 Task: Find connections with filter location Banstead with filter topic #lawtechwith filter profile language German with filter current company Social adda  with filter school S S Jain Subodh P G College, Jaipur with filter industry Nuclear Electric Power Generation with filter service category Videography with filter keywords title File Clerk
Action: Mouse moved to (638, 87)
Screenshot: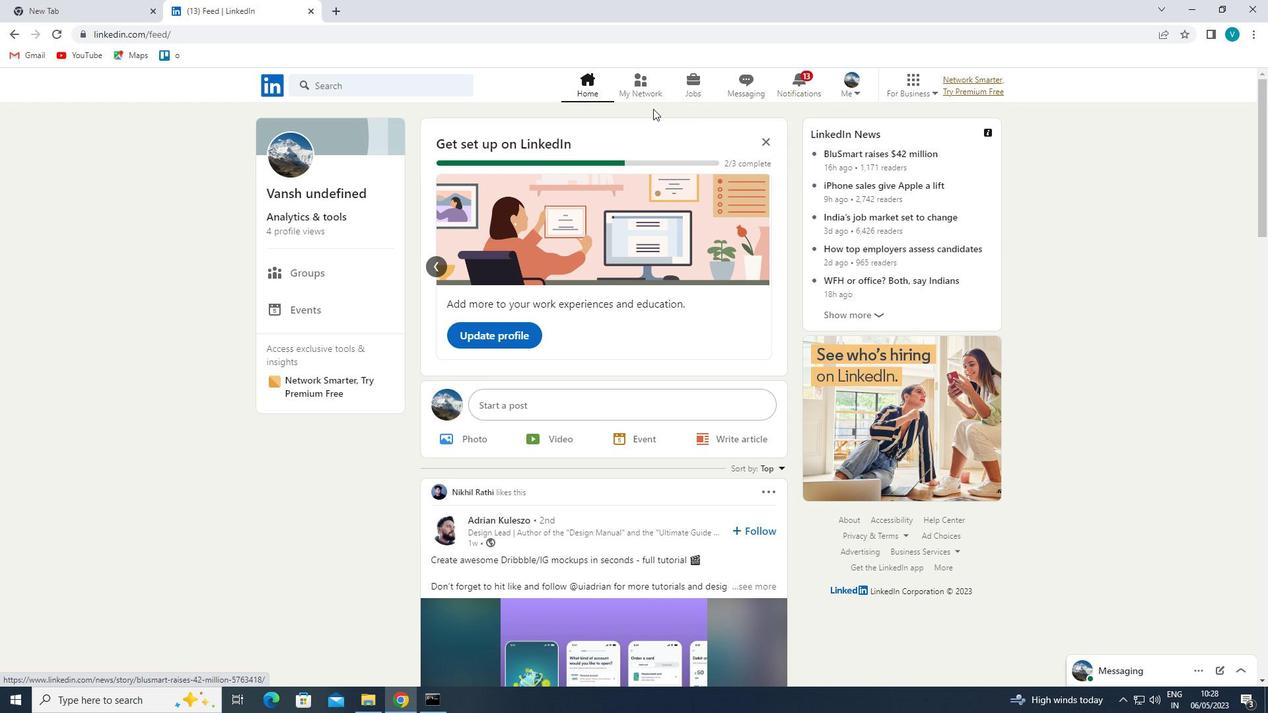 
Action: Mouse pressed left at (638, 87)
Screenshot: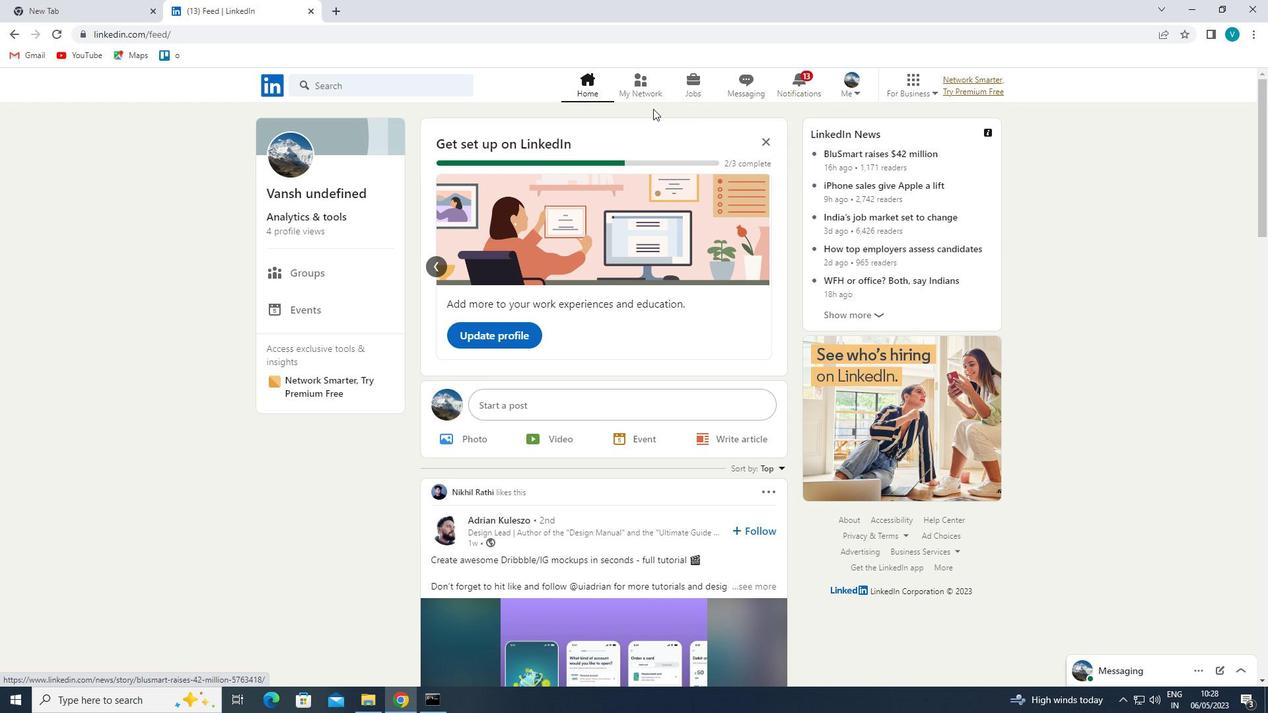 
Action: Mouse moved to (351, 153)
Screenshot: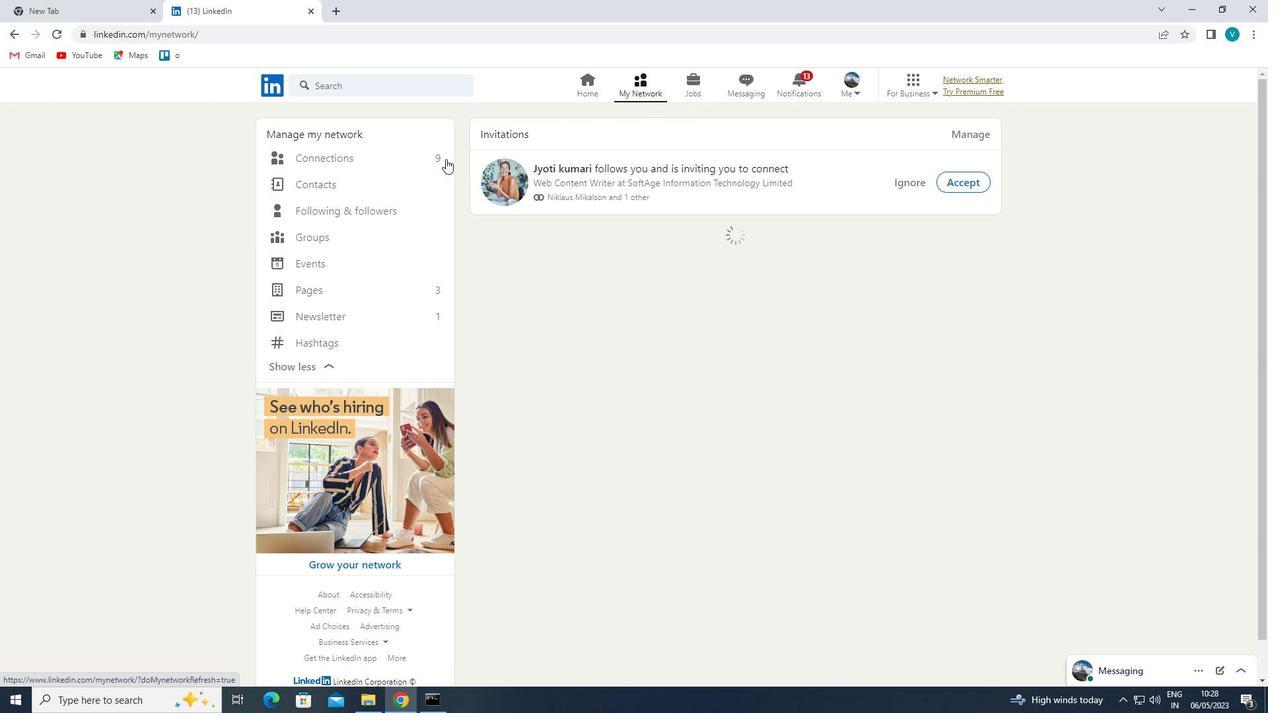 
Action: Mouse pressed left at (351, 153)
Screenshot: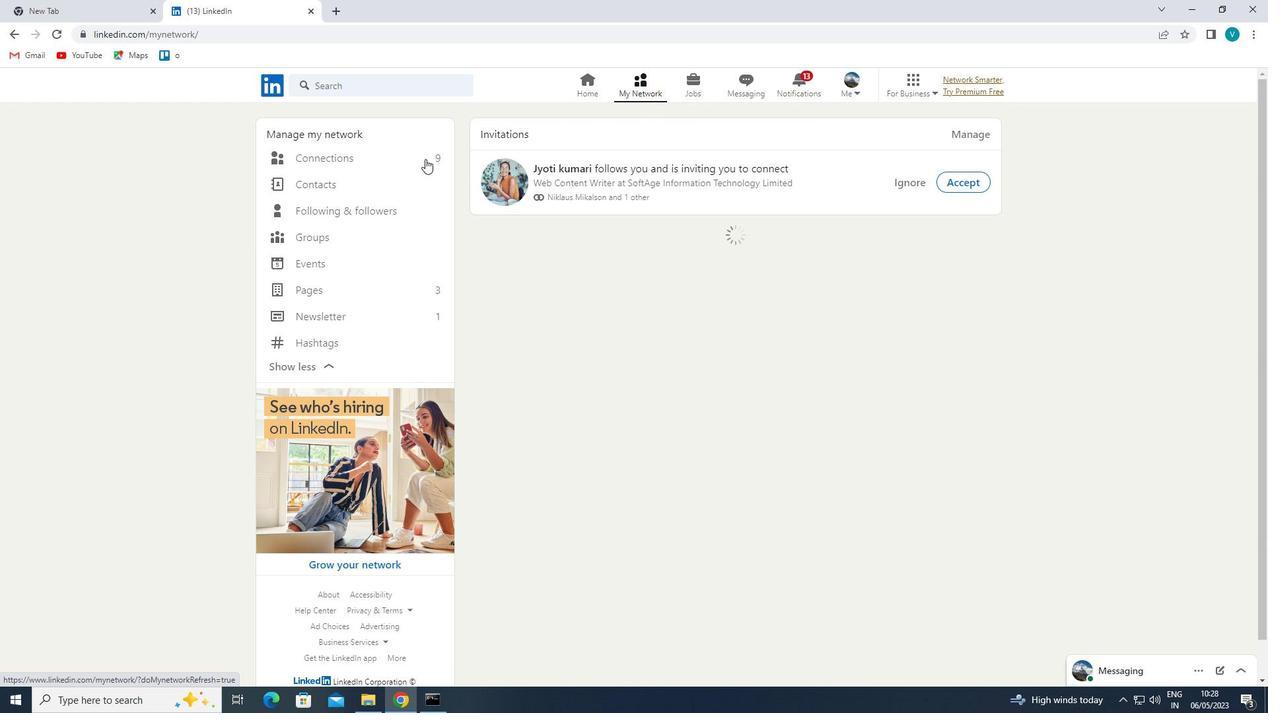 
Action: Mouse moved to (754, 157)
Screenshot: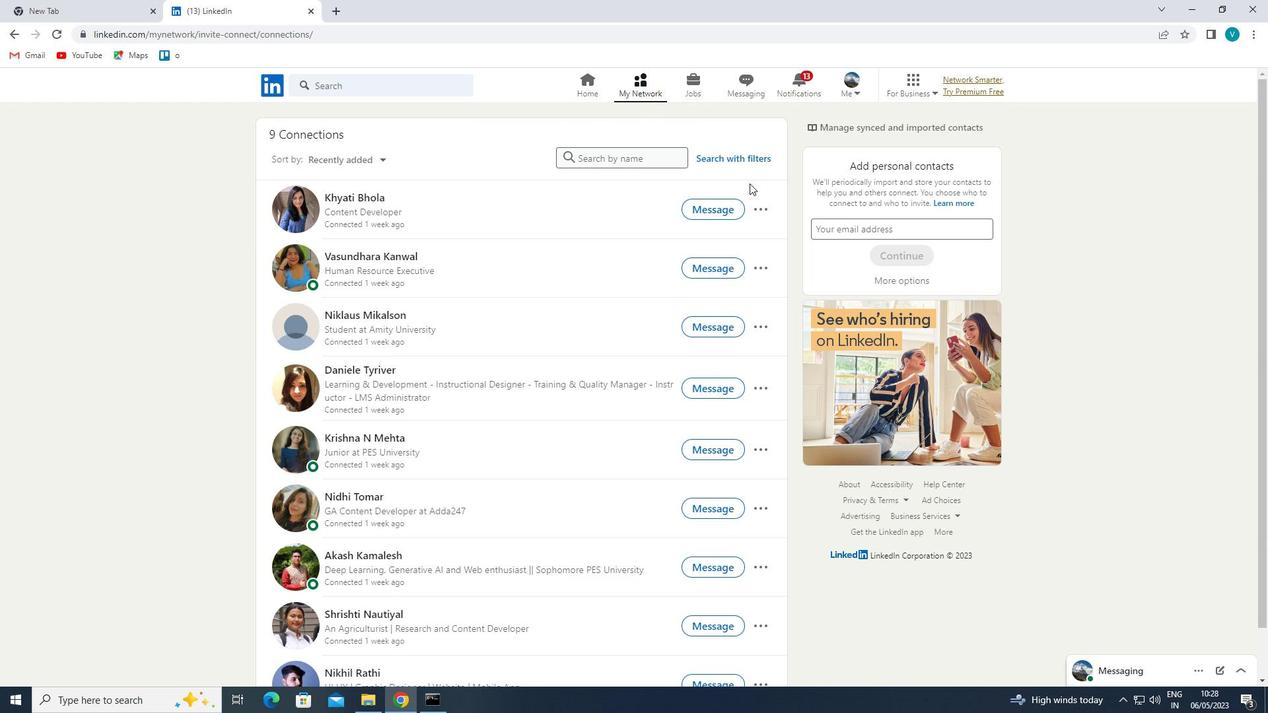 
Action: Mouse pressed left at (754, 157)
Screenshot: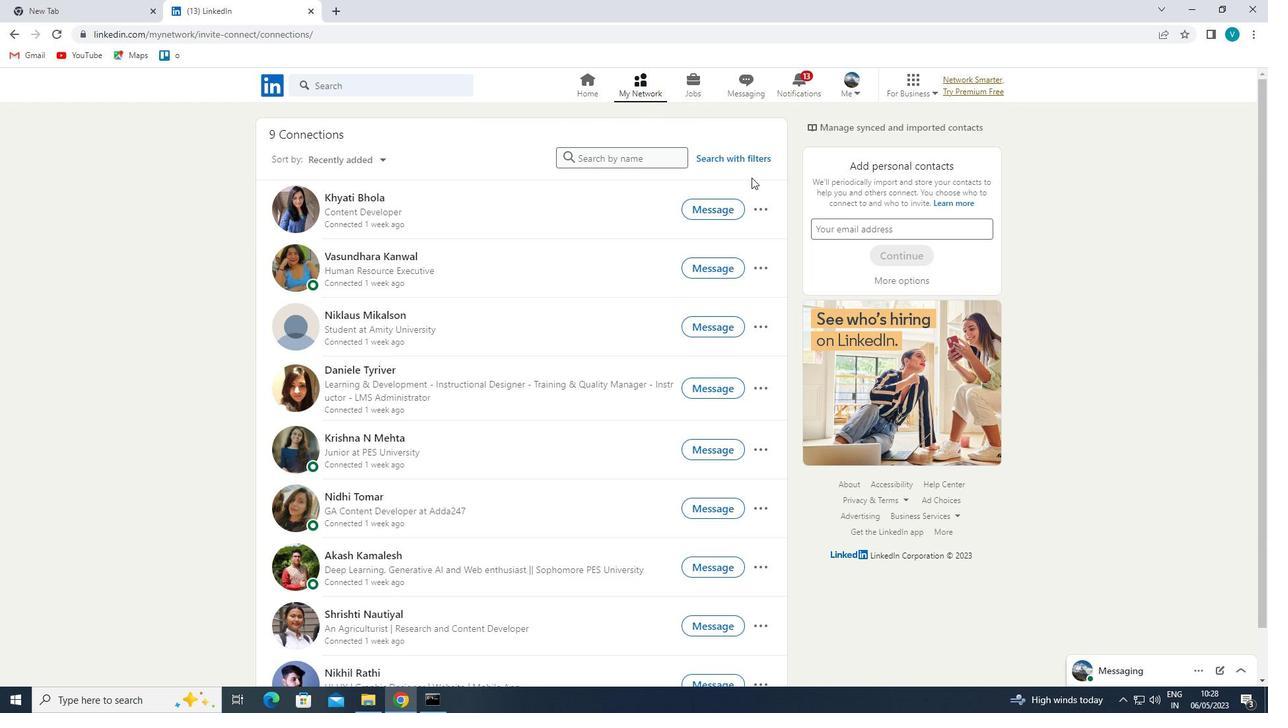 
Action: Mouse moved to (638, 126)
Screenshot: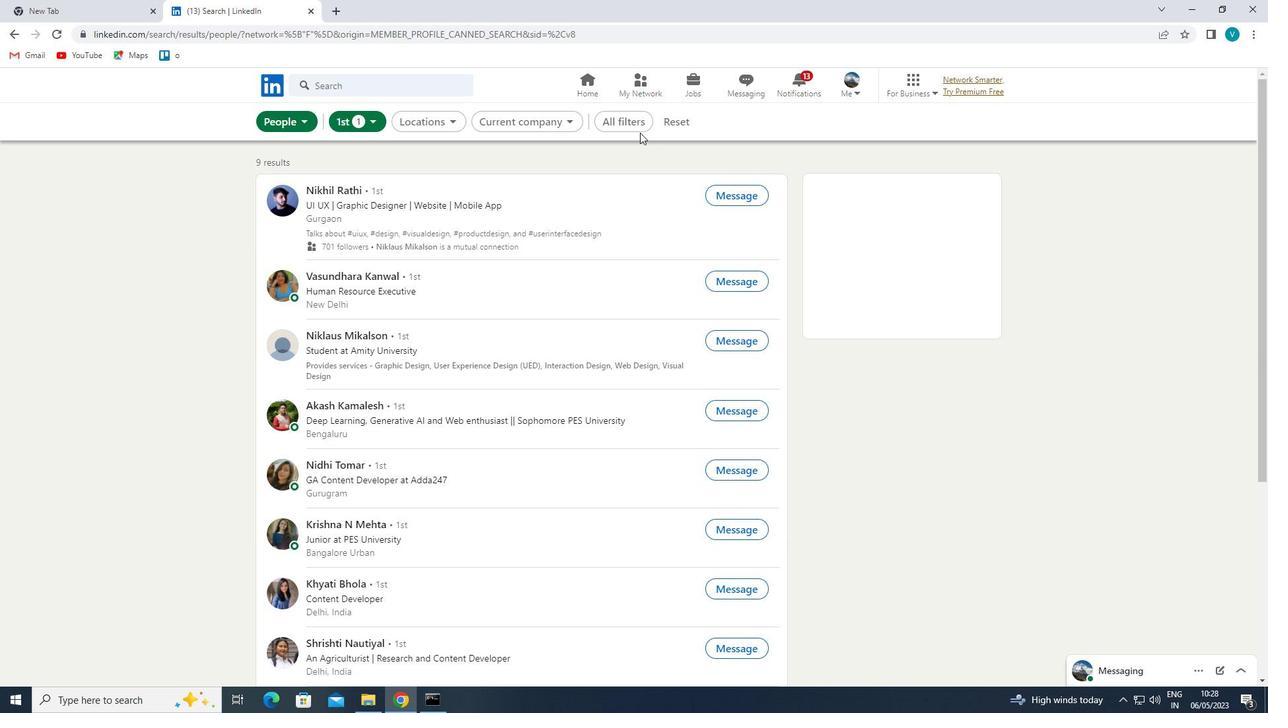 
Action: Mouse pressed left at (638, 126)
Screenshot: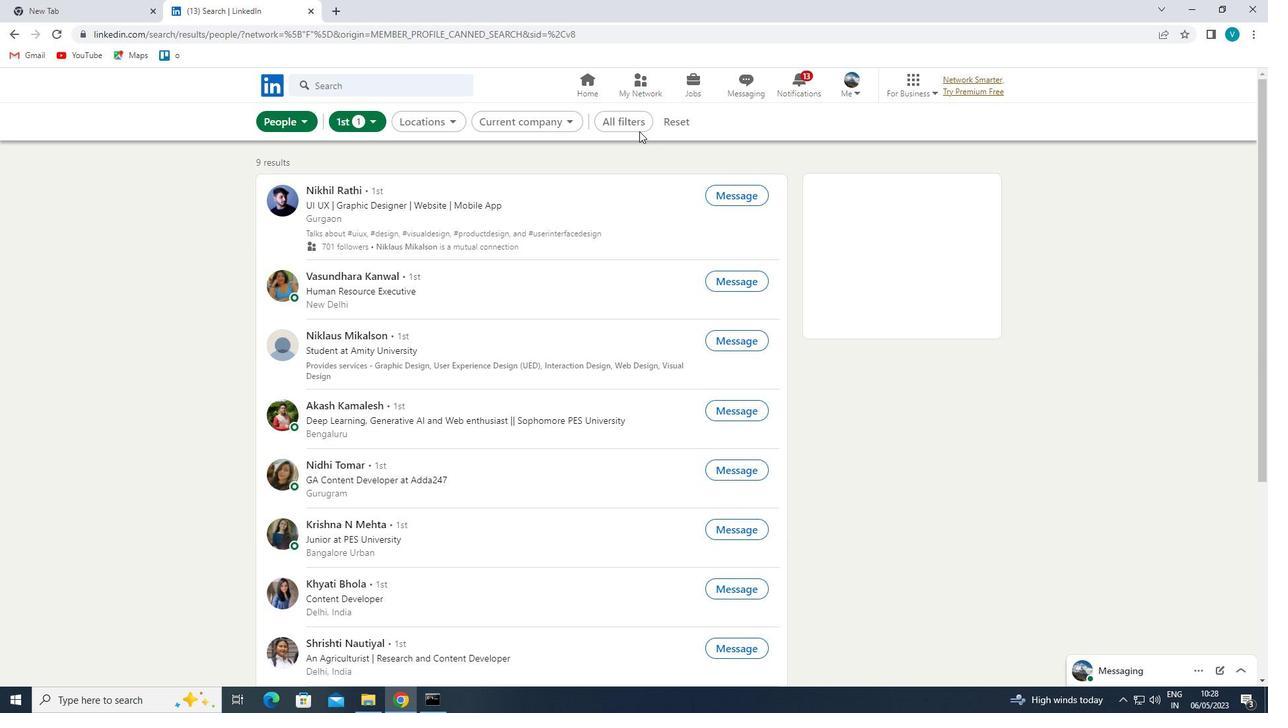 
Action: Mouse moved to (1012, 287)
Screenshot: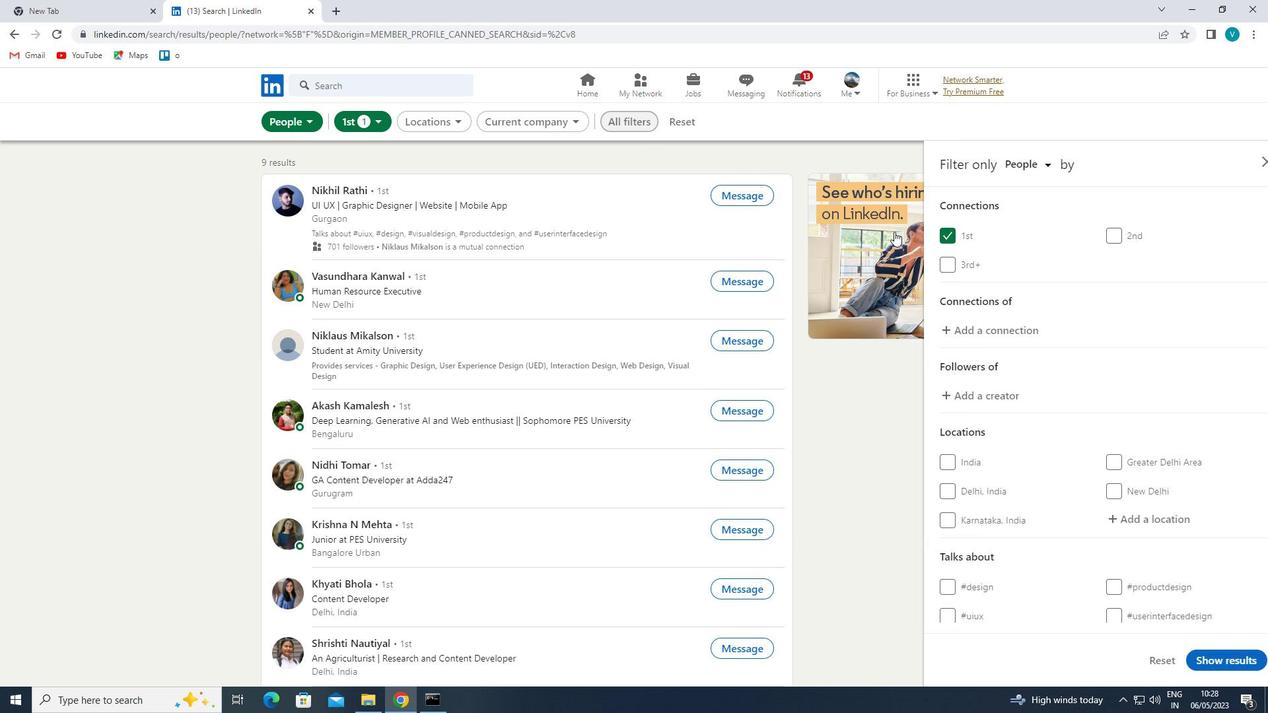 
Action: Mouse scrolled (1012, 287) with delta (0, 0)
Screenshot: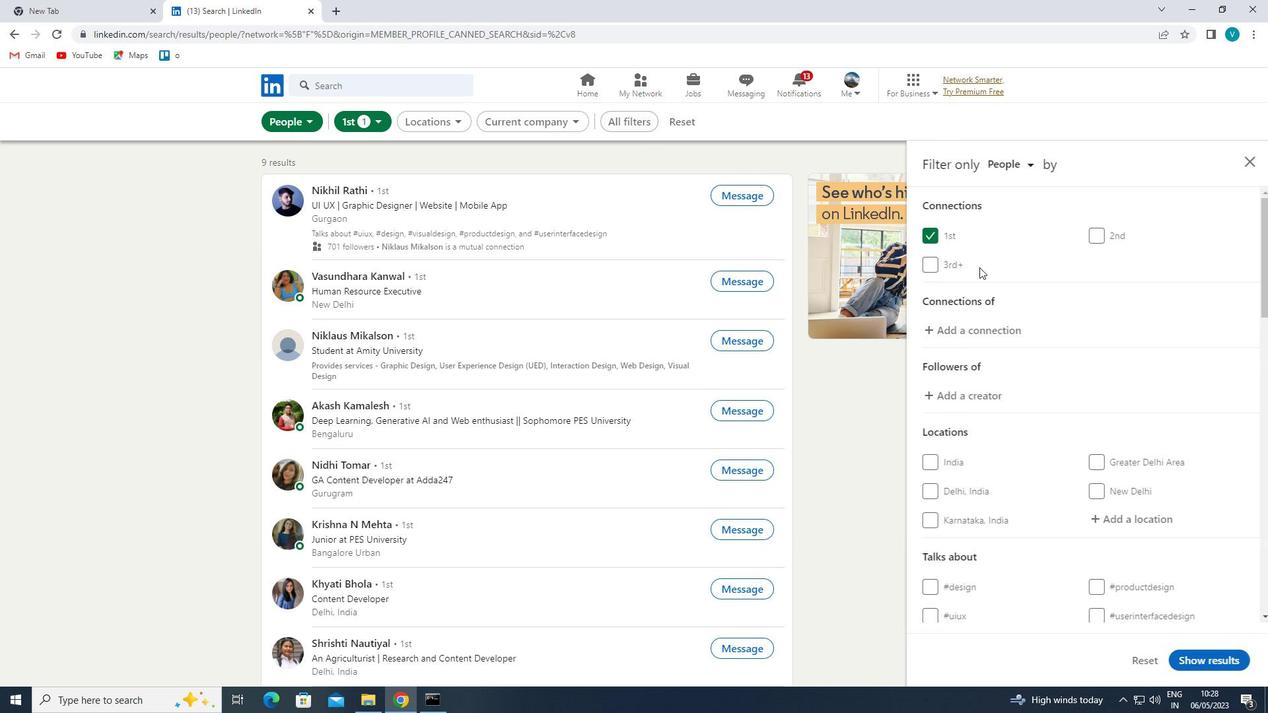 
Action: Mouse moved to (1013, 288)
Screenshot: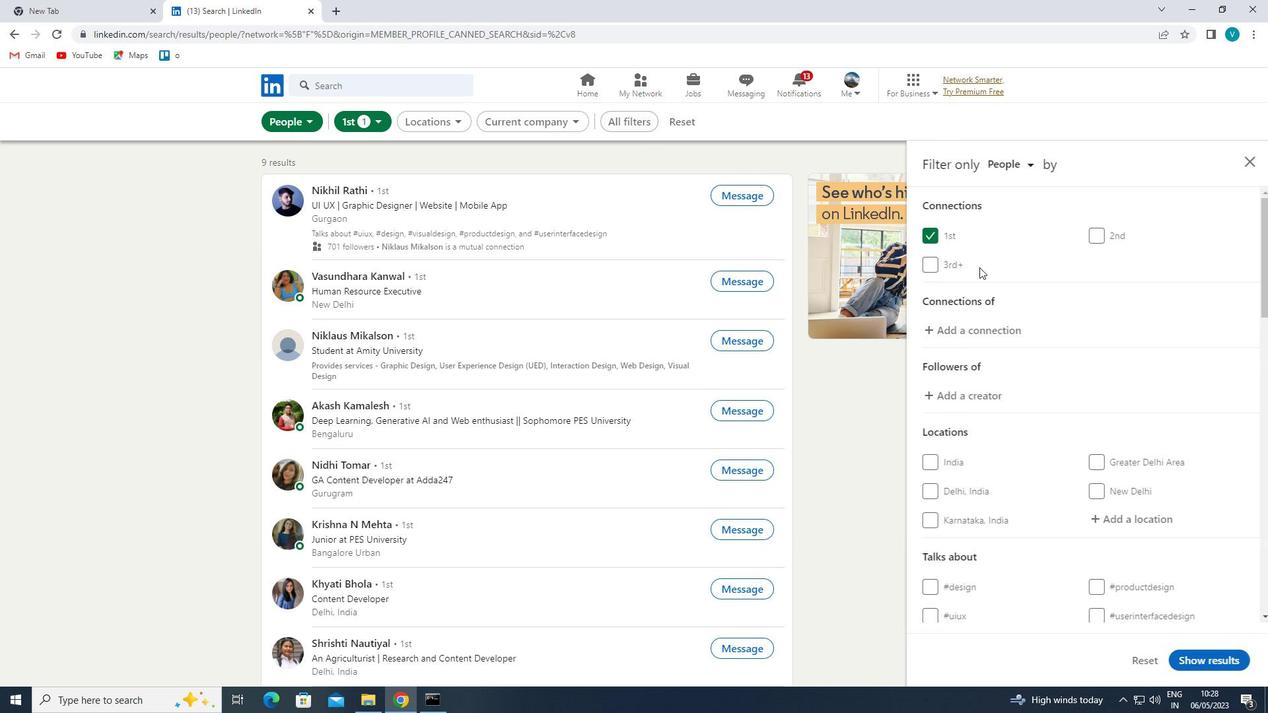 
Action: Mouse scrolled (1013, 287) with delta (0, 0)
Screenshot: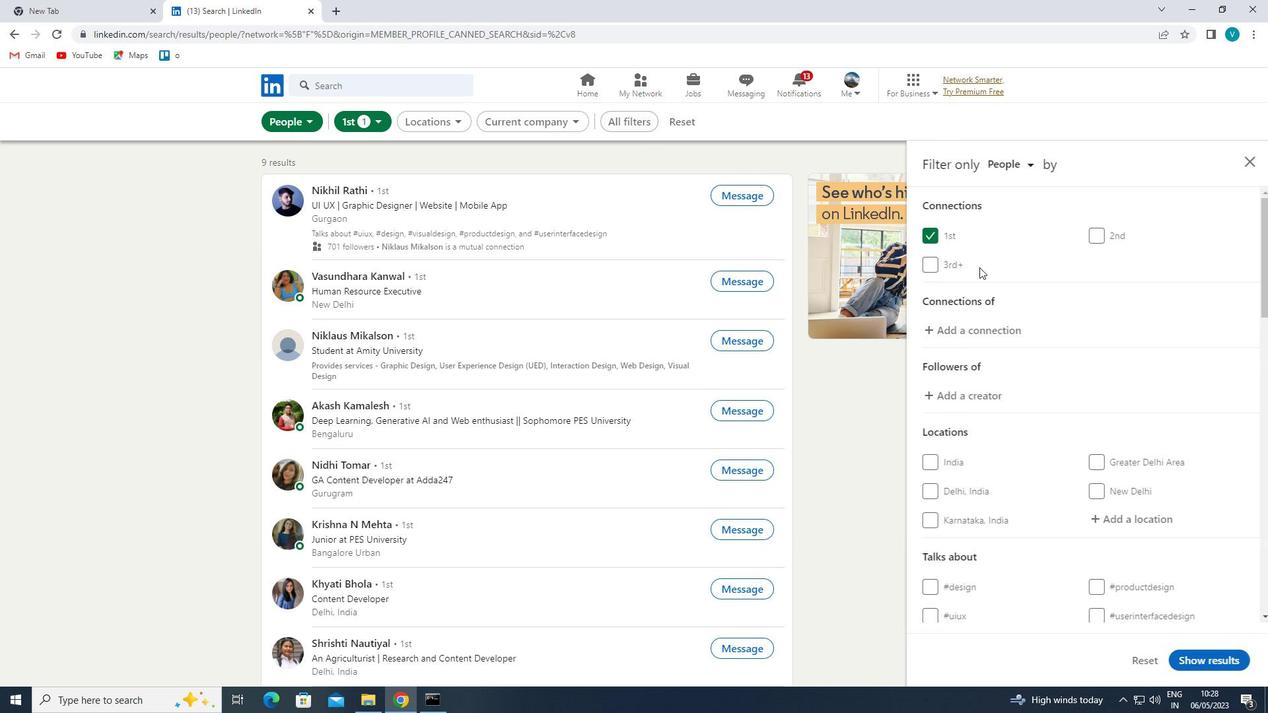 
Action: Mouse moved to (1121, 389)
Screenshot: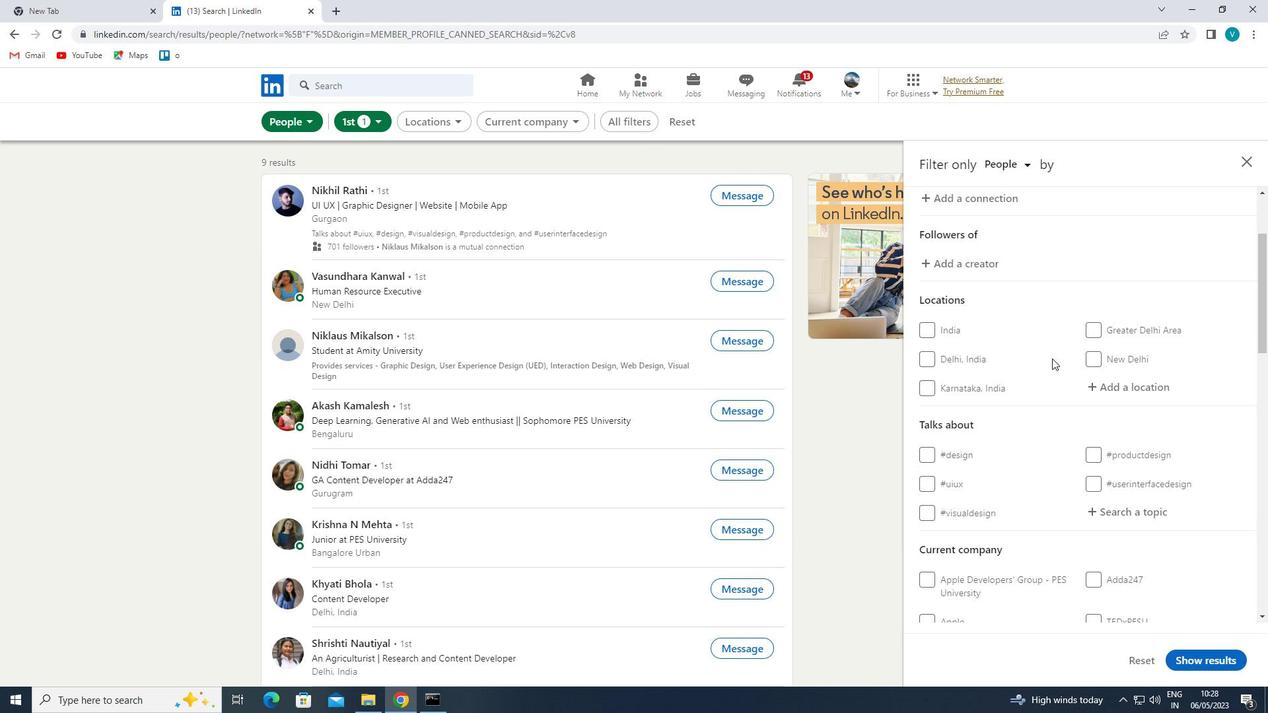 
Action: Mouse pressed left at (1121, 389)
Screenshot: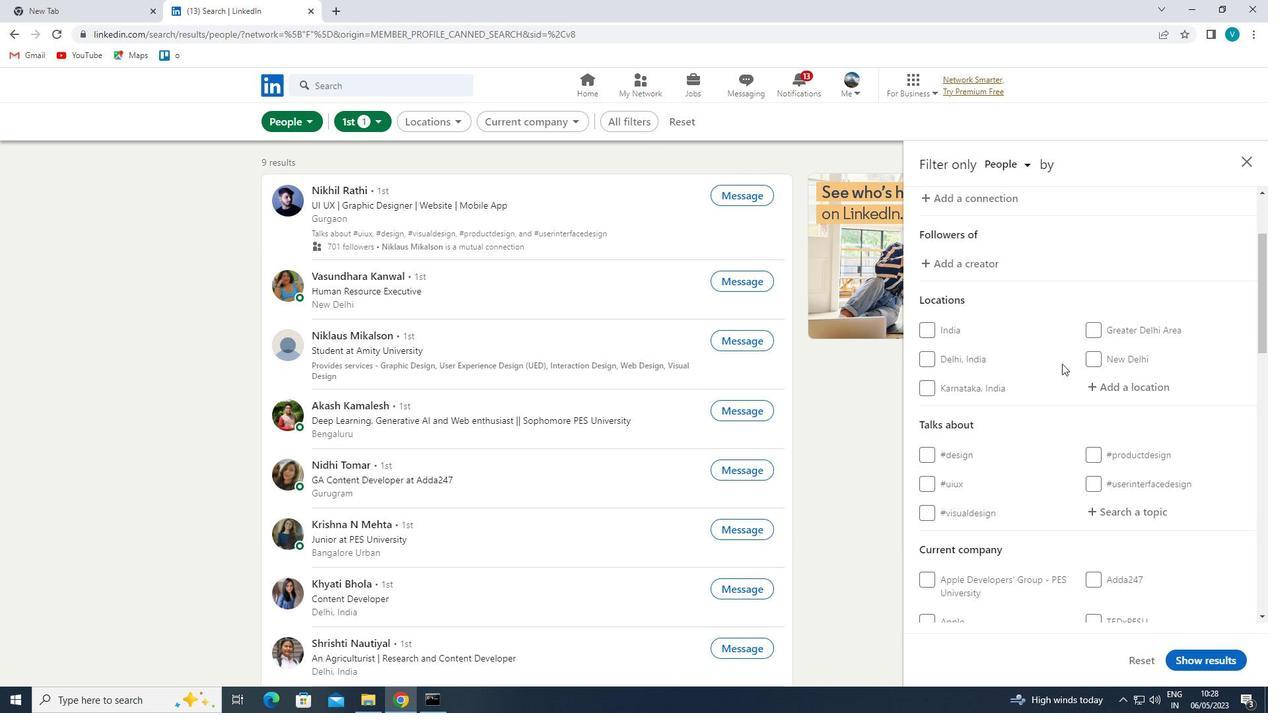 
Action: Key pressed <Key.shift>BAMN<Key.backspace><Key.backspace>NDSTAED
Screenshot: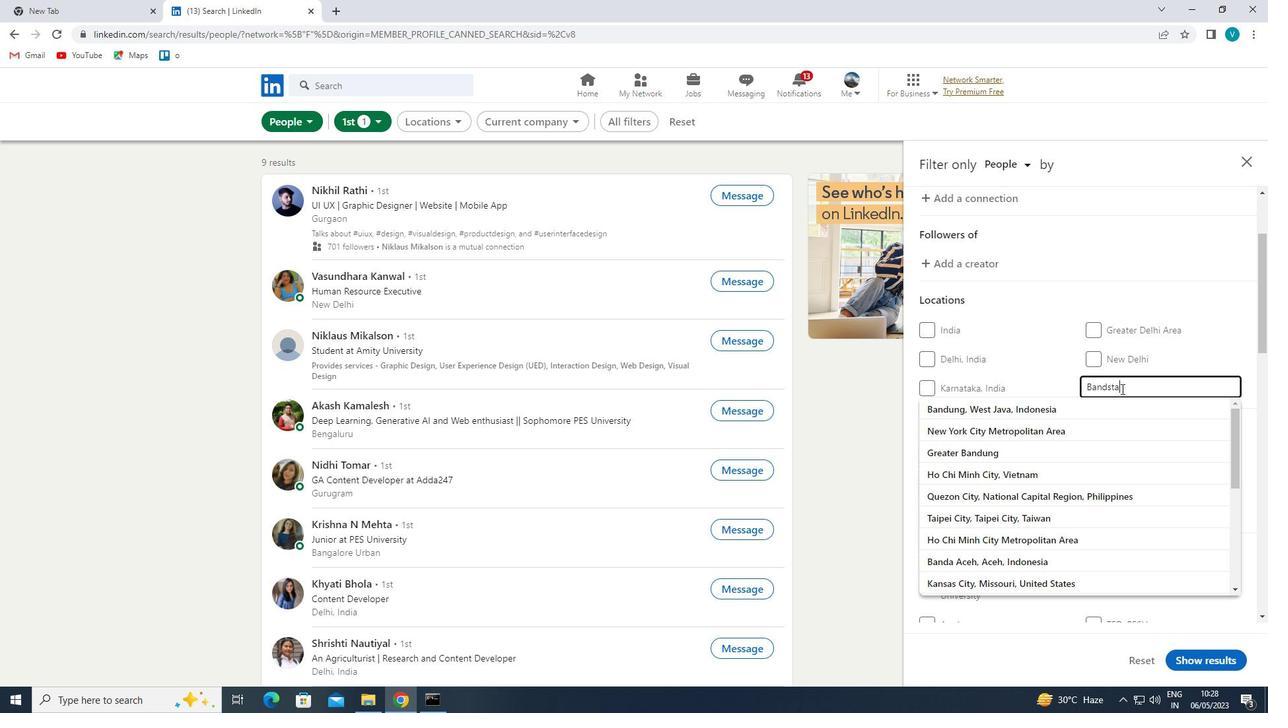 
Action: Mouse moved to (1118, 400)
Screenshot: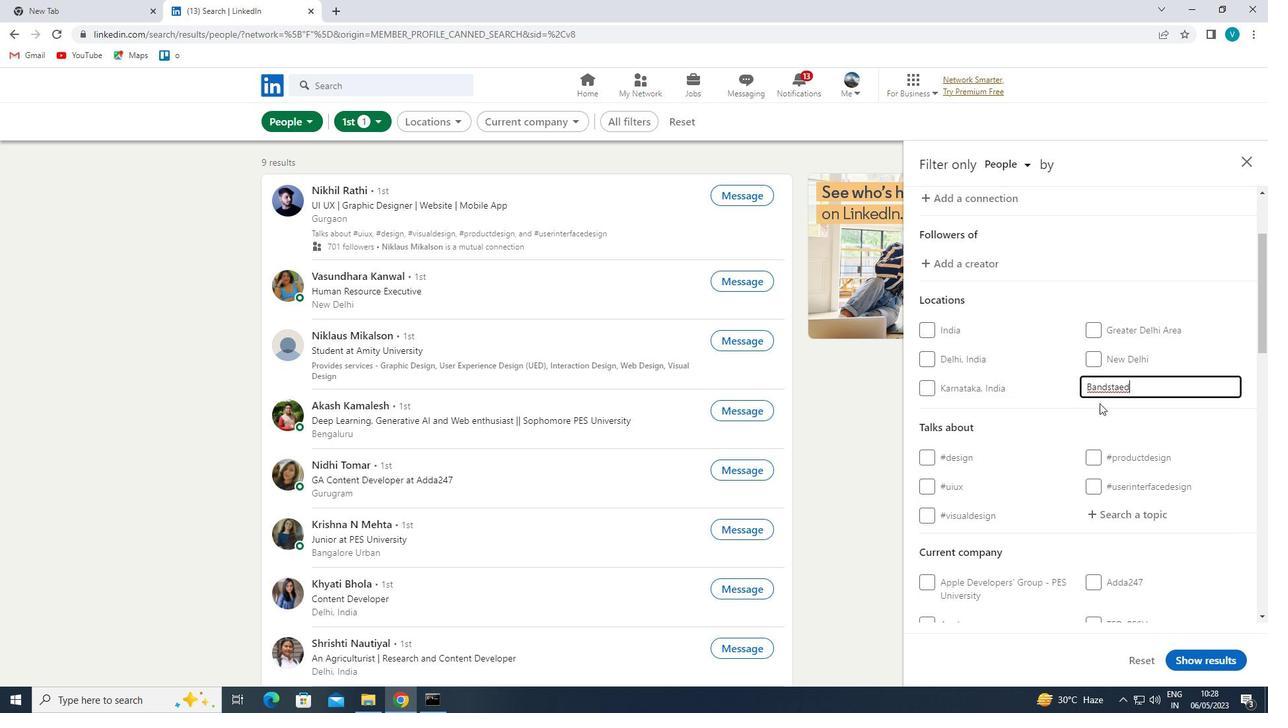 
Action: Key pressed <Key.backspace><Key.backspace><Key.backspace>EAD
Screenshot: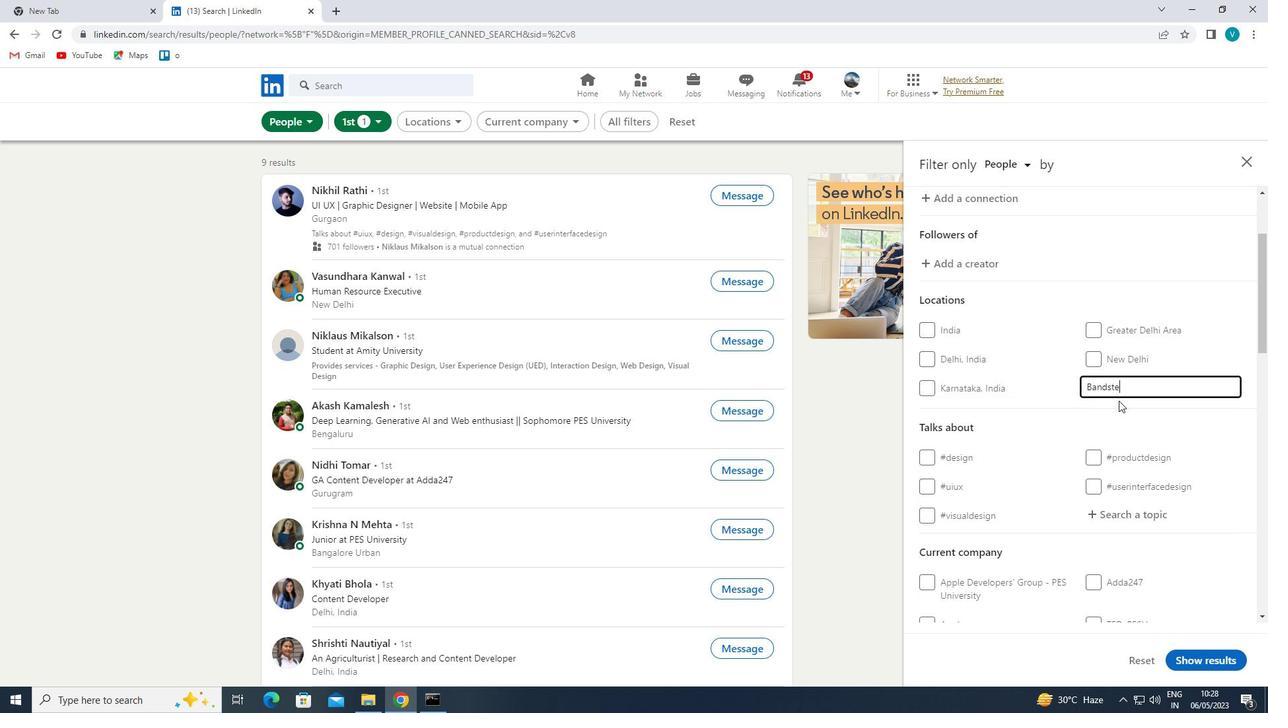 
Action: Mouse moved to (1073, 404)
Screenshot: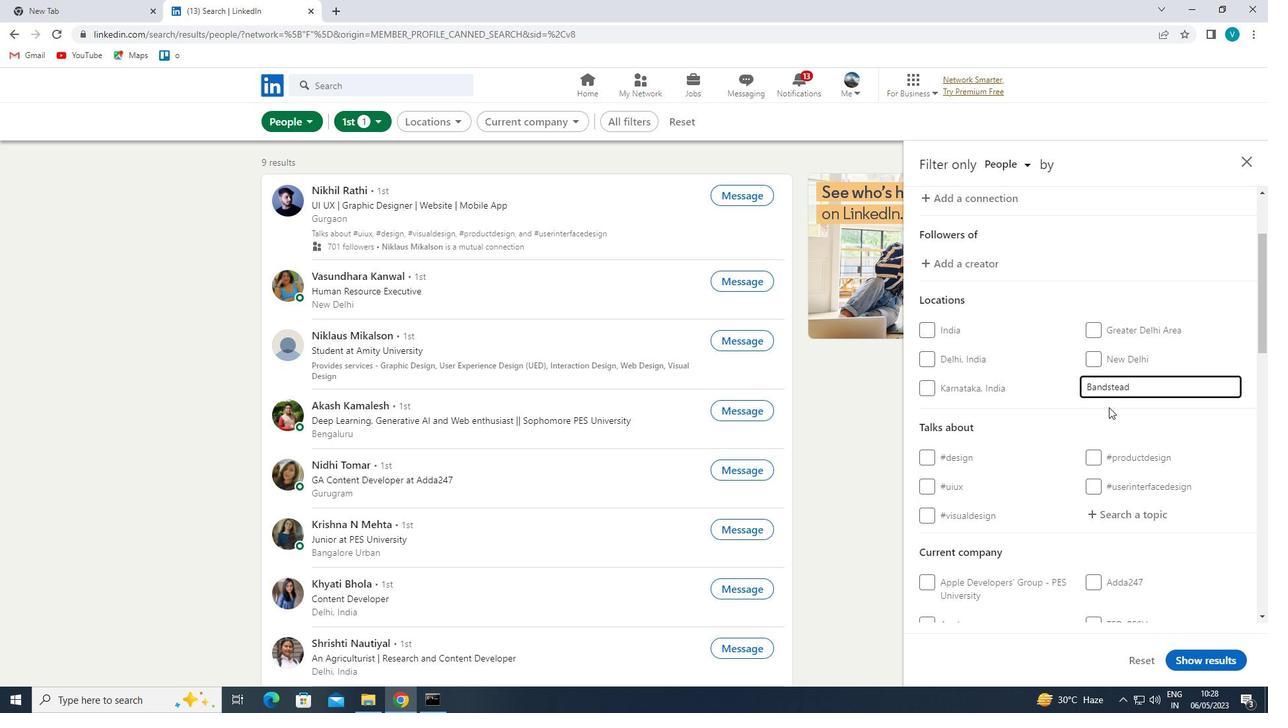 
Action: Mouse pressed left at (1073, 404)
Screenshot: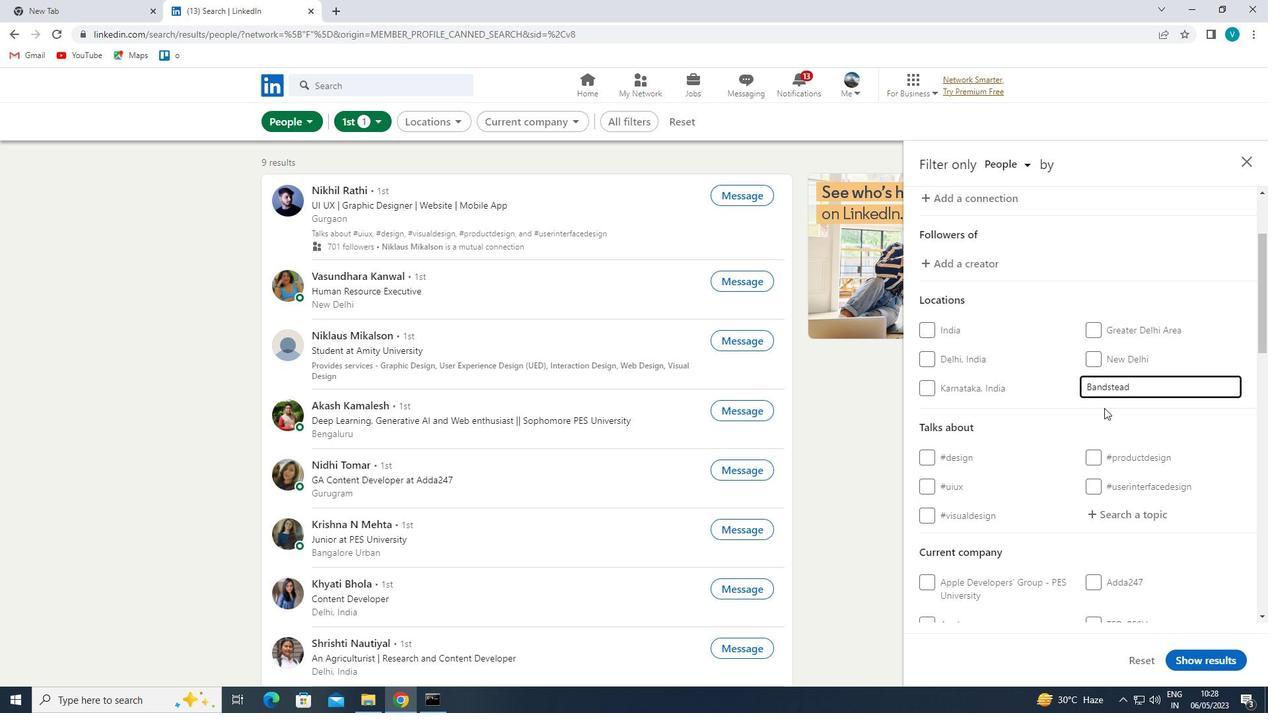 
Action: Mouse moved to (1073, 406)
Screenshot: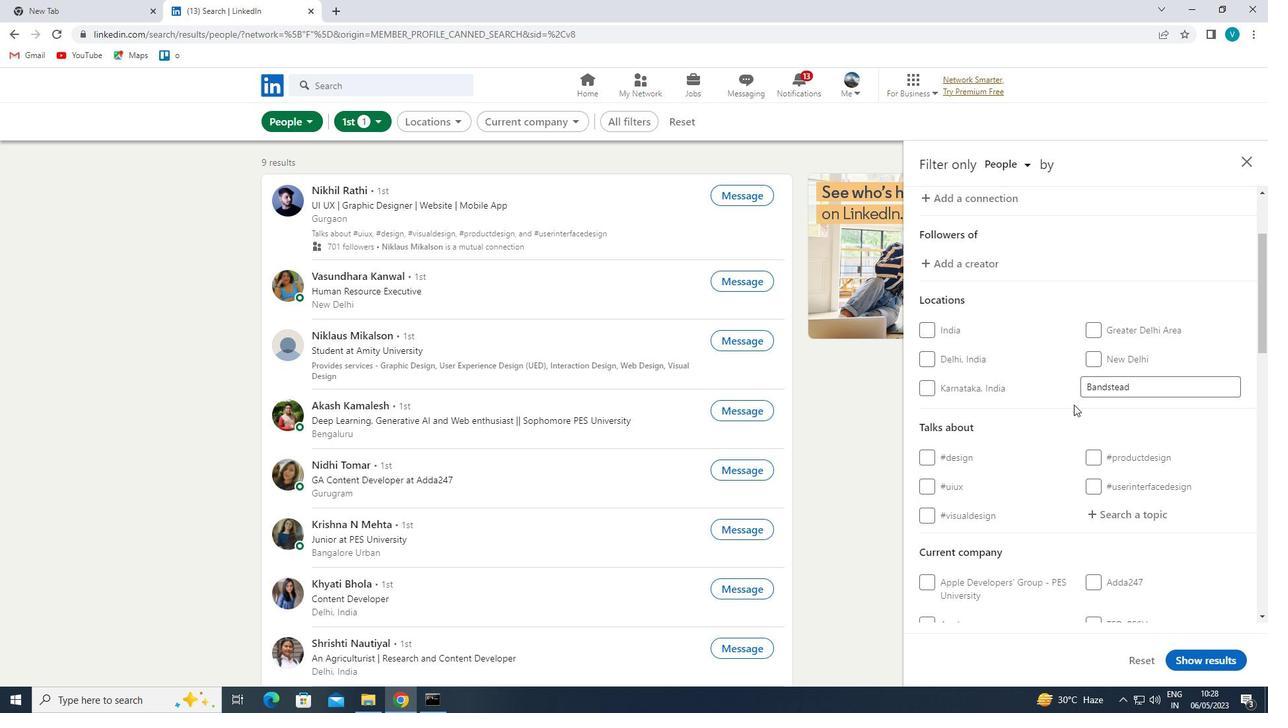 
Action: Mouse scrolled (1073, 406) with delta (0, 0)
Screenshot: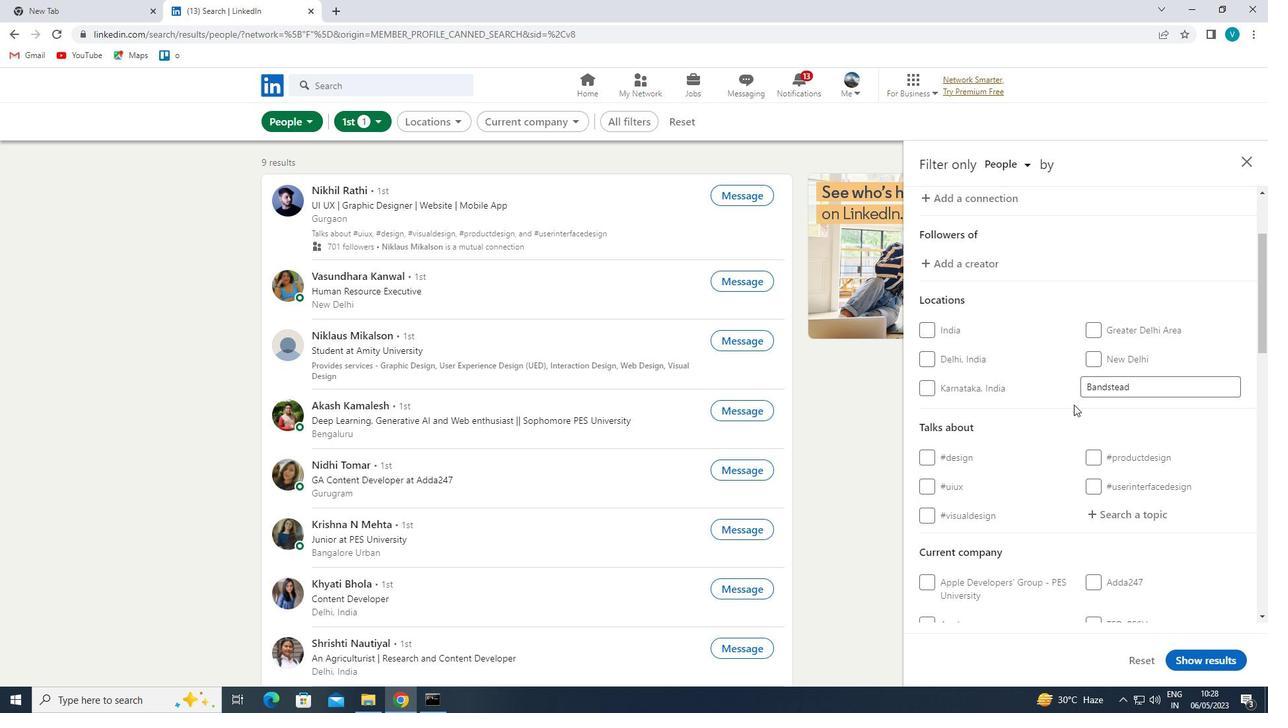 
Action: Mouse moved to (1074, 410)
Screenshot: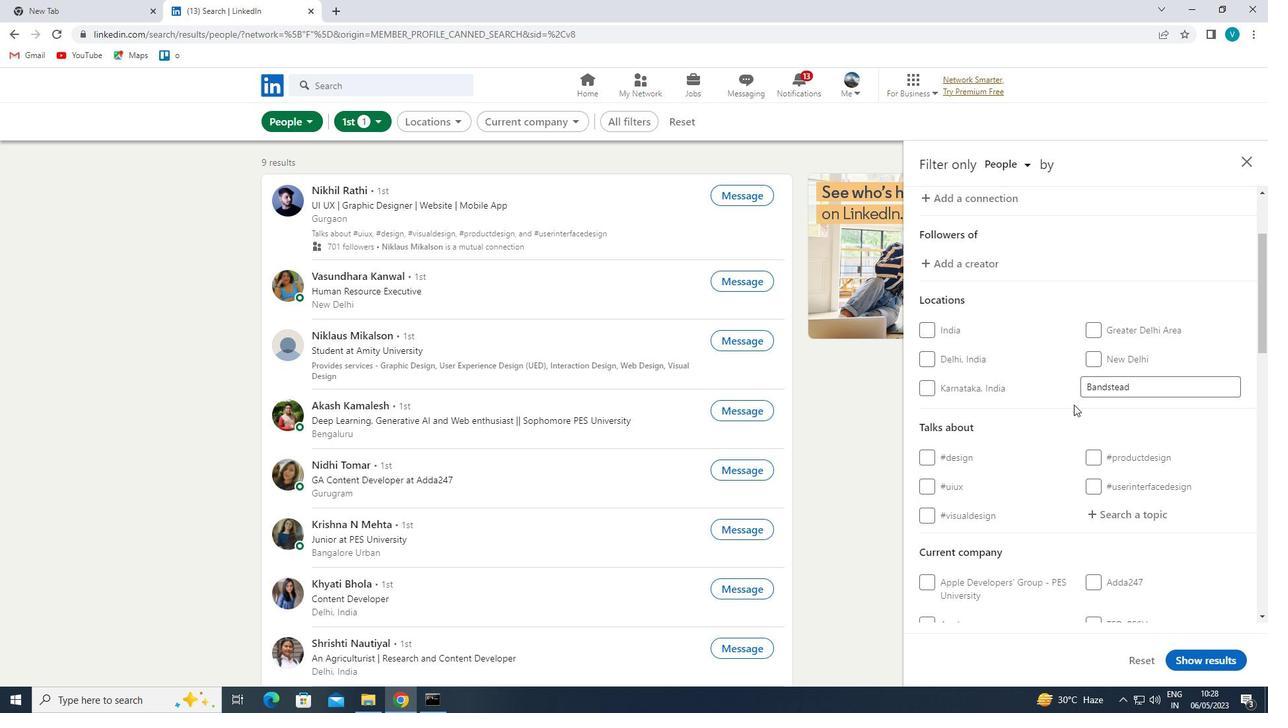 
Action: Mouse scrolled (1074, 409) with delta (0, 0)
Screenshot: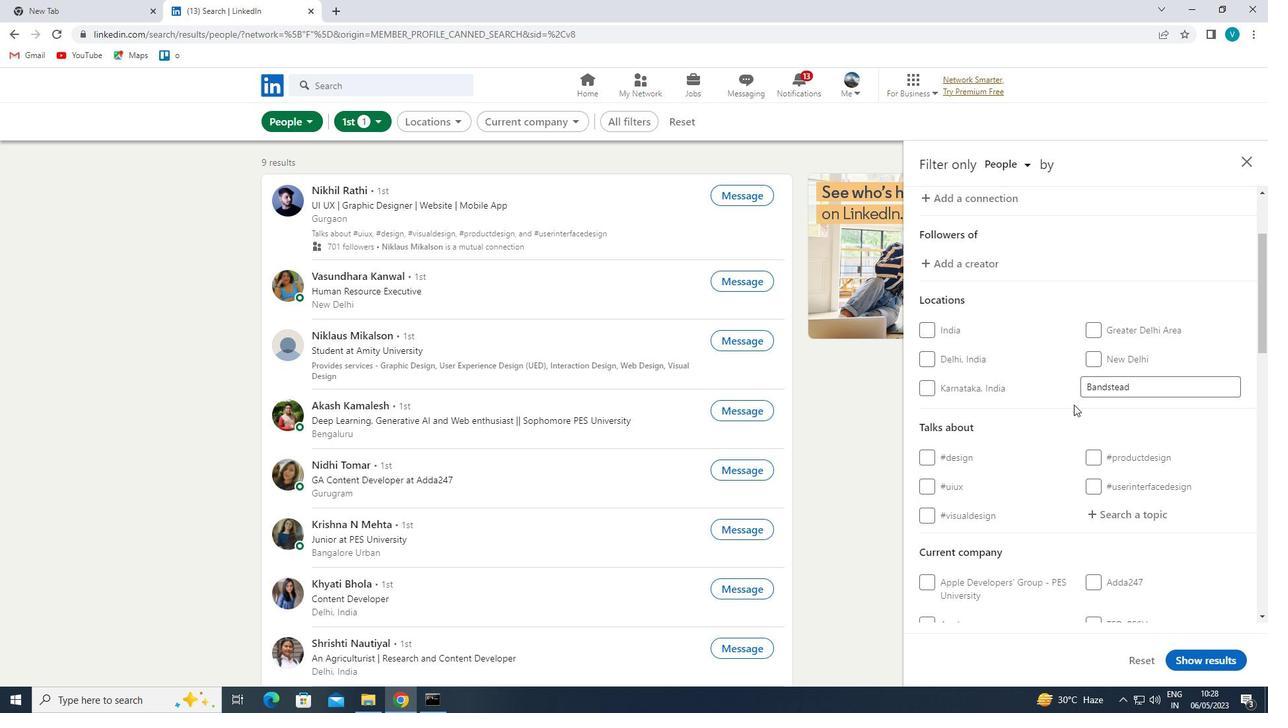 
Action: Mouse moved to (1148, 381)
Screenshot: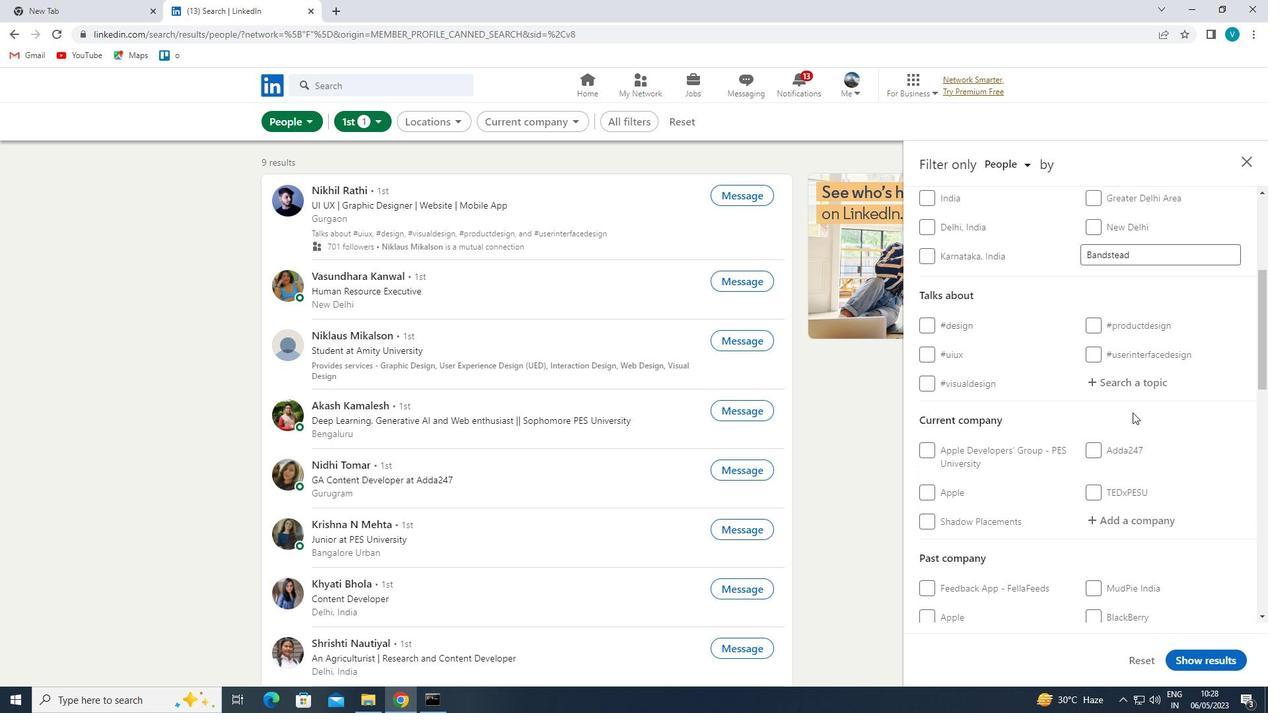 
Action: Mouse pressed left at (1148, 381)
Screenshot: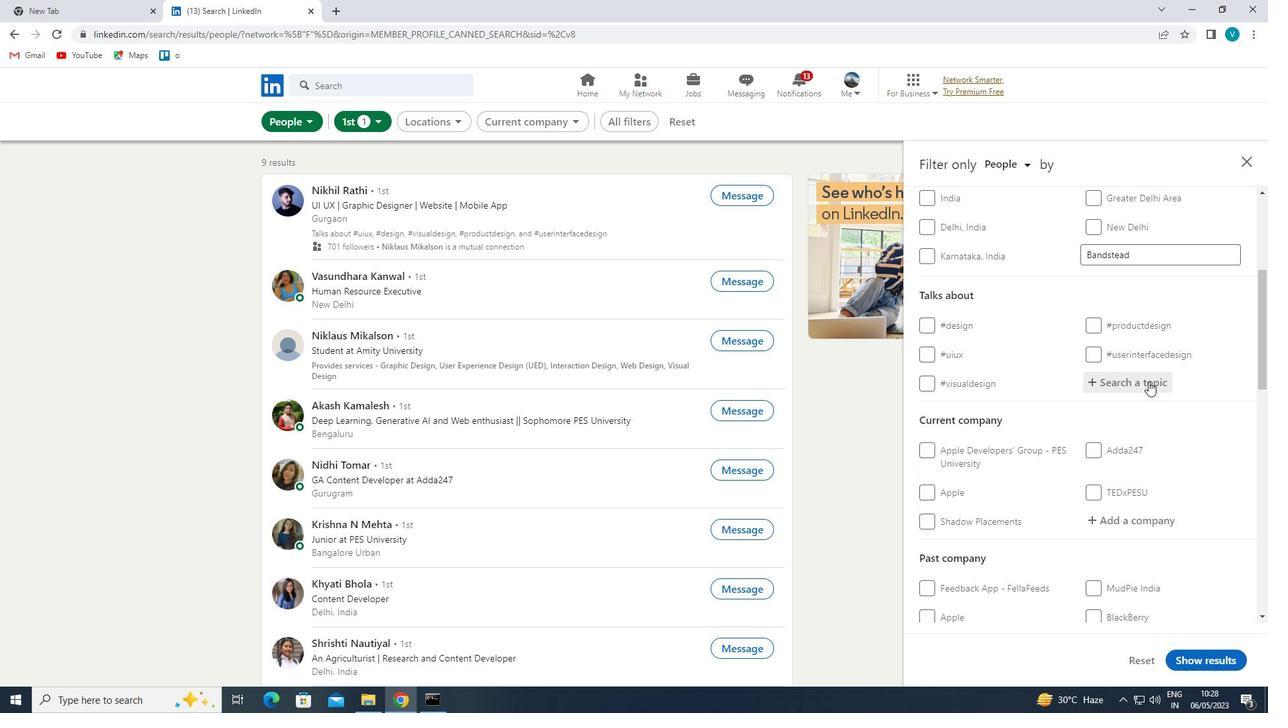 
Action: Key pressed LAWTECH
Screenshot: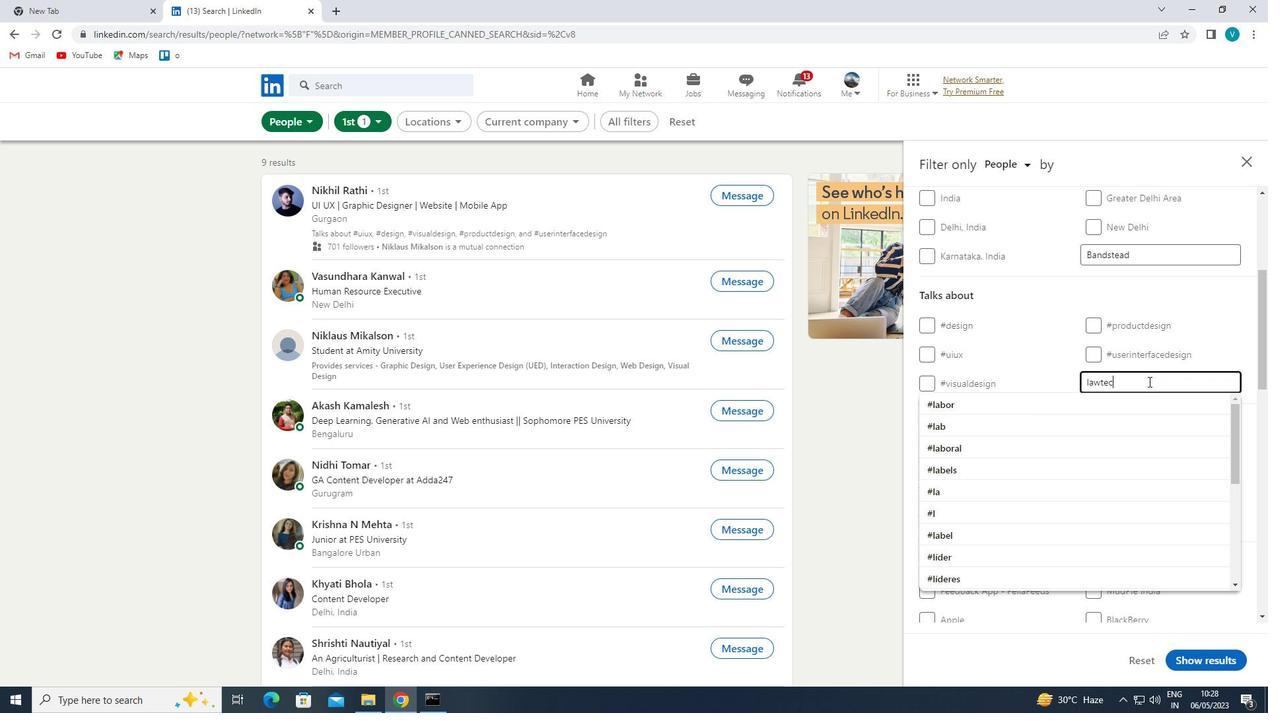 
Action: Mouse moved to (1112, 405)
Screenshot: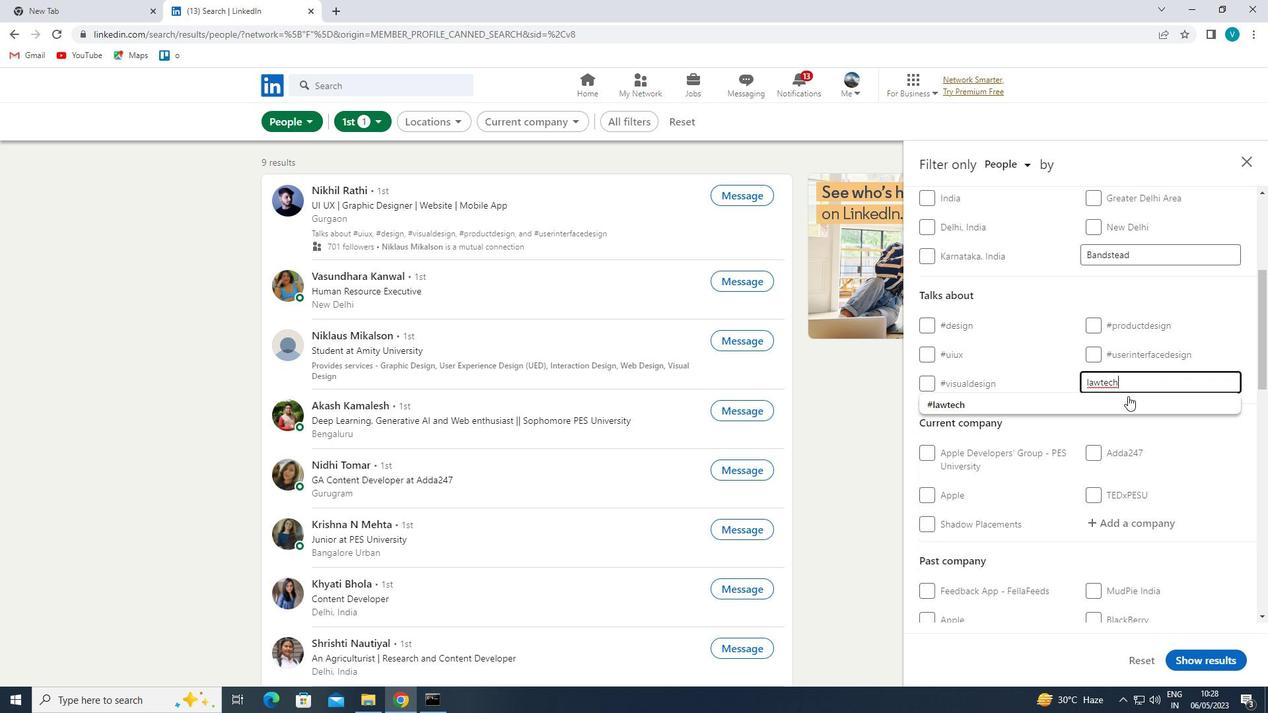 
Action: Mouse pressed left at (1112, 405)
Screenshot: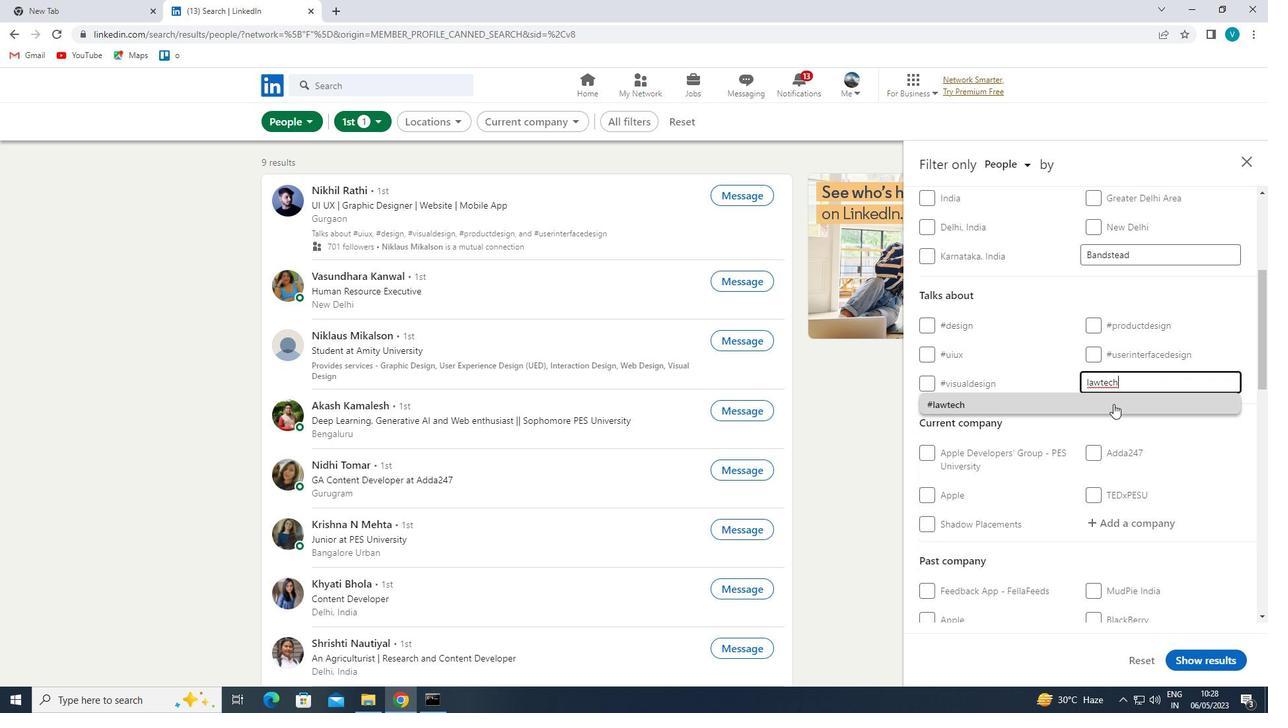 
Action: Mouse scrolled (1112, 404) with delta (0, 0)
Screenshot: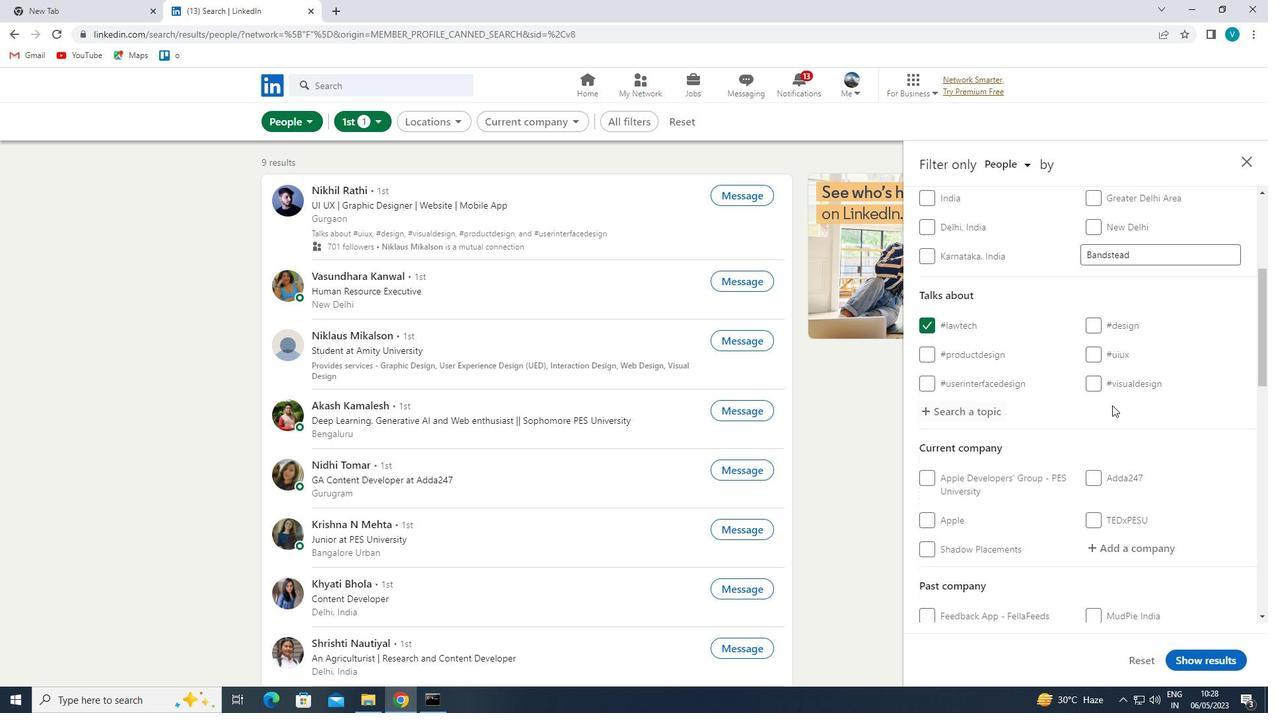 
Action: Mouse moved to (1112, 406)
Screenshot: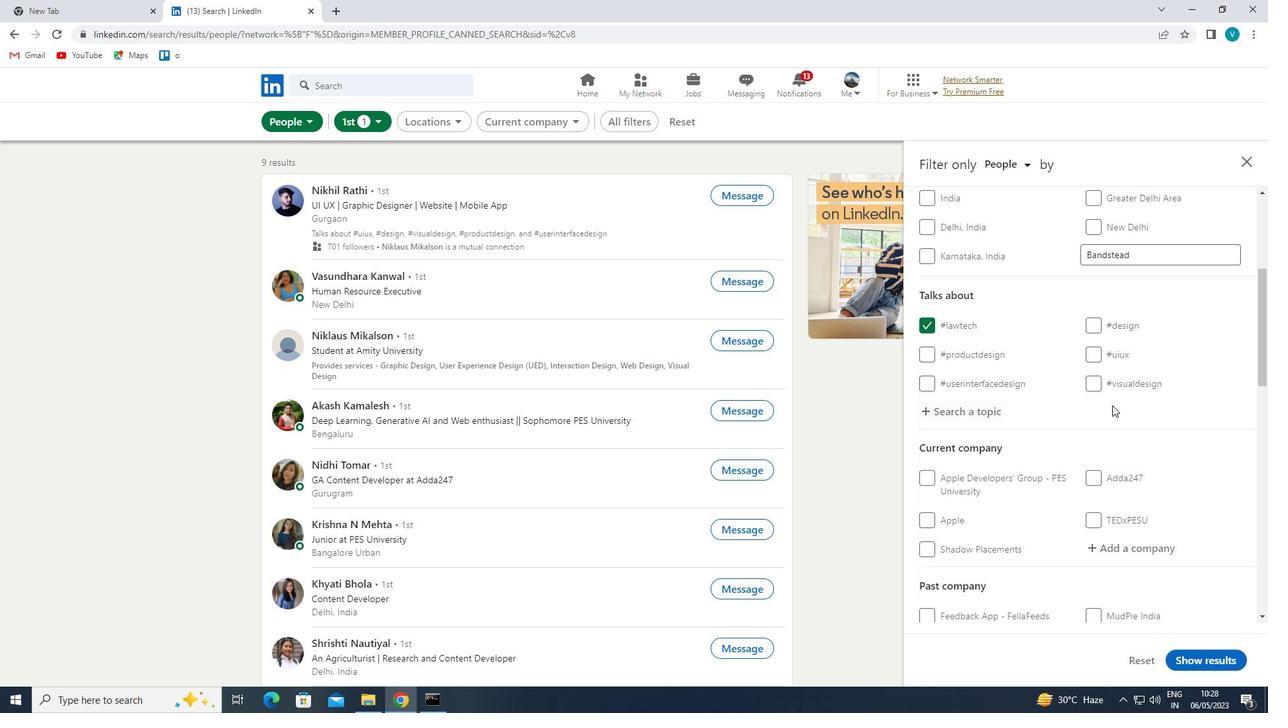 
Action: Mouse scrolled (1112, 406) with delta (0, 0)
Screenshot: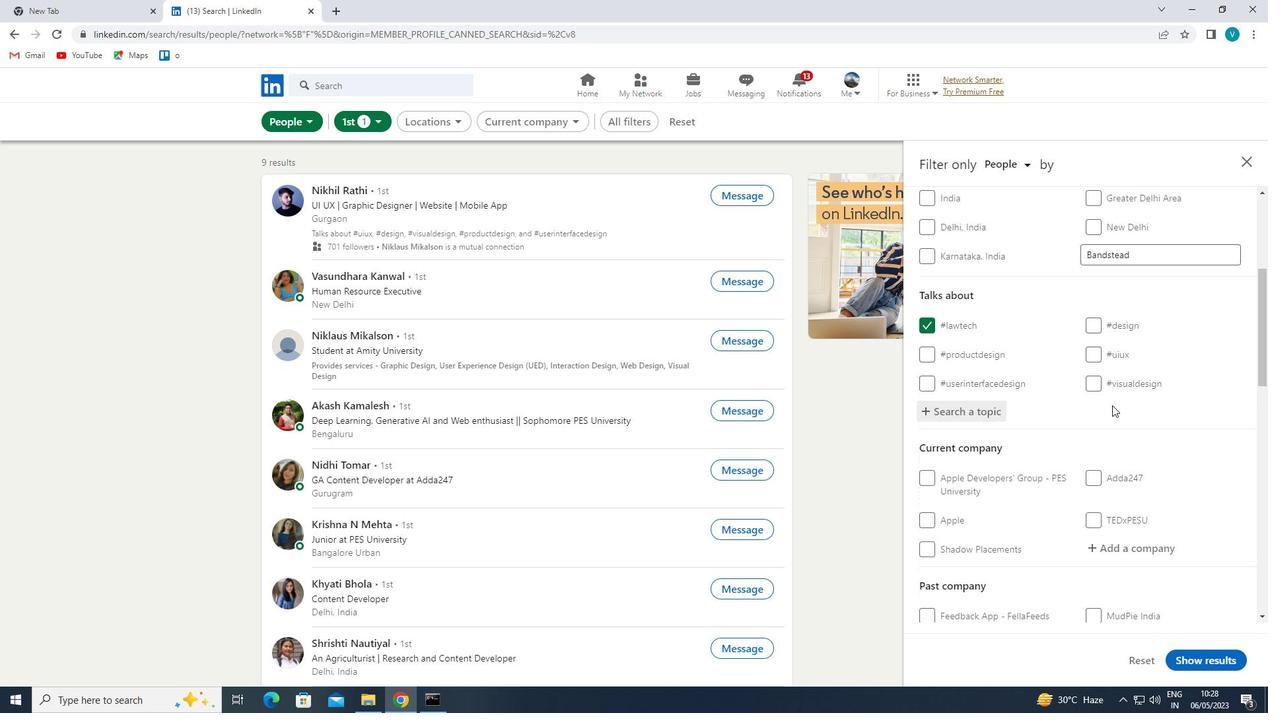 
Action: Mouse moved to (1118, 415)
Screenshot: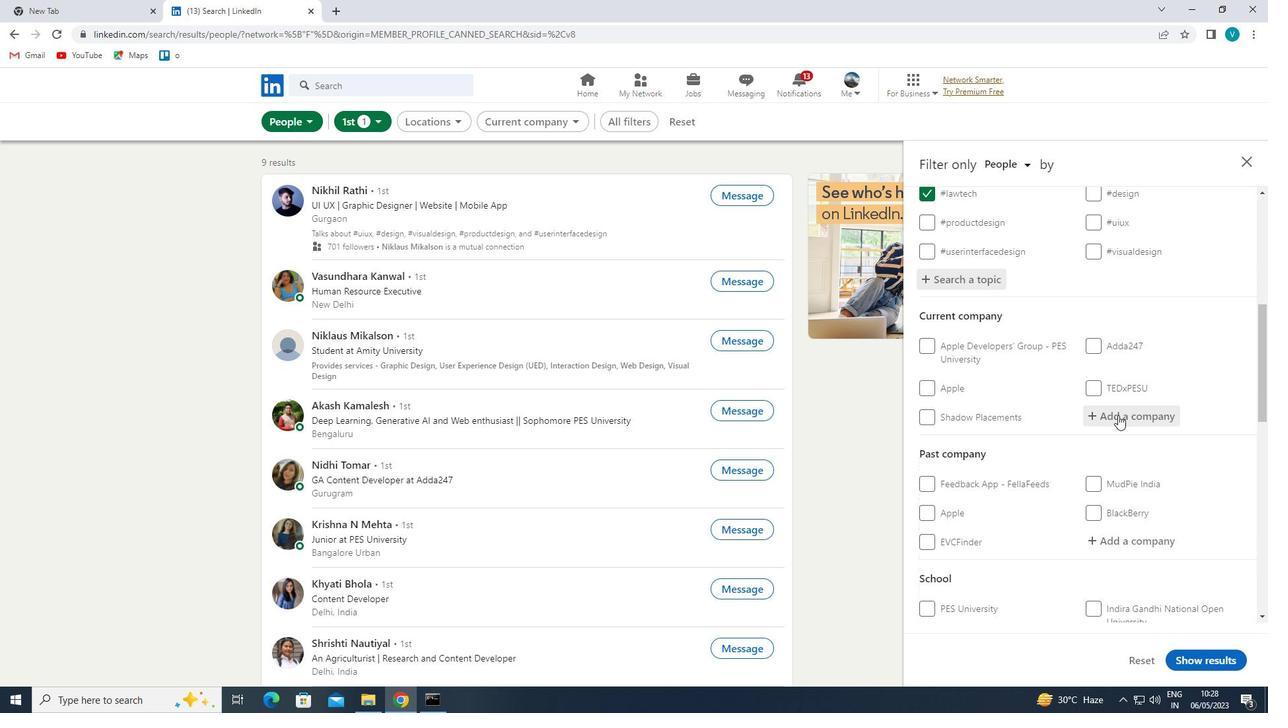 
Action: Mouse pressed left at (1118, 415)
Screenshot: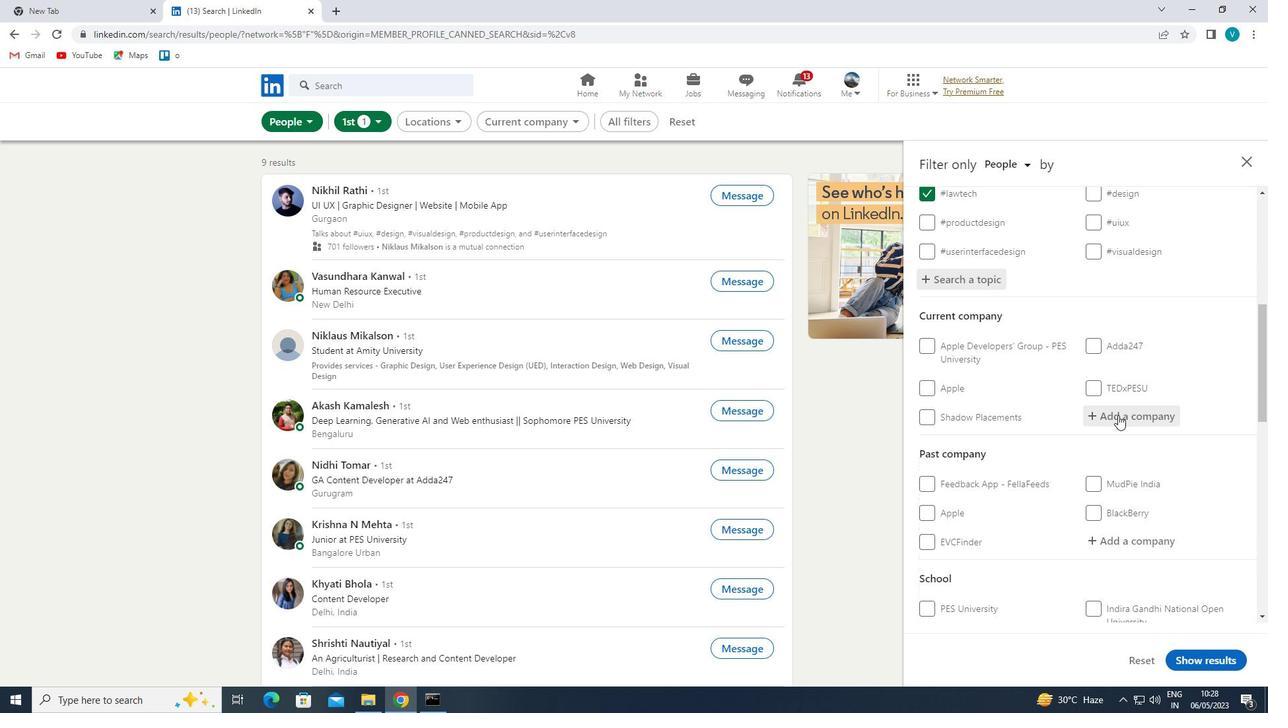 
Action: Mouse moved to (1121, 412)
Screenshot: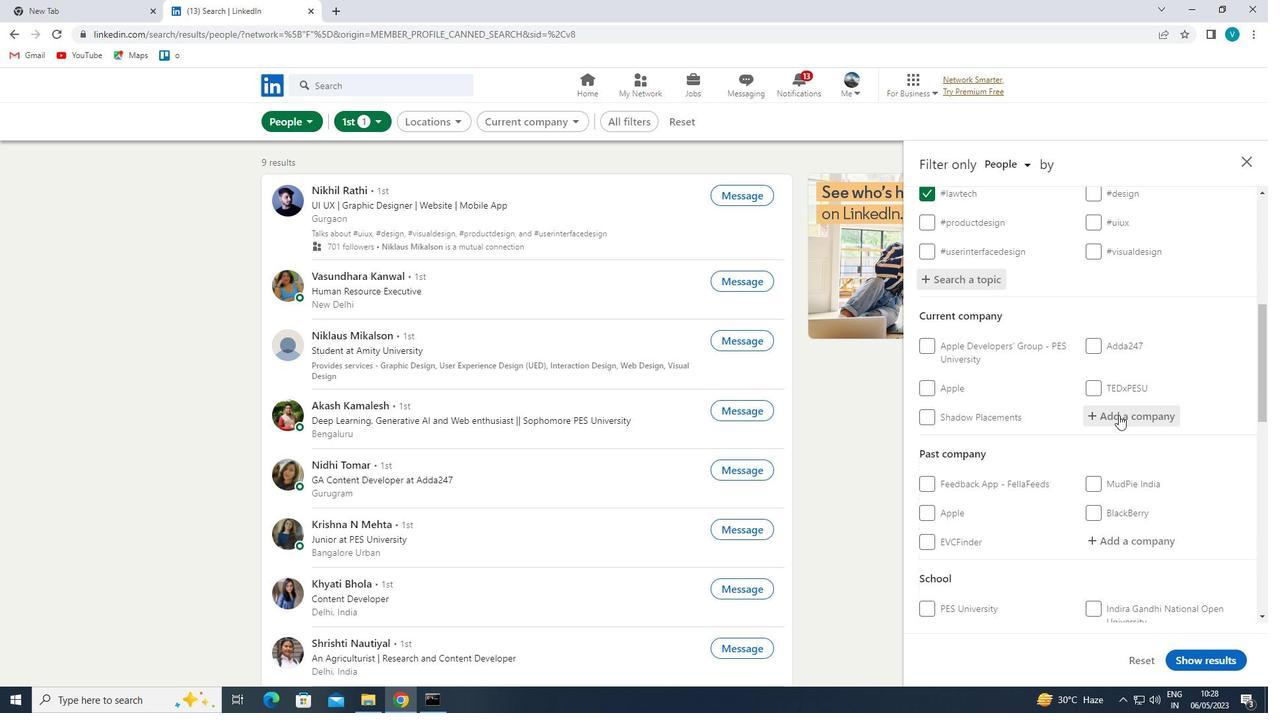 
Action: Key pressed <Key.shift>SOCIAL<Key.space>
Screenshot: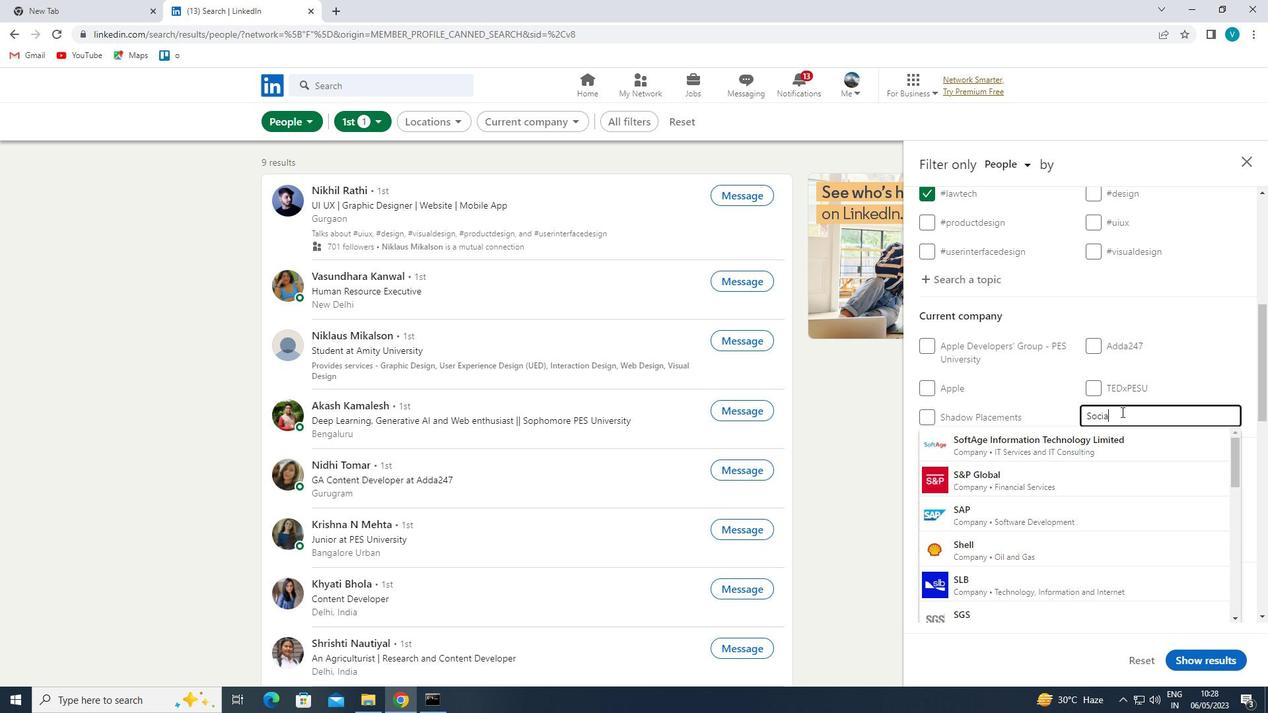 
Action: Mouse moved to (1110, 442)
Screenshot: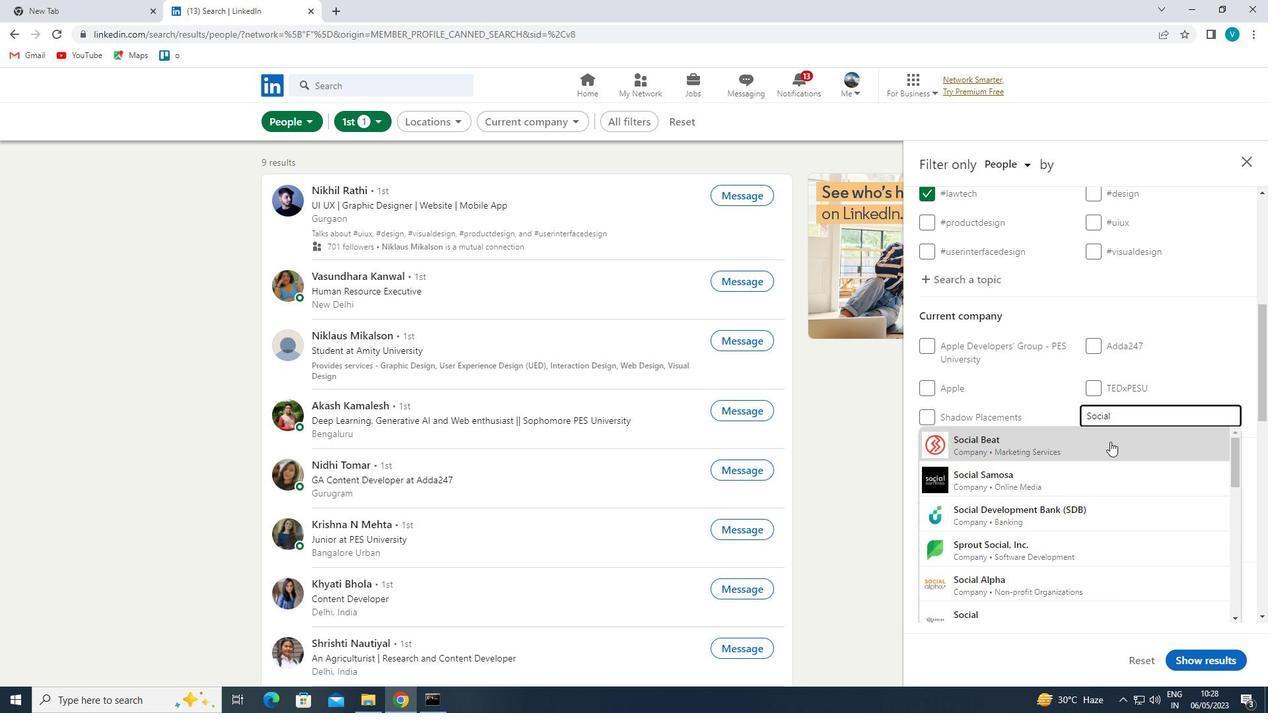 
Action: Key pressed ADDA
Screenshot: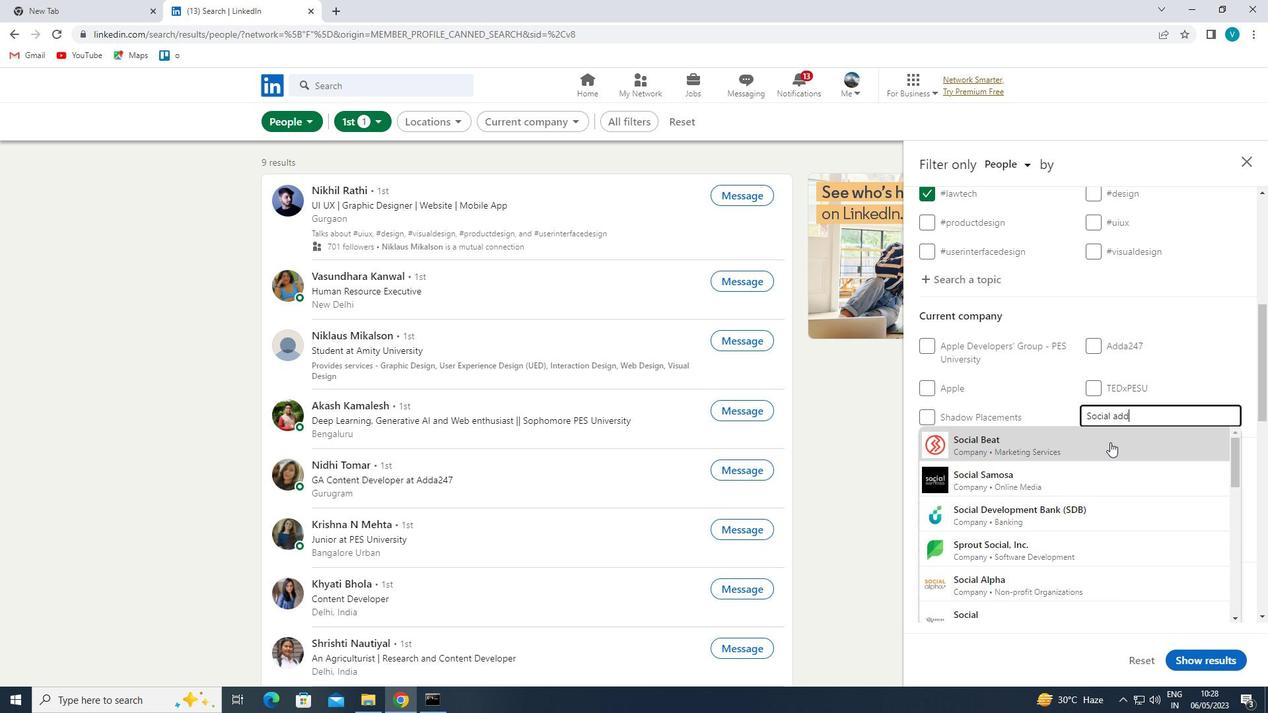 
Action: Mouse moved to (1110, 442)
Screenshot: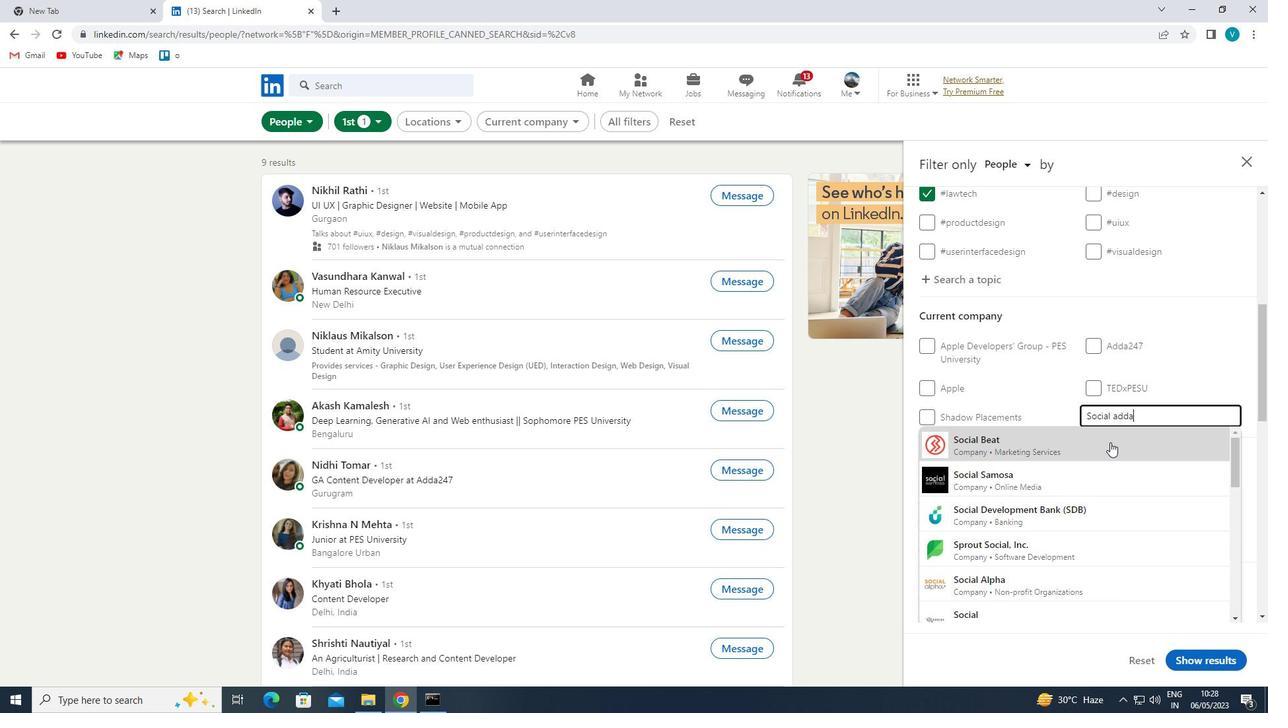 
Action: Mouse pressed left at (1110, 442)
Screenshot: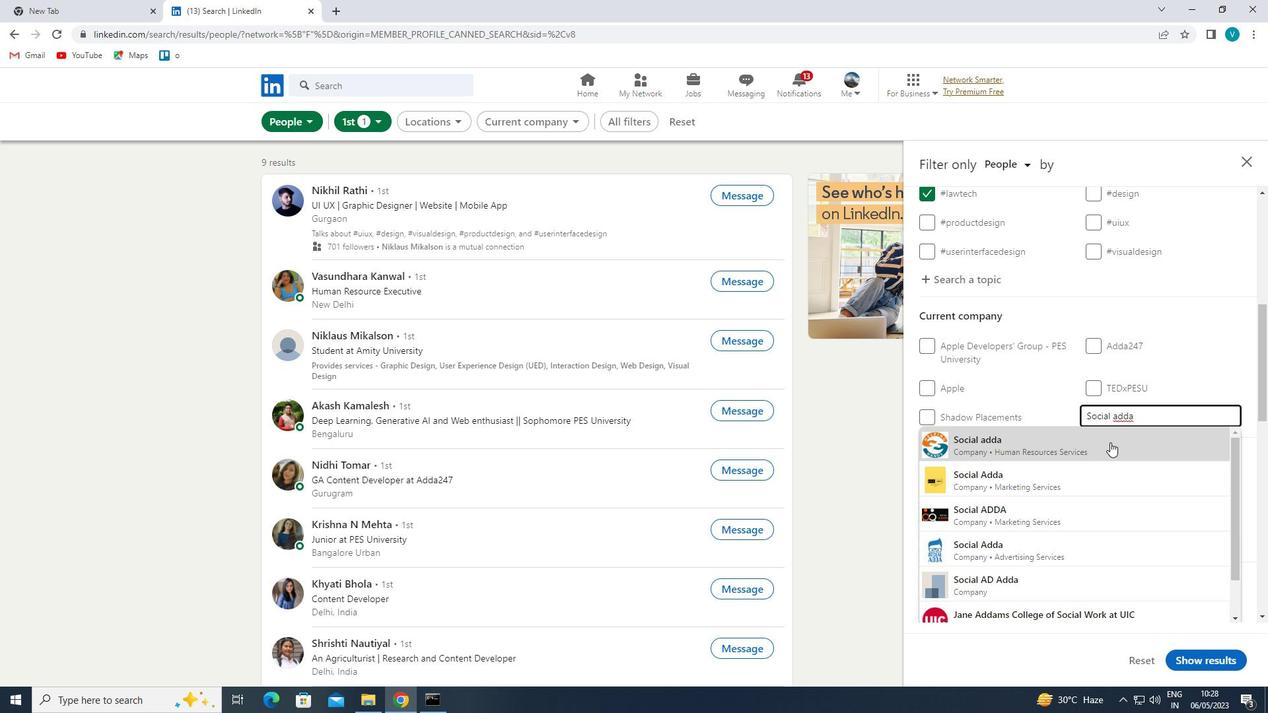 
Action: Mouse scrolled (1110, 441) with delta (0, 0)
Screenshot: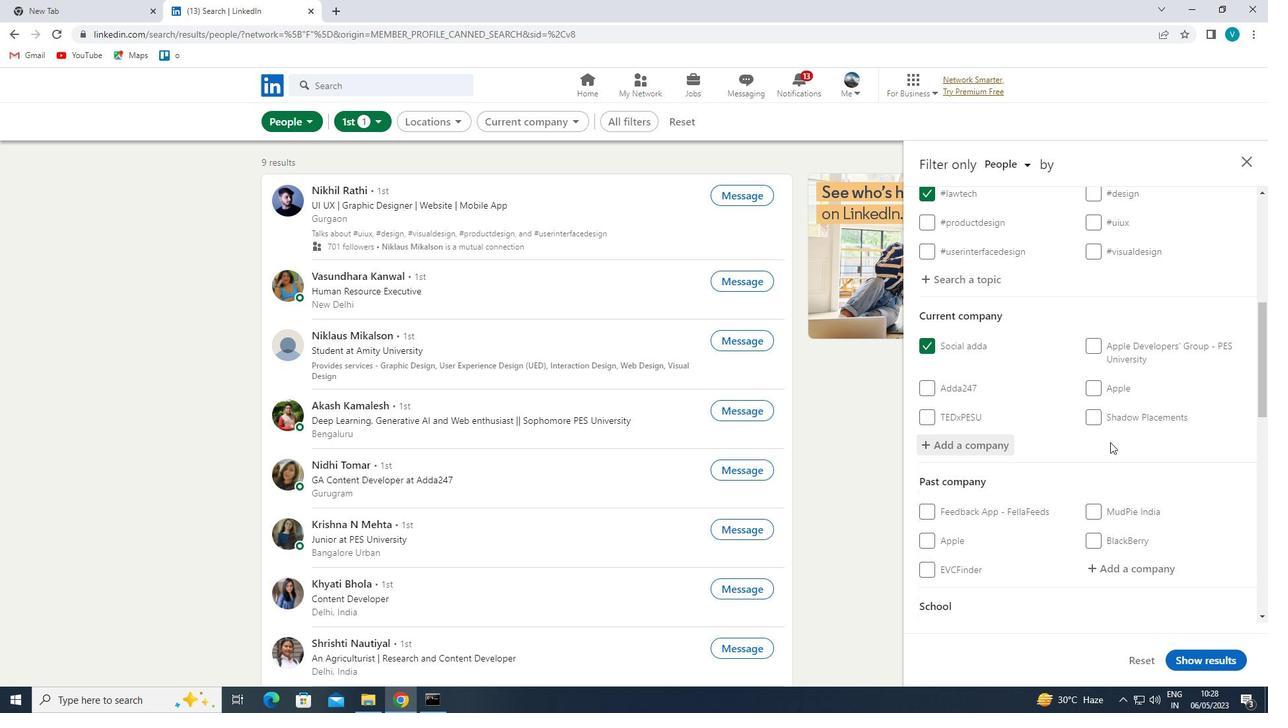
Action: Mouse scrolled (1110, 441) with delta (0, 0)
Screenshot: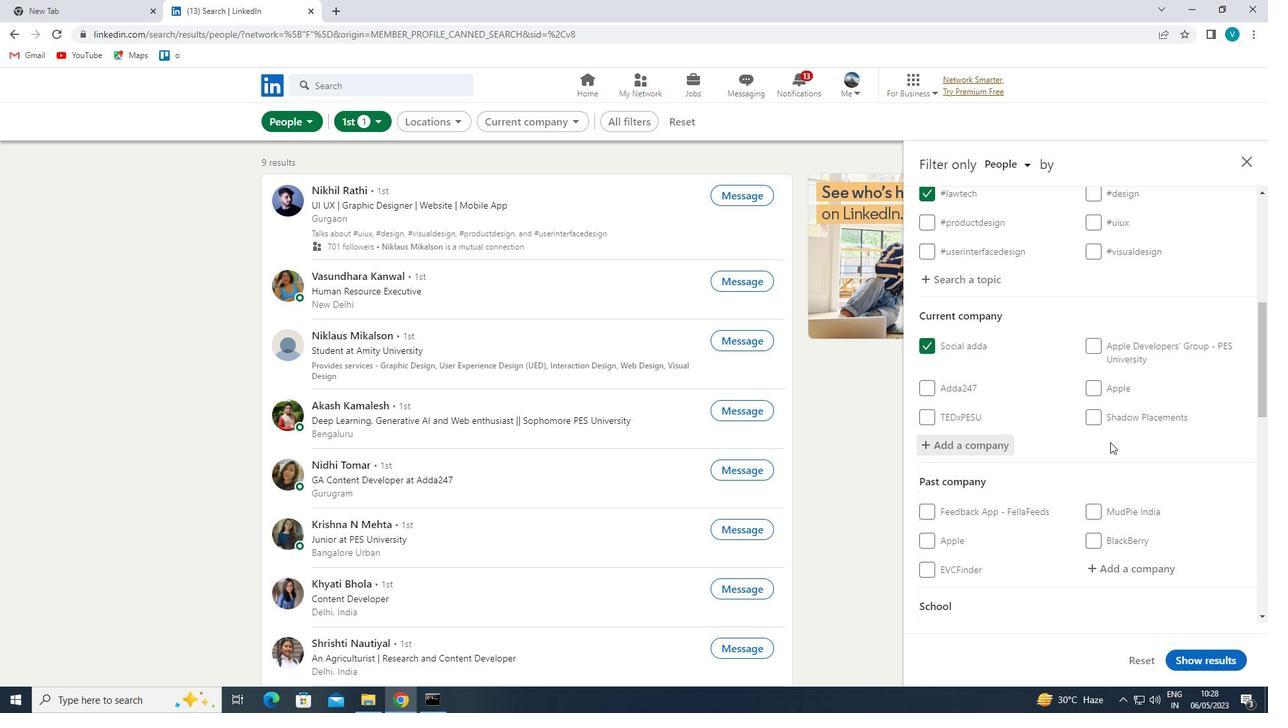 
Action: Mouse scrolled (1110, 441) with delta (0, 0)
Screenshot: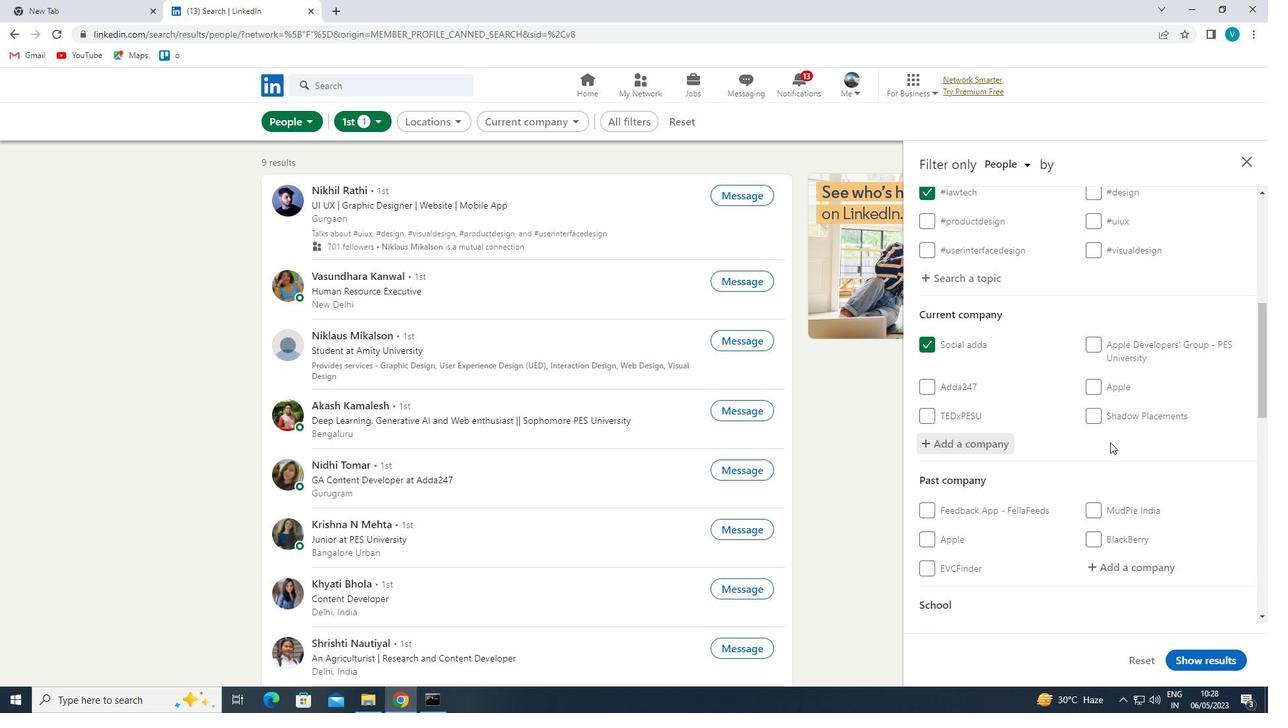 
Action: Mouse scrolled (1110, 441) with delta (0, 0)
Screenshot: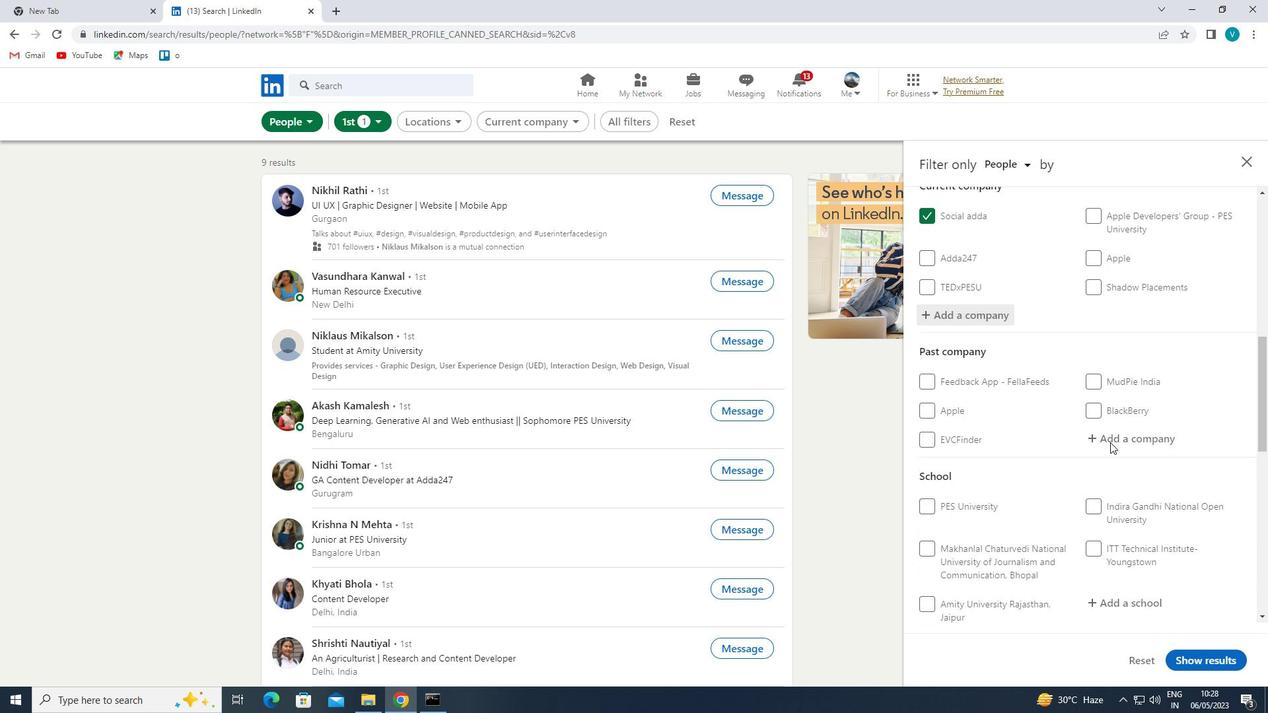 
Action: Mouse scrolled (1110, 441) with delta (0, 0)
Screenshot: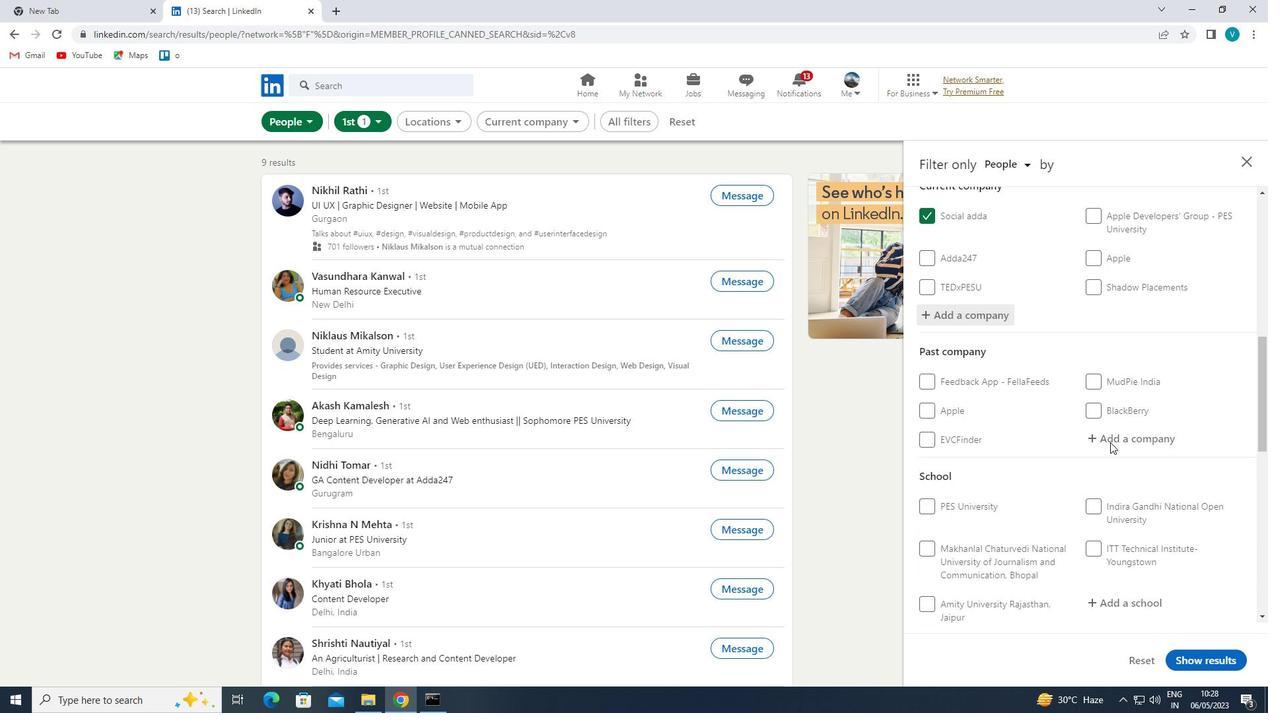 
Action: Mouse moved to (1121, 403)
Screenshot: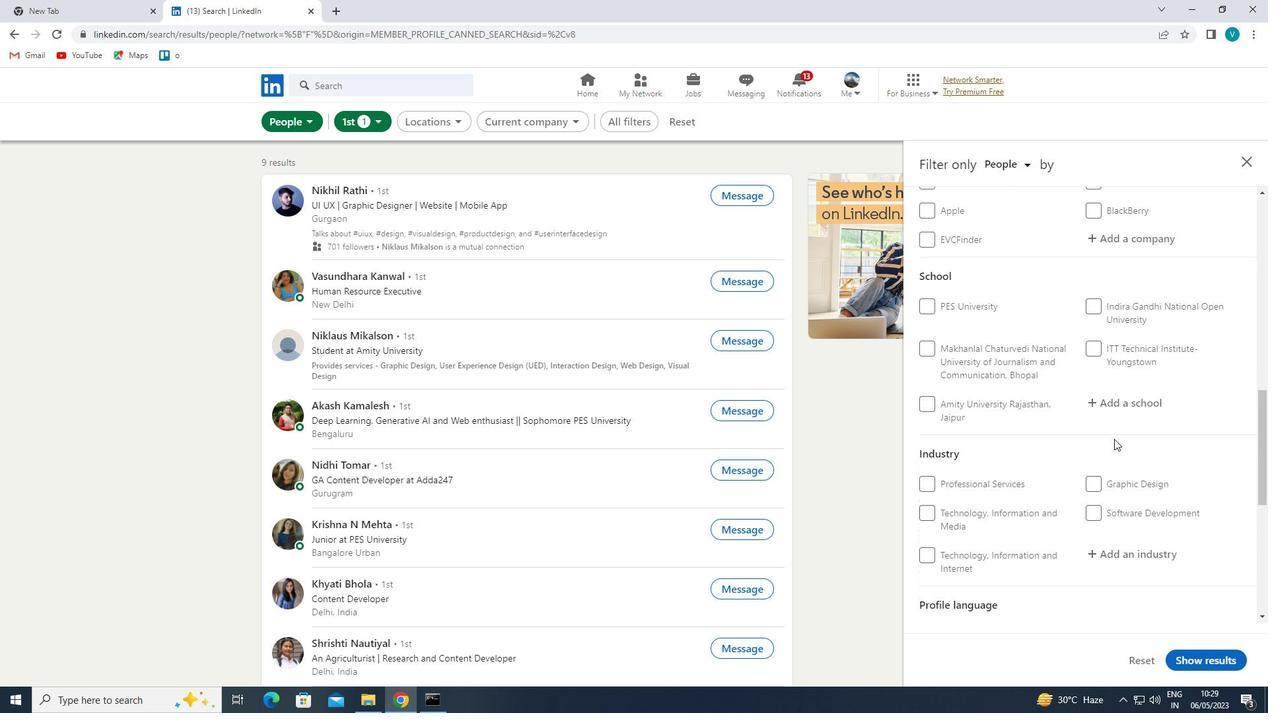
Action: Mouse pressed left at (1121, 403)
Screenshot: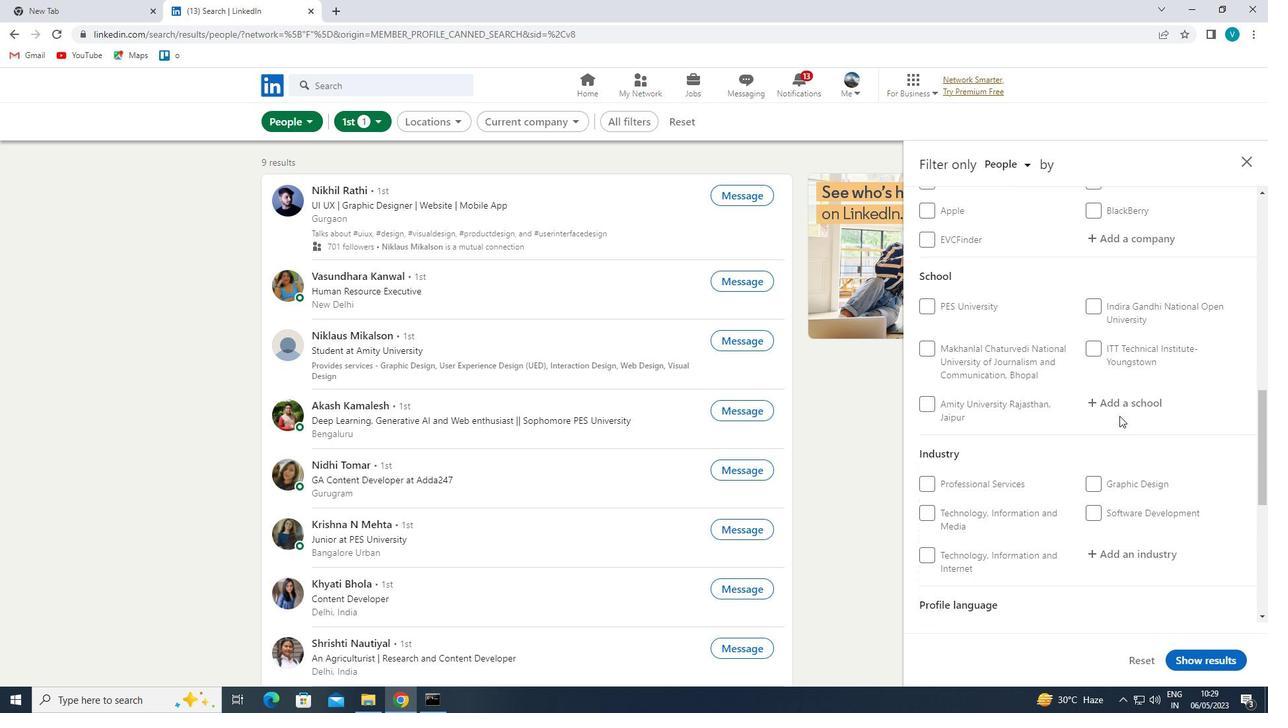 
Action: Mouse moved to (1128, 399)
Screenshot: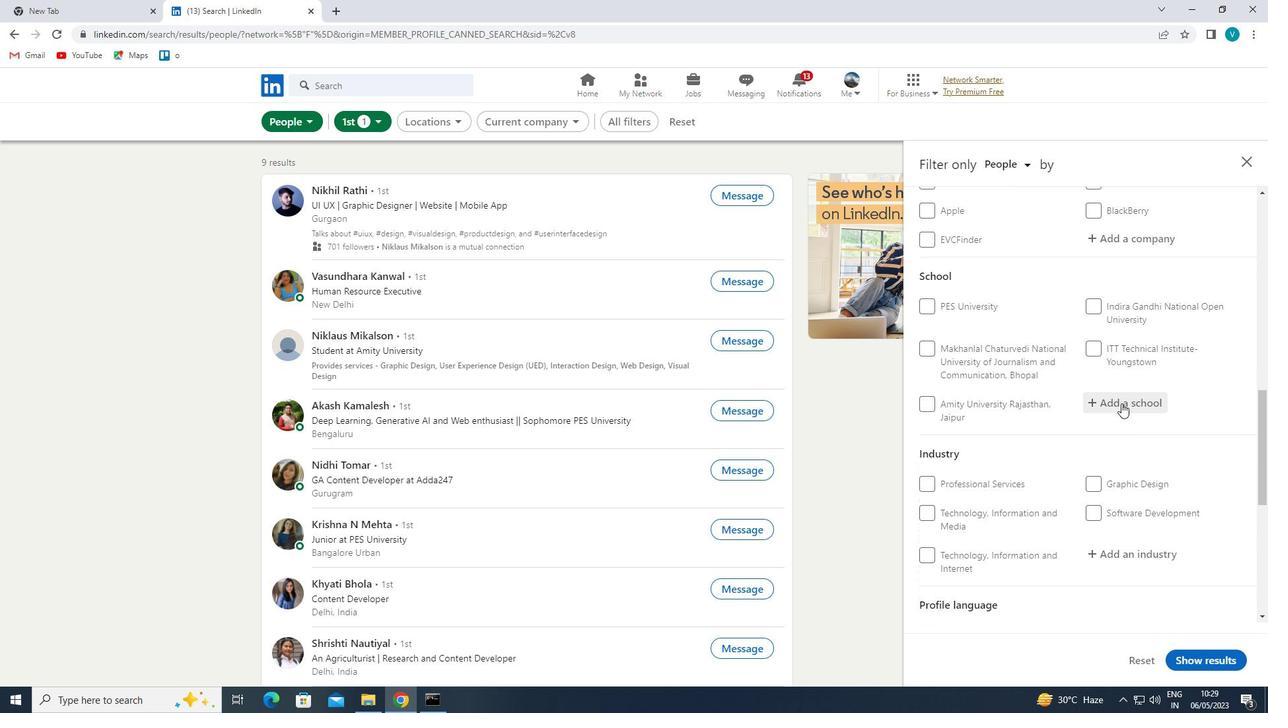 
Action: Key pressed <Key.shift>S<Key.space><Key.shift>S<Key.space><Key.shift>JAIN
Screenshot: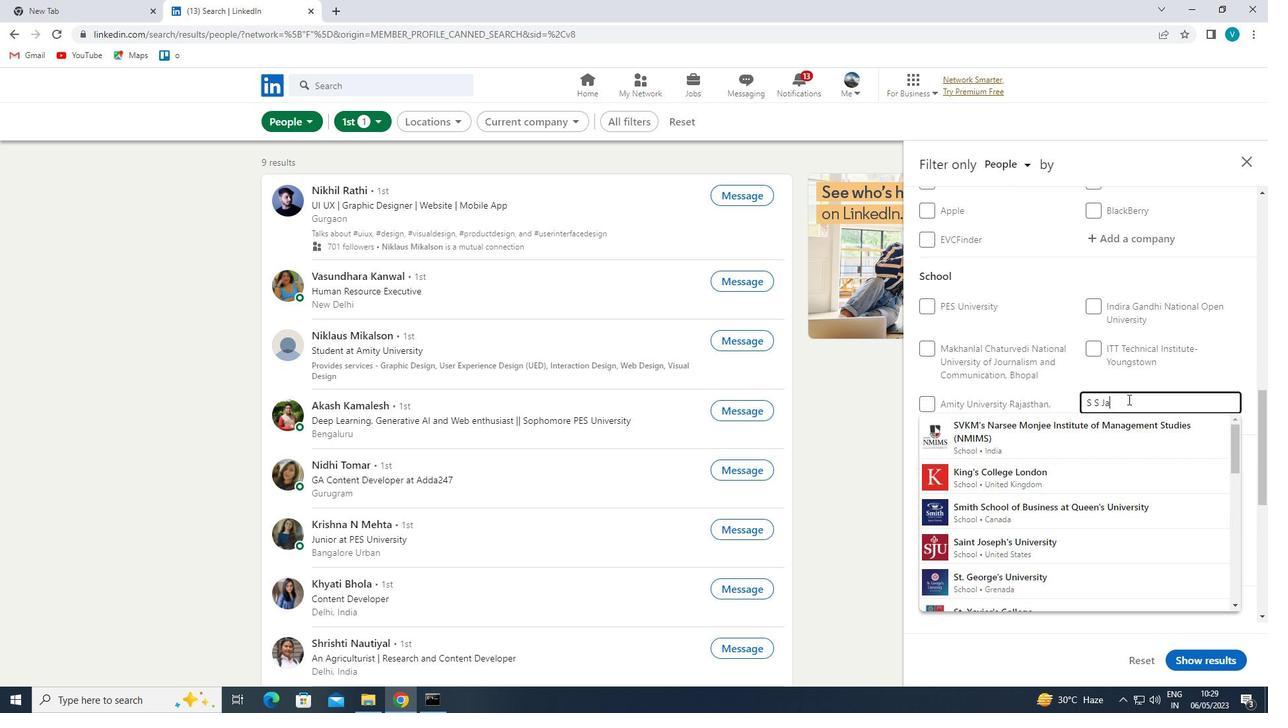 
Action: Mouse moved to (1142, 426)
Screenshot: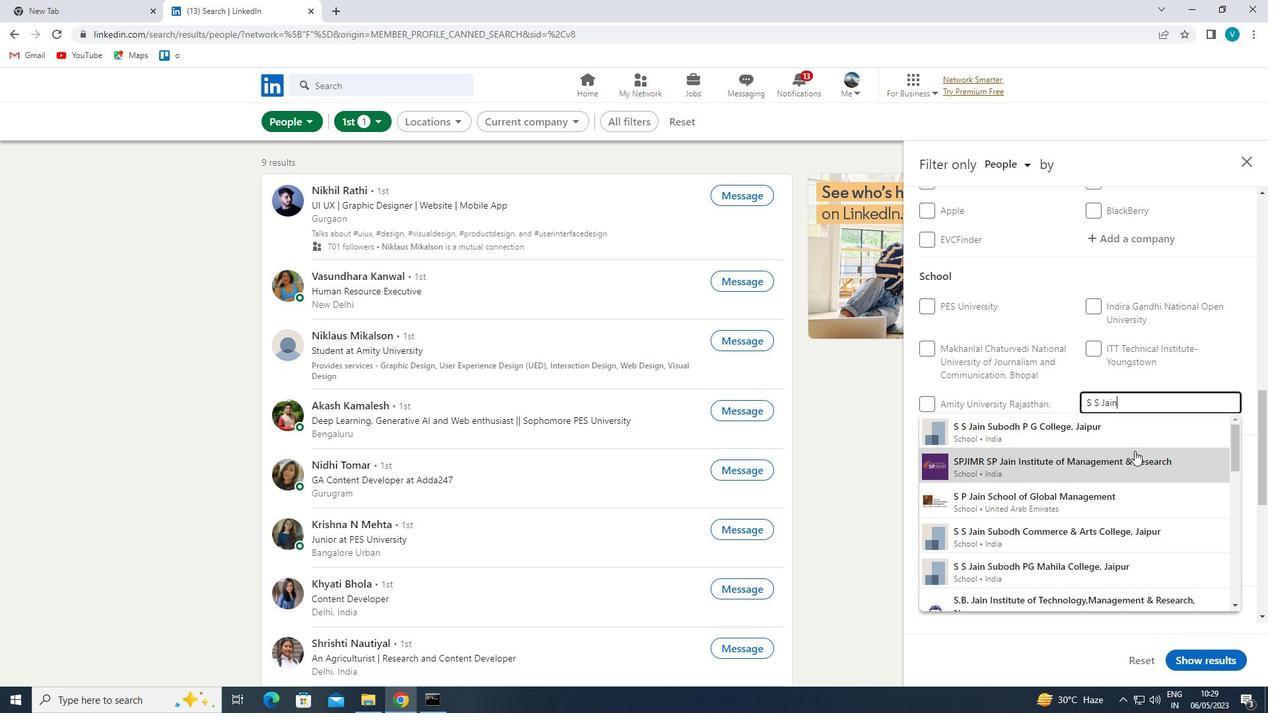 
Action: Mouse pressed left at (1142, 426)
Screenshot: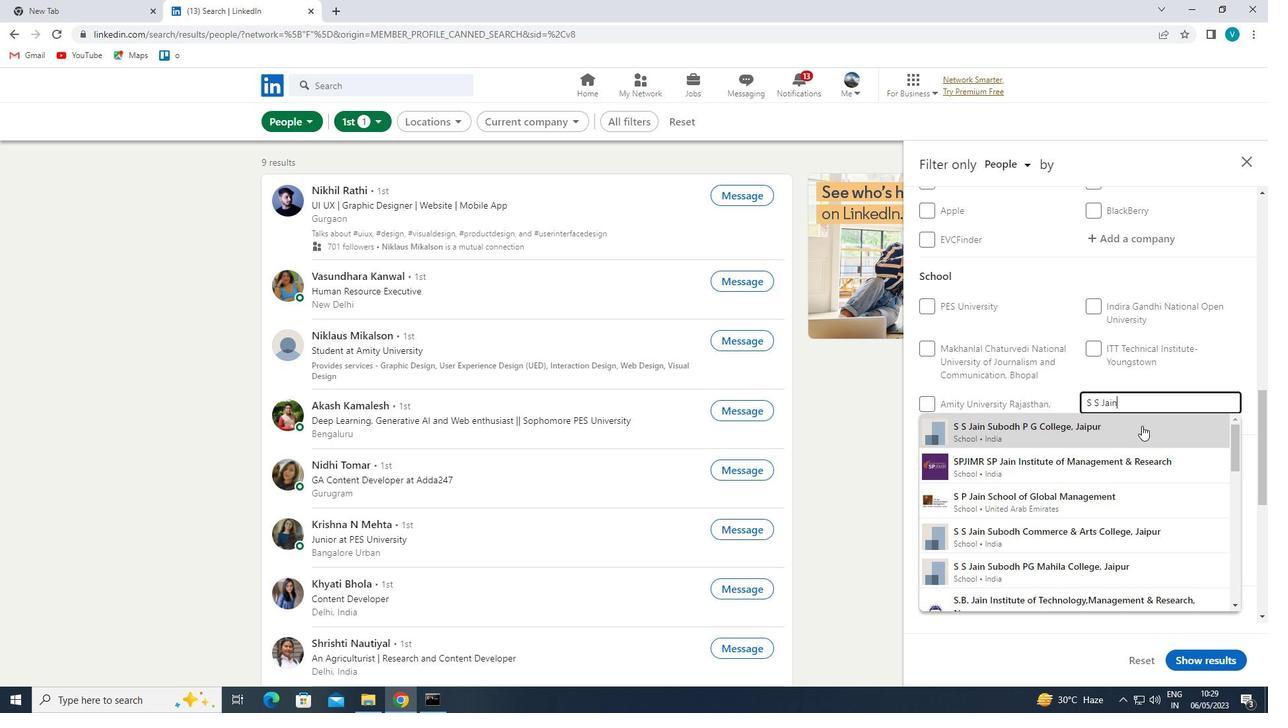 
Action: Mouse moved to (1167, 429)
Screenshot: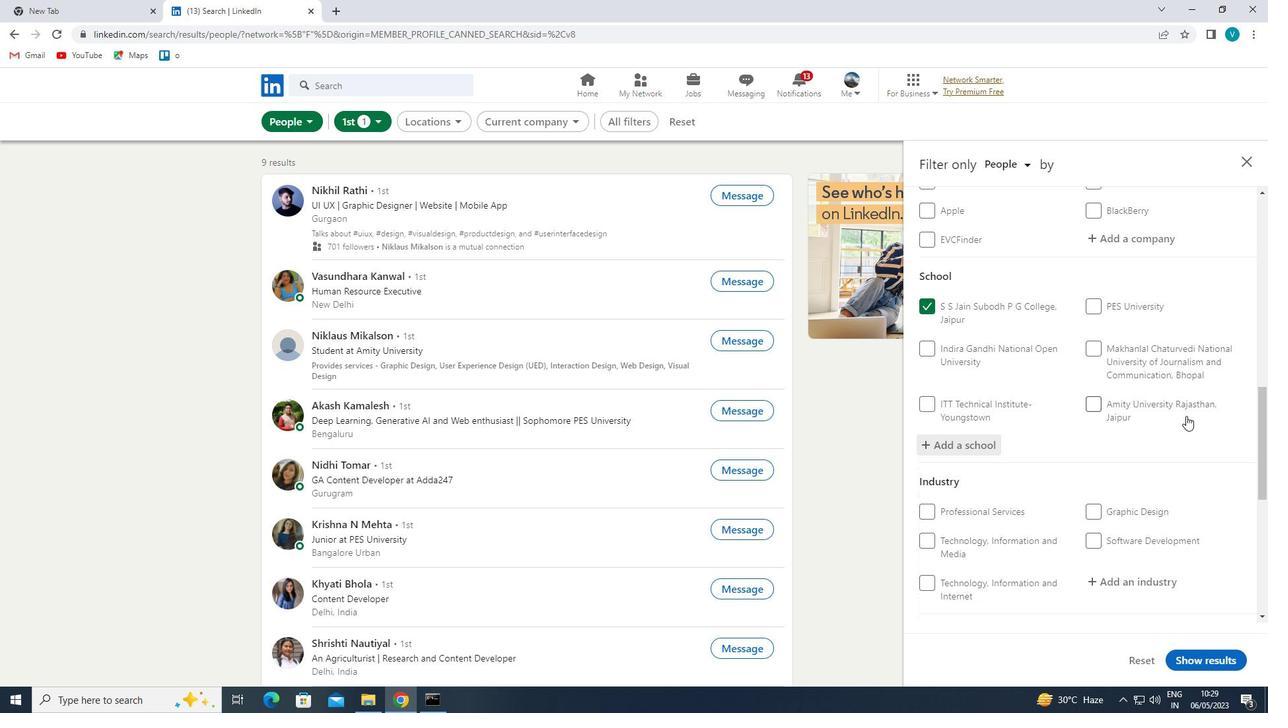 
Action: Mouse scrolled (1167, 429) with delta (0, 0)
Screenshot: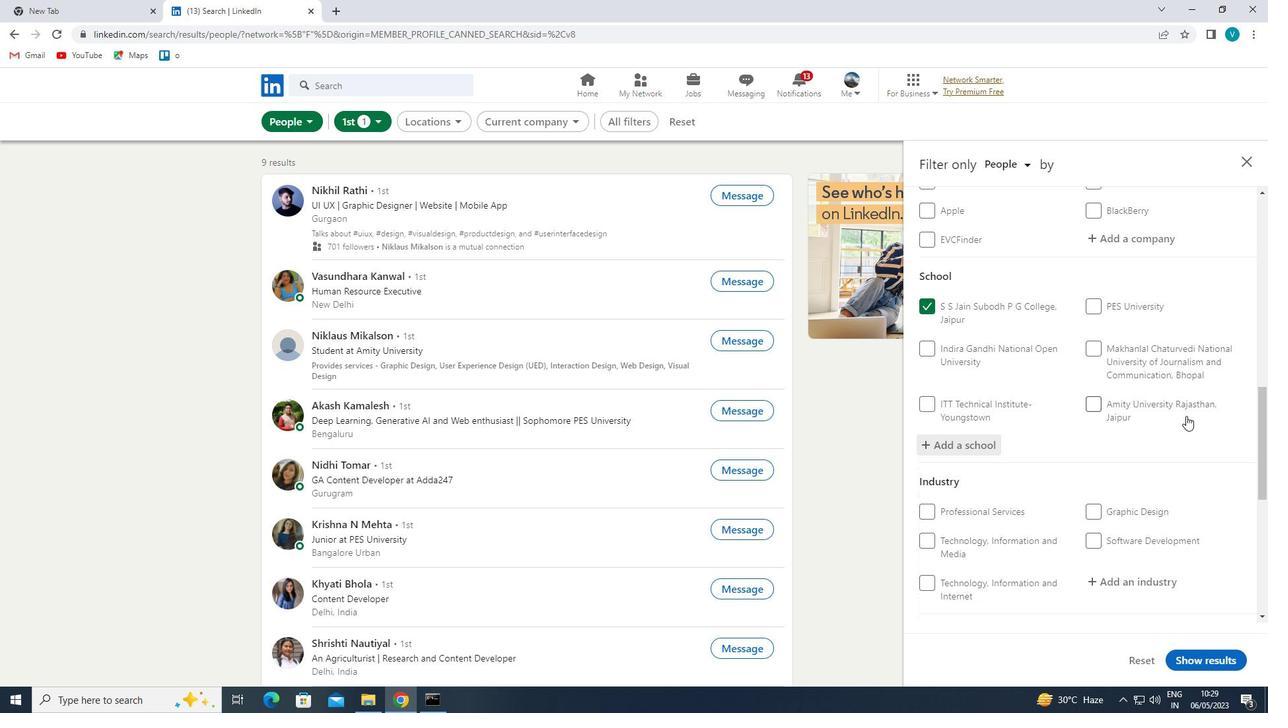 
Action: Mouse moved to (1159, 429)
Screenshot: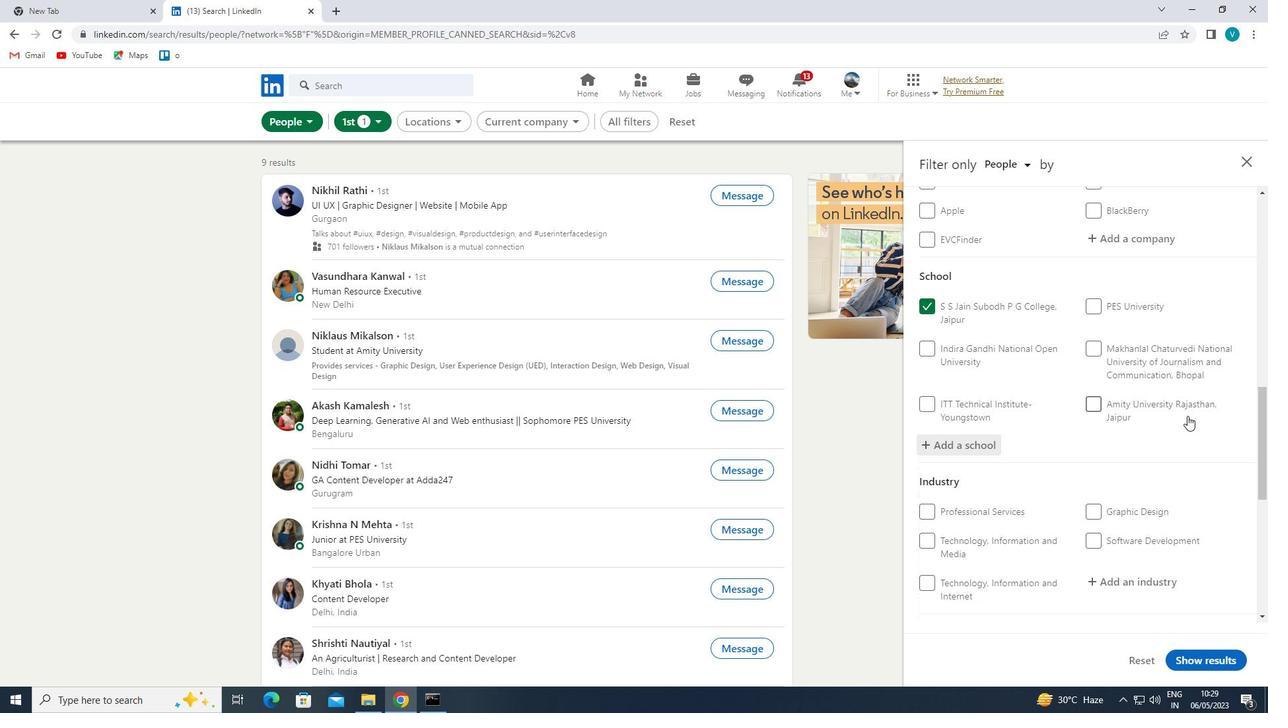 
Action: Mouse scrolled (1159, 429) with delta (0, 0)
Screenshot: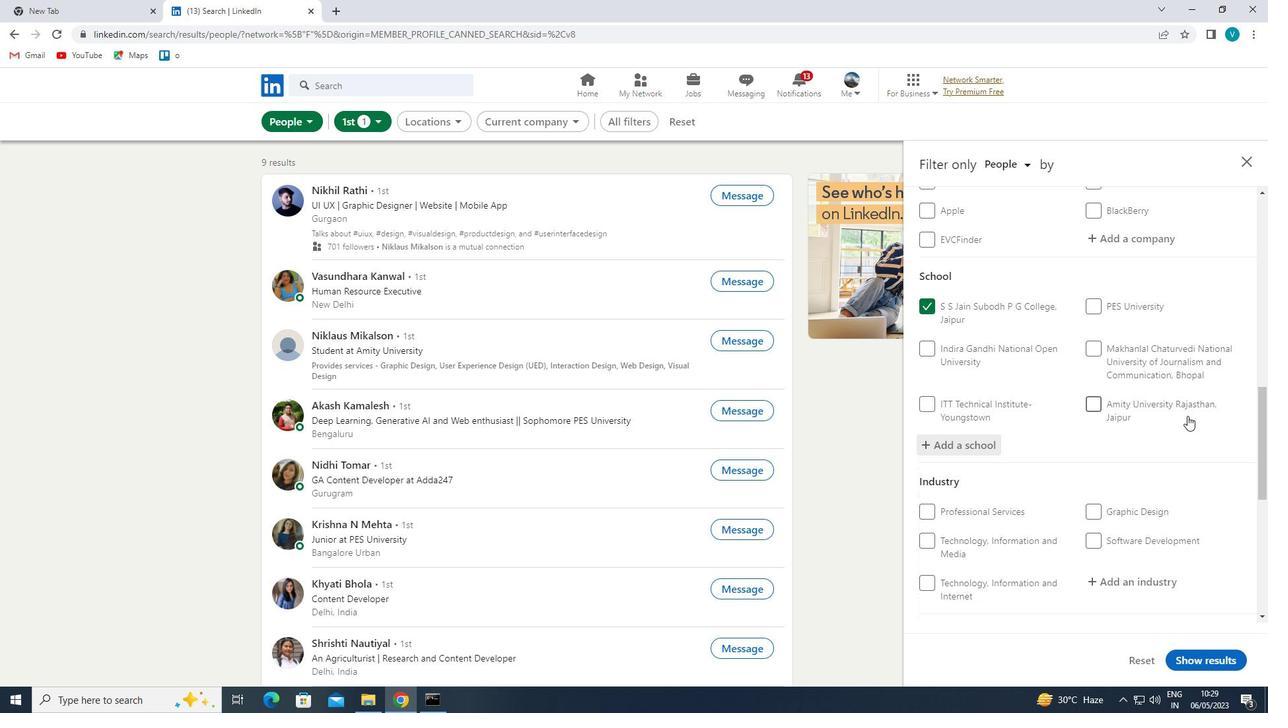 
Action: Mouse moved to (1136, 452)
Screenshot: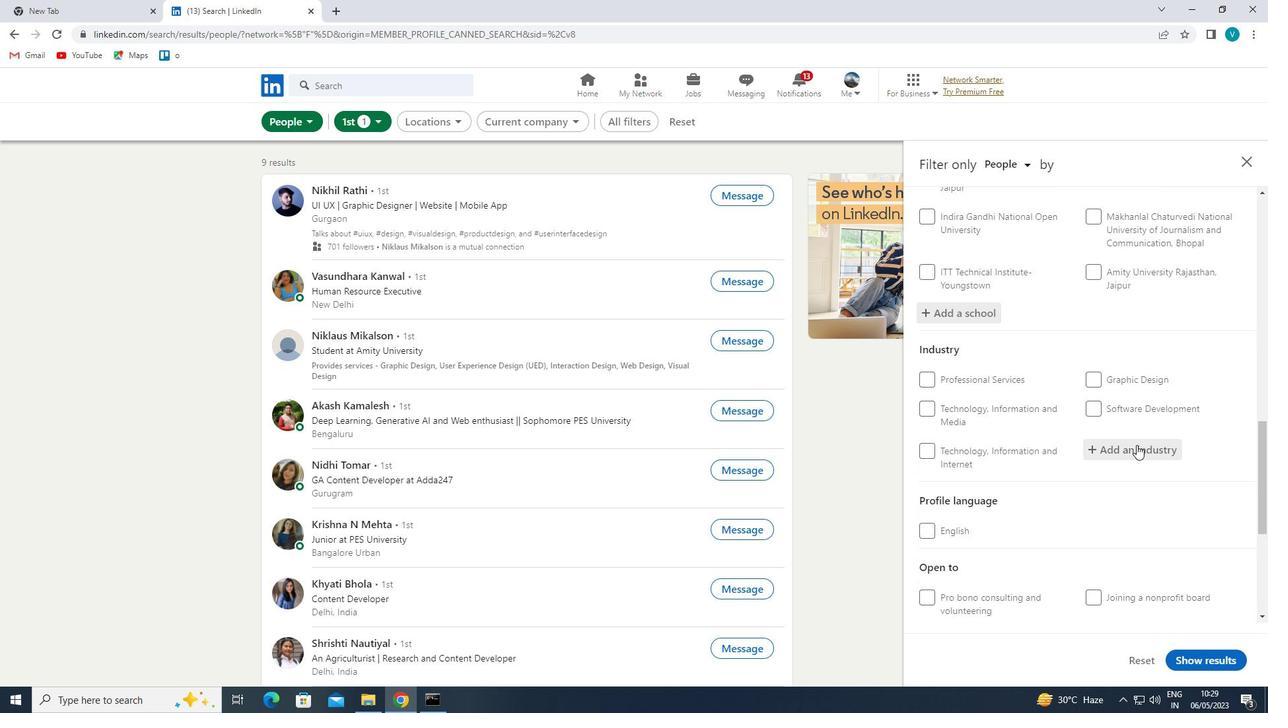 
Action: Mouse pressed left at (1136, 452)
Screenshot: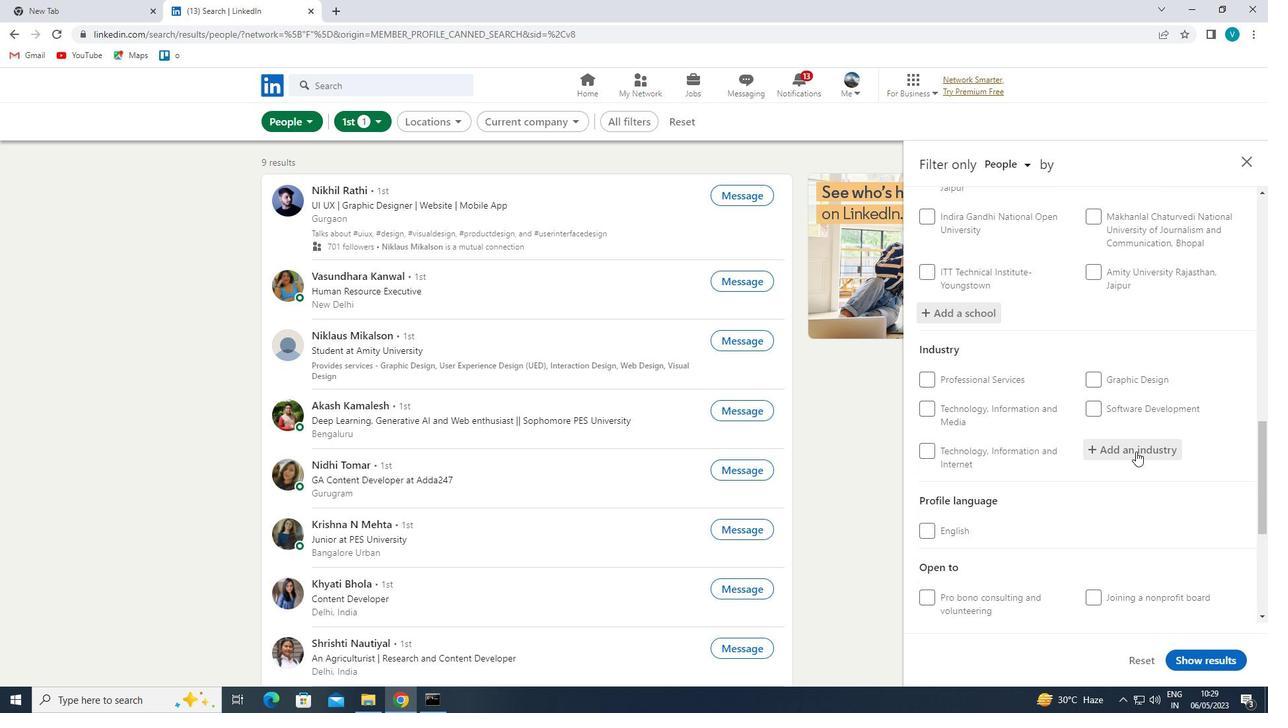 
Action: Key pressed <Key.shift>NUCLEAR
Screenshot: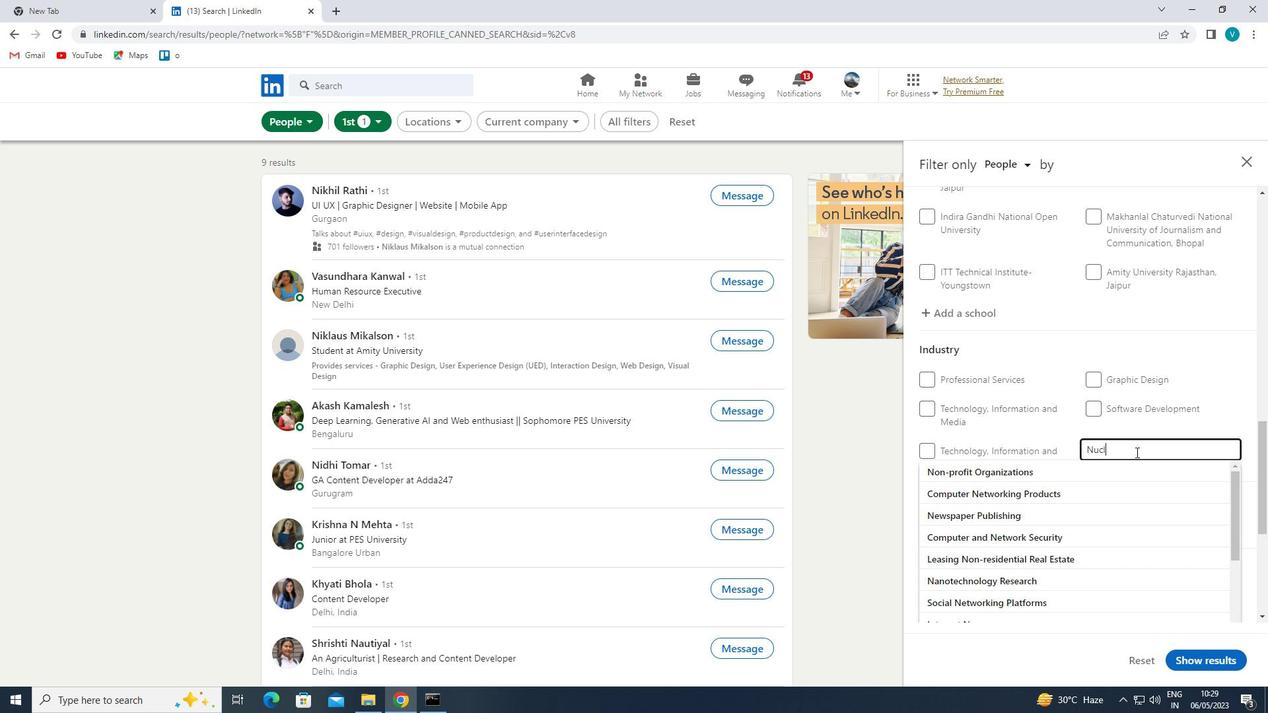 
Action: Mouse moved to (1086, 473)
Screenshot: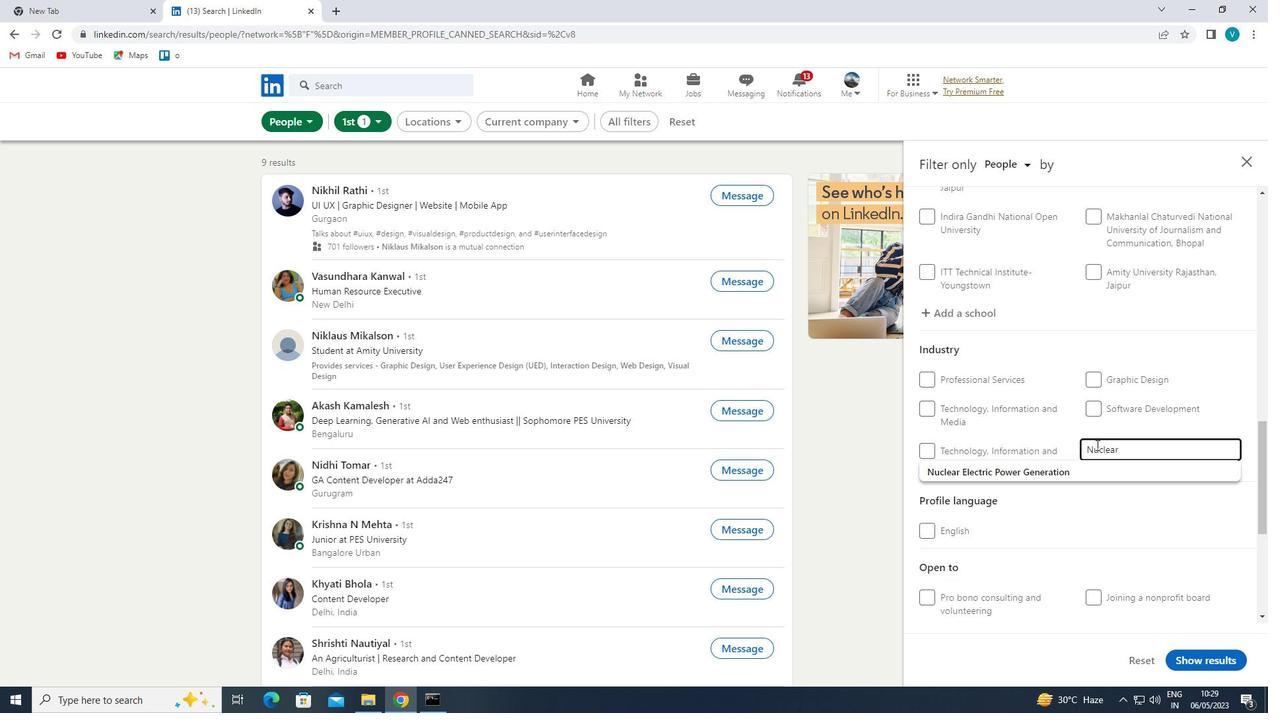 
Action: Mouse pressed left at (1086, 473)
Screenshot: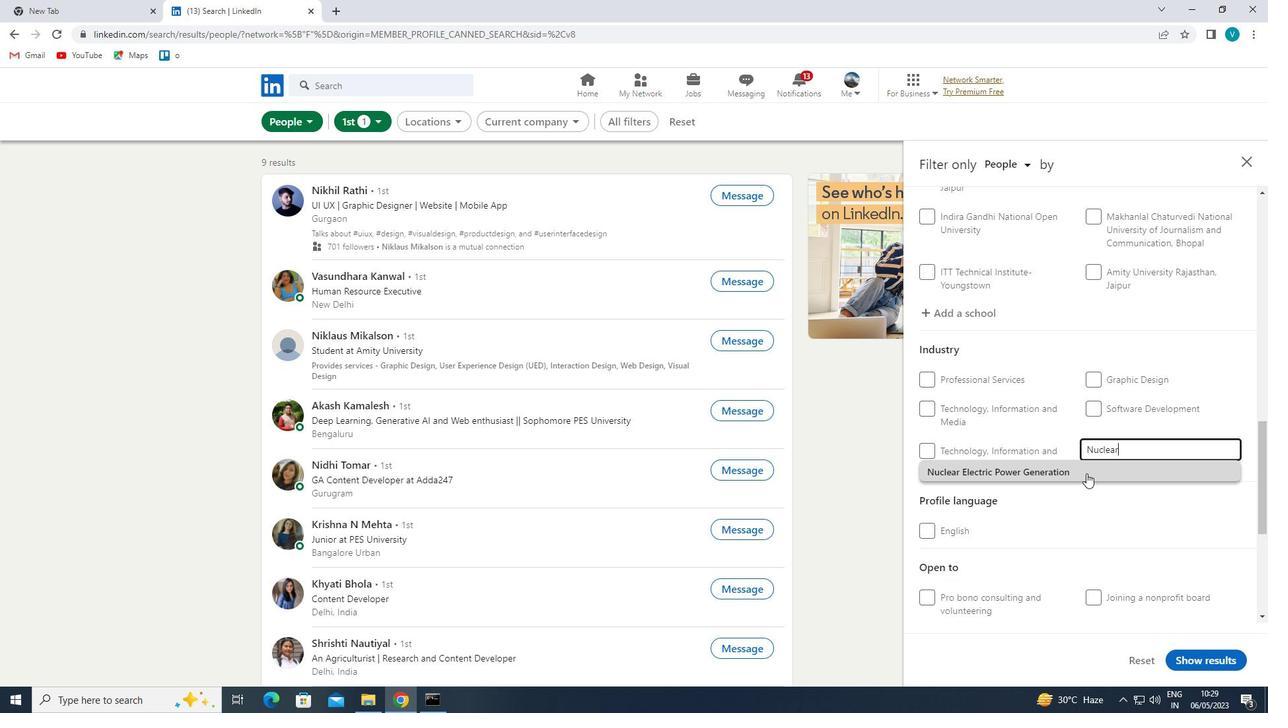 
Action: Mouse moved to (1086, 474)
Screenshot: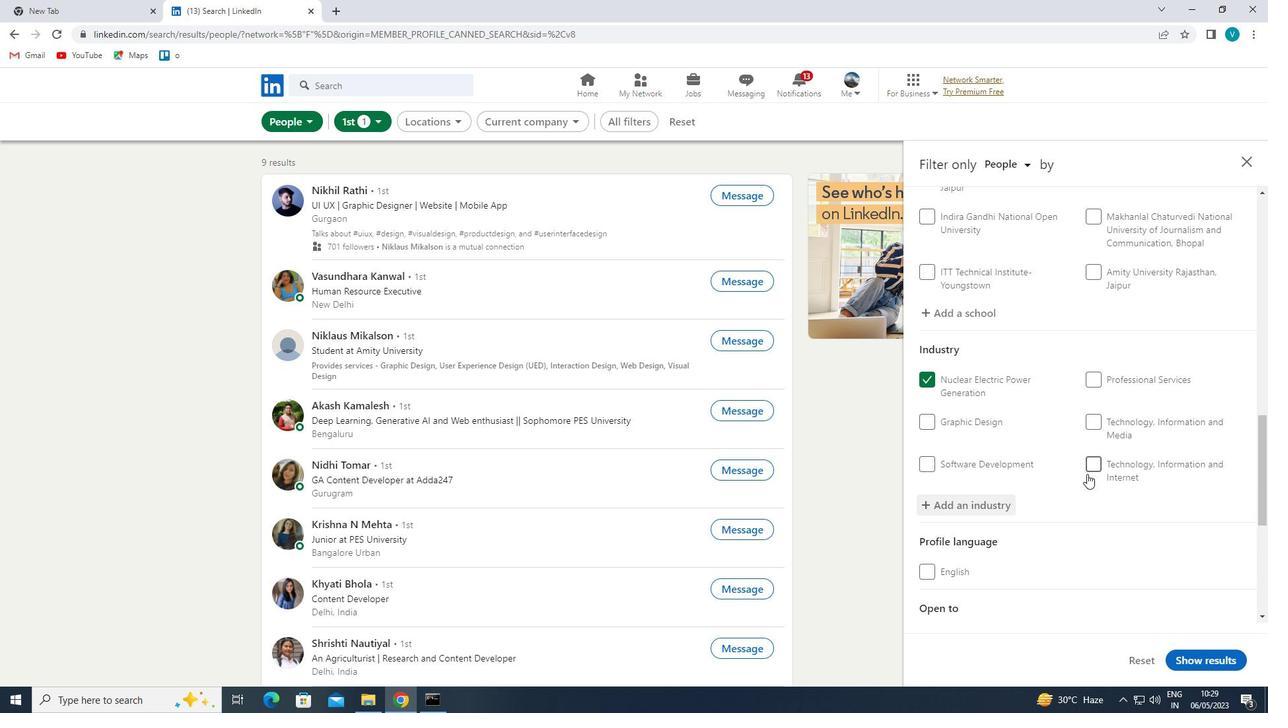 
Action: Mouse scrolled (1086, 473) with delta (0, 0)
Screenshot: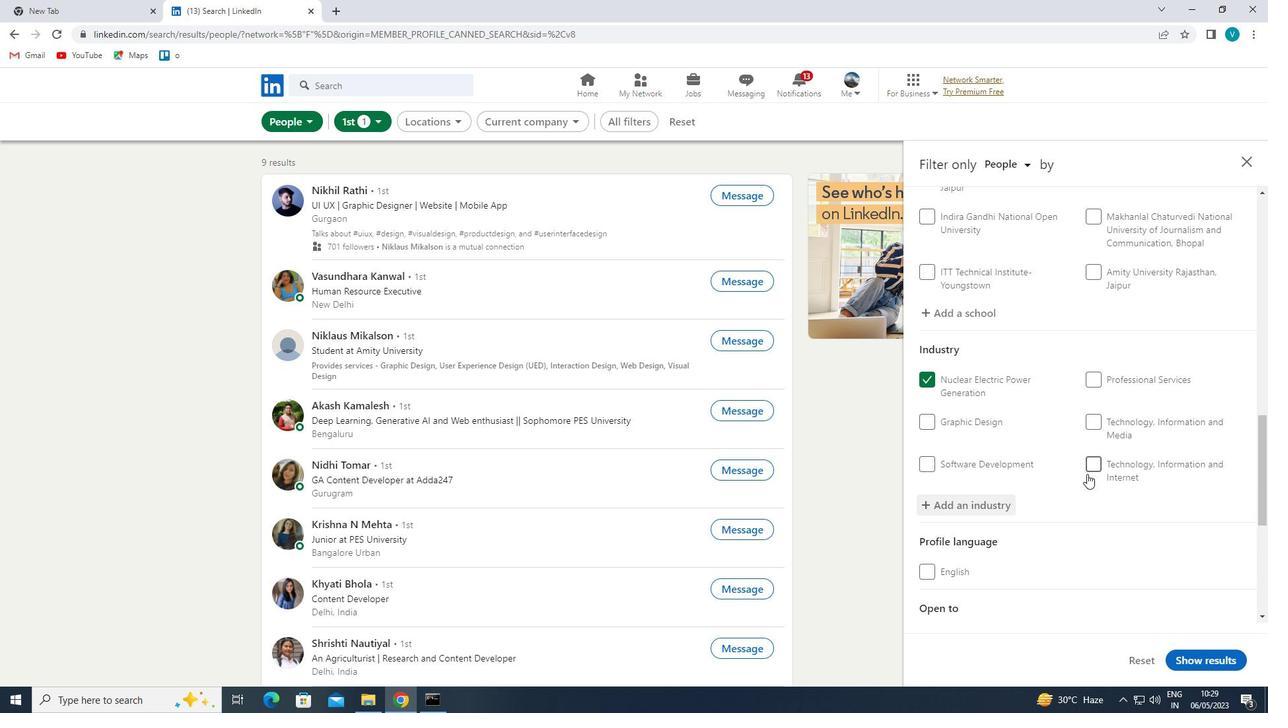
Action: Mouse moved to (1085, 476)
Screenshot: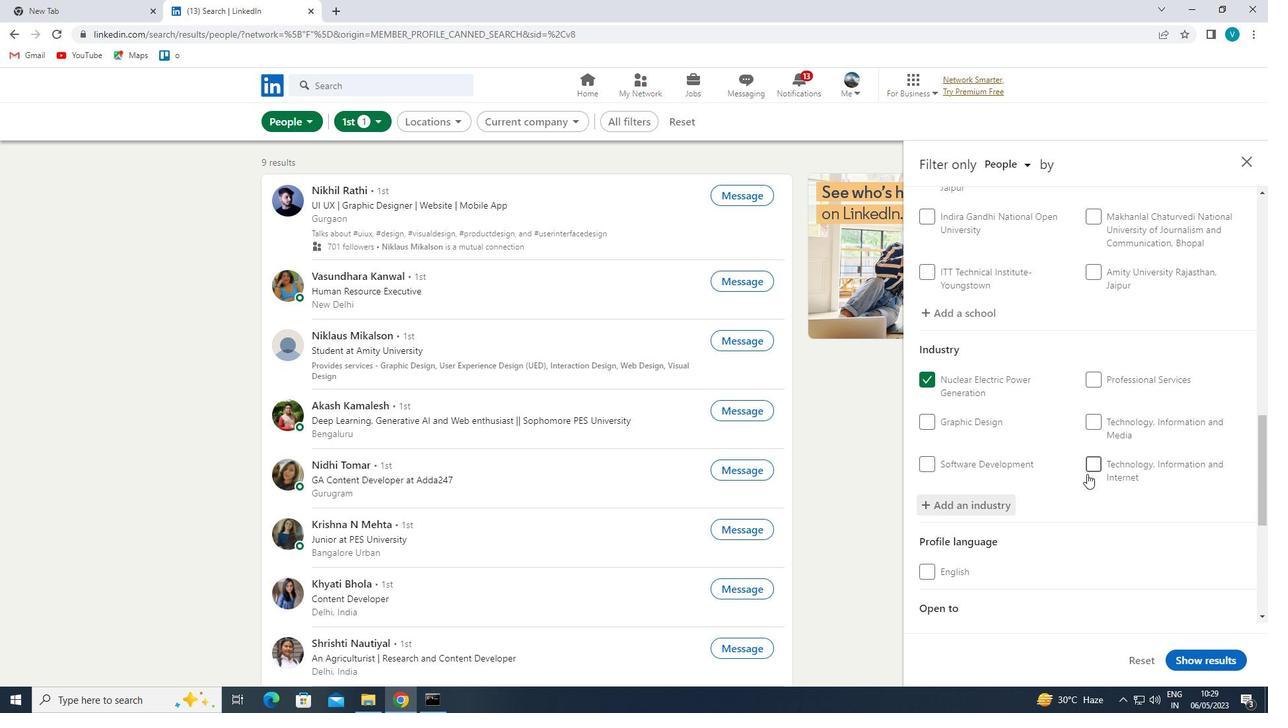 
Action: Mouse scrolled (1085, 475) with delta (0, 0)
Screenshot: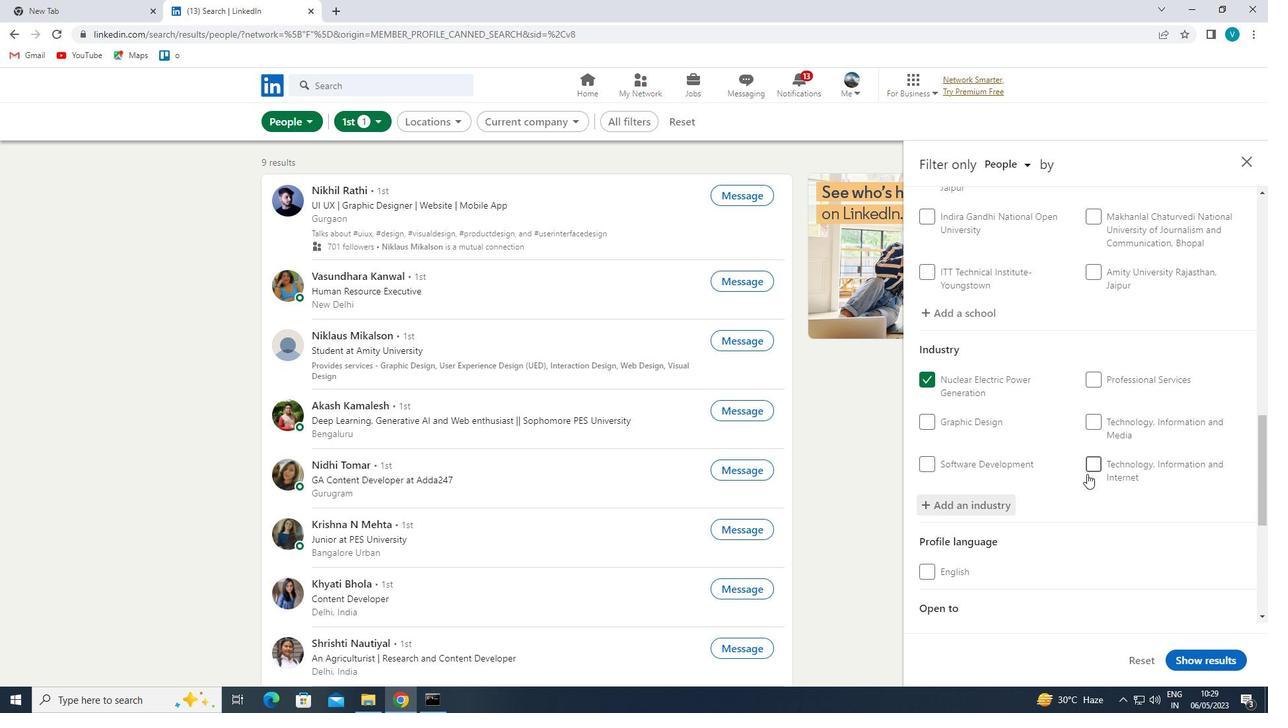 
Action: Mouse moved to (1085, 476)
Screenshot: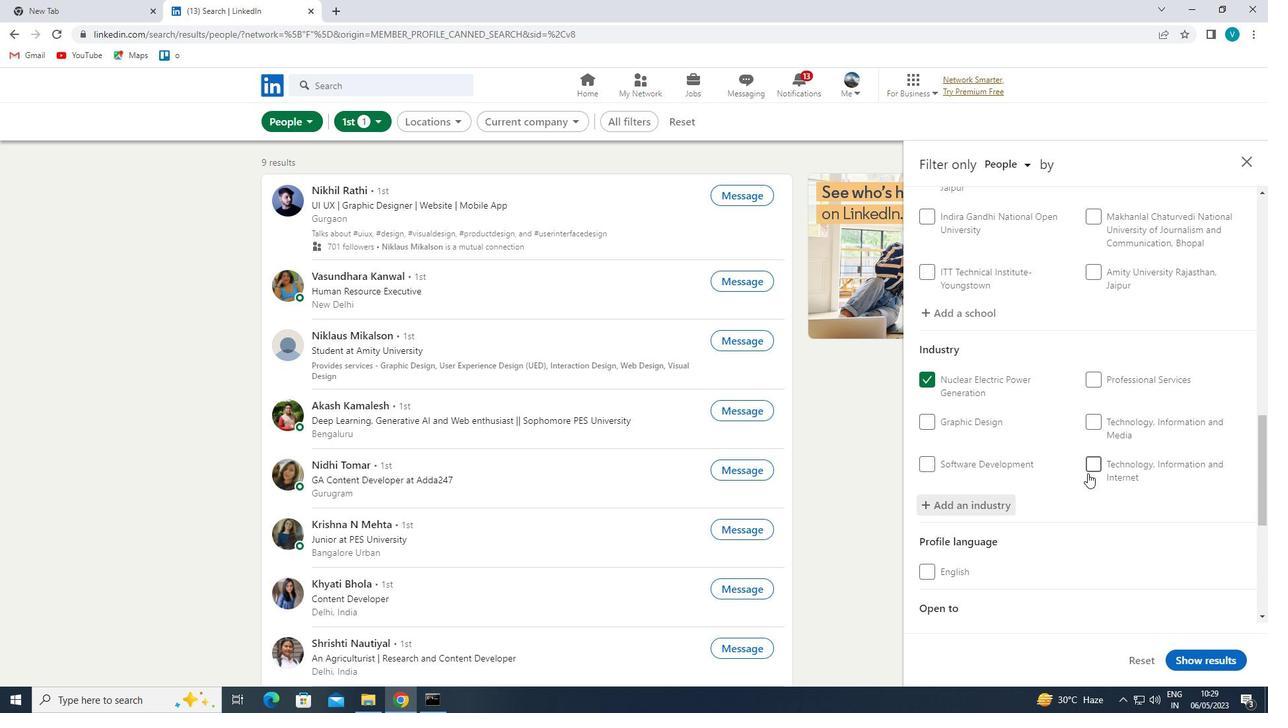 
Action: Mouse scrolled (1085, 476) with delta (0, 0)
Screenshot: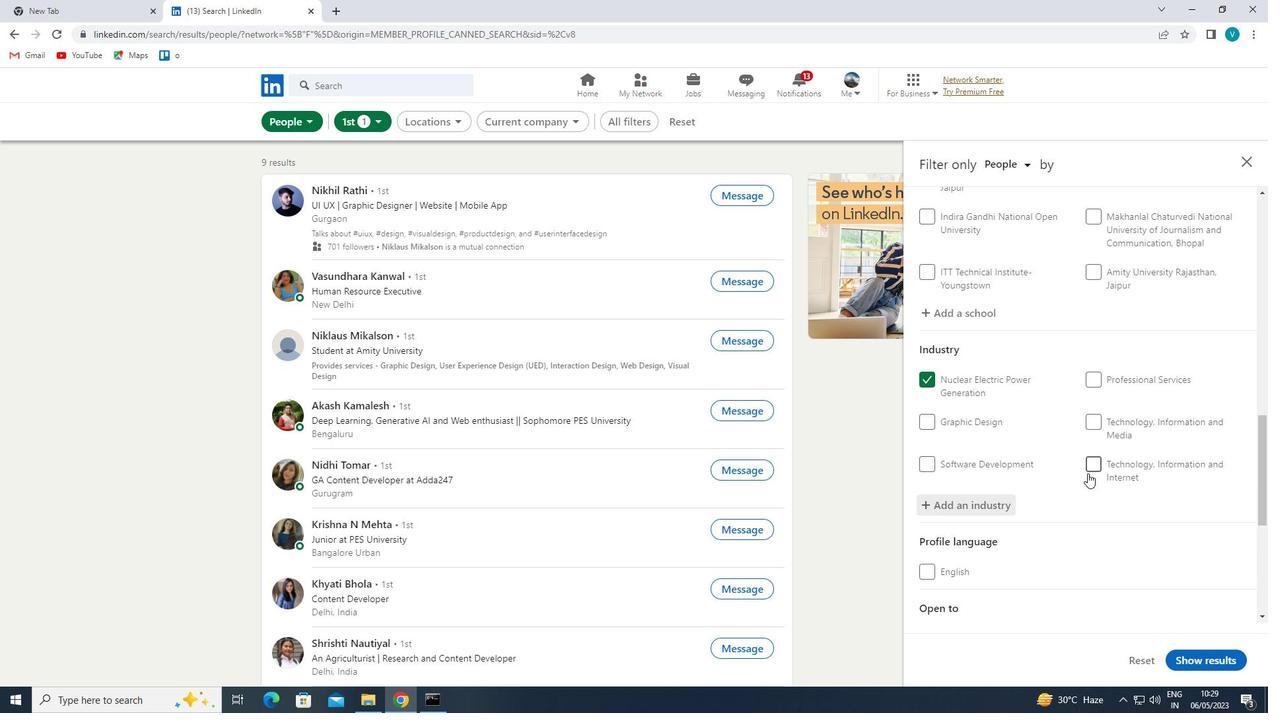 
Action: Mouse moved to (1085, 478)
Screenshot: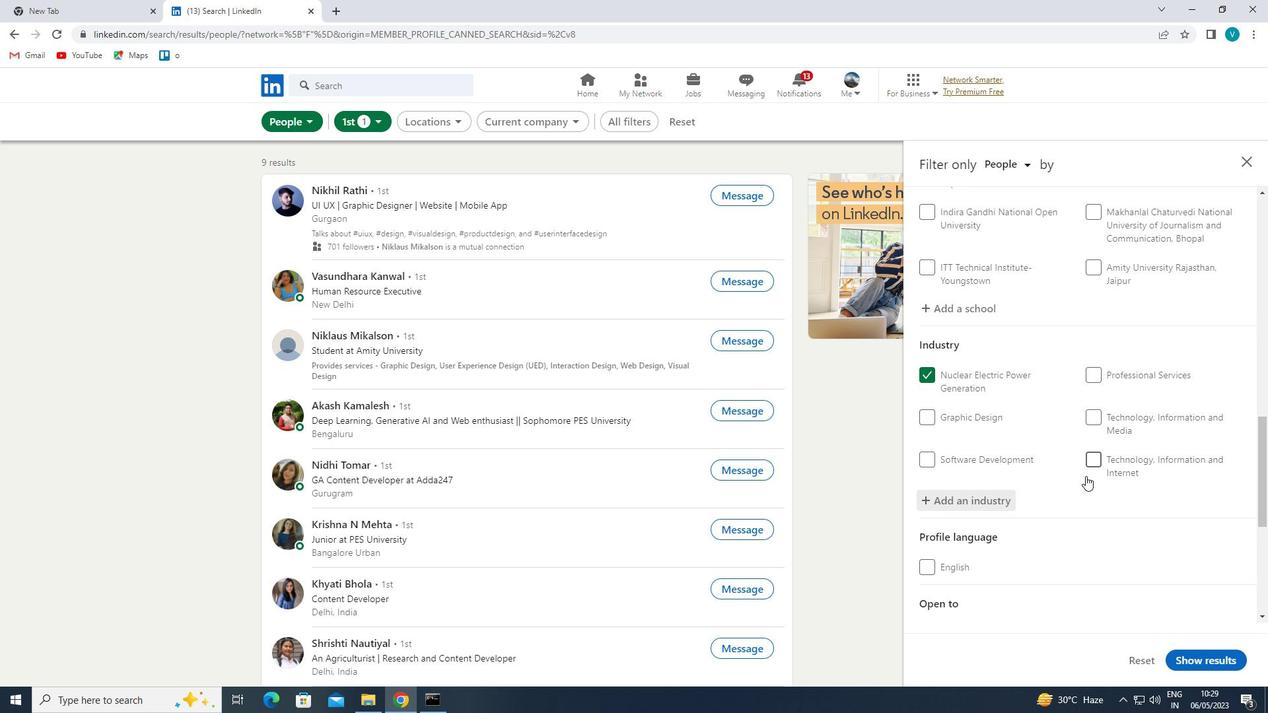 
Action: Mouse scrolled (1085, 478) with delta (0, 0)
Screenshot: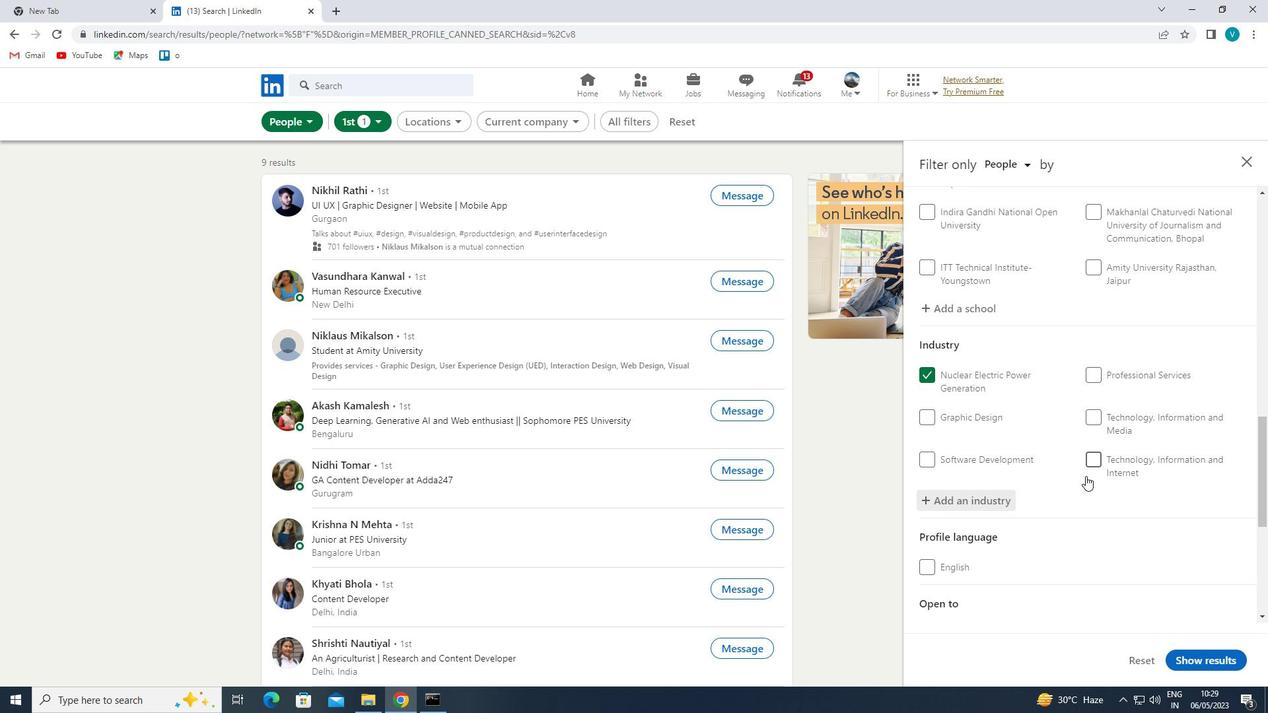 
Action: Mouse moved to (1103, 470)
Screenshot: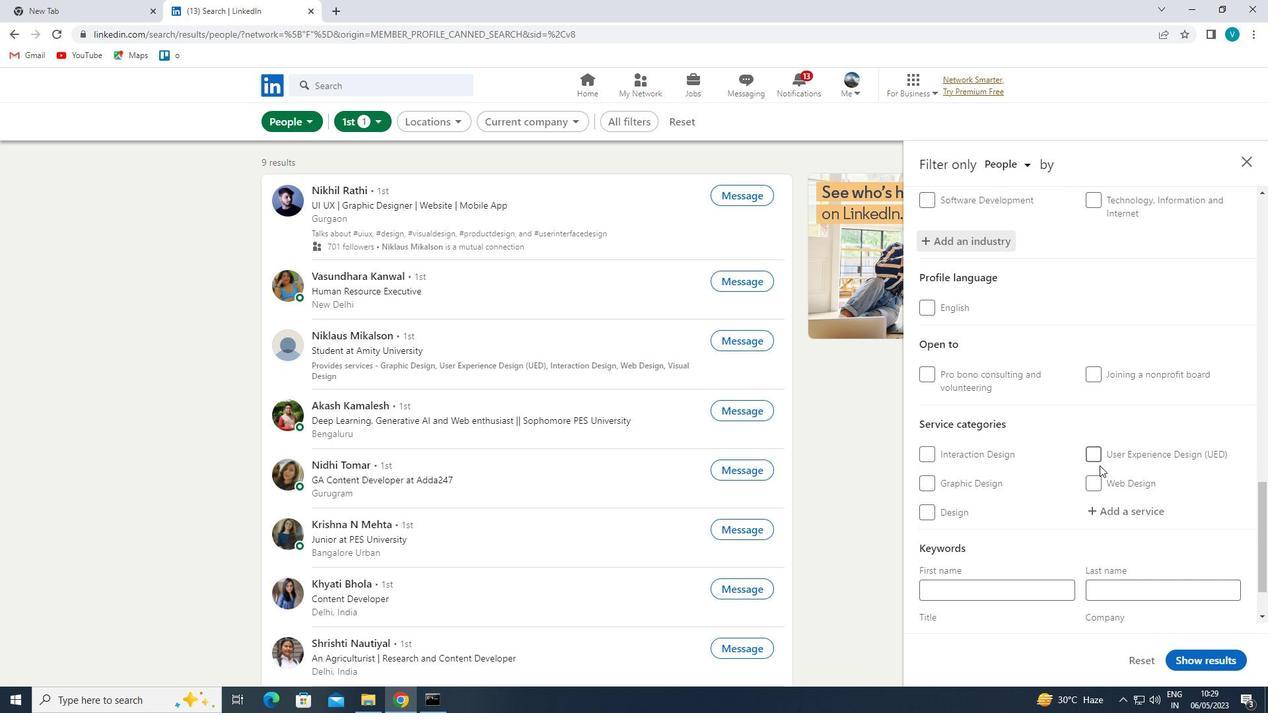 
Action: Mouse scrolled (1103, 470) with delta (0, 0)
Screenshot: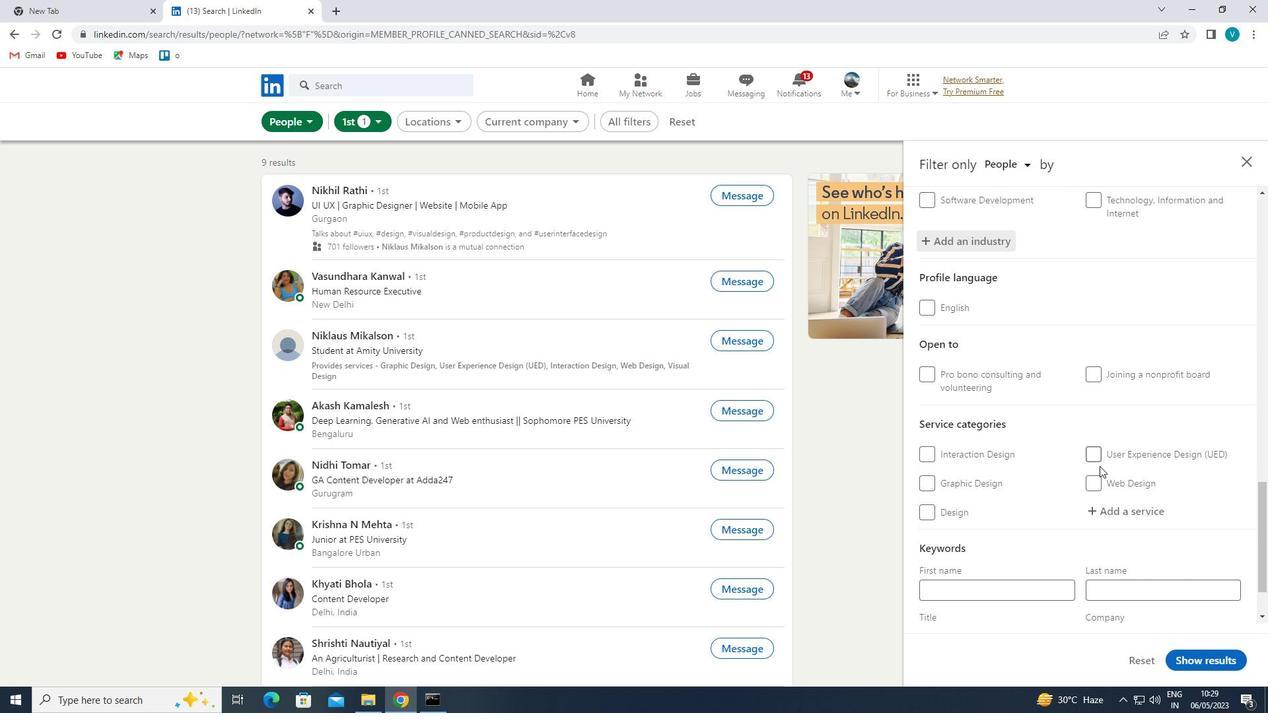 
Action: Mouse moved to (1109, 446)
Screenshot: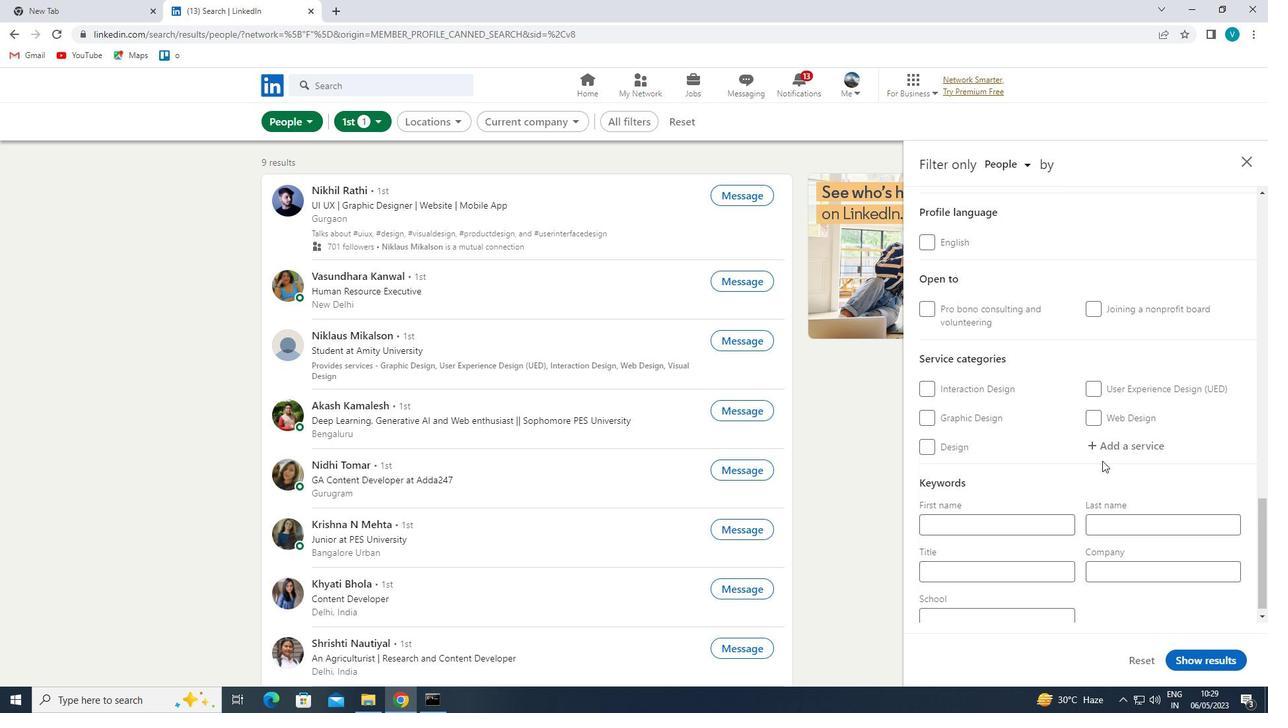 
Action: Mouse pressed left at (1109, 446)
Screenshot: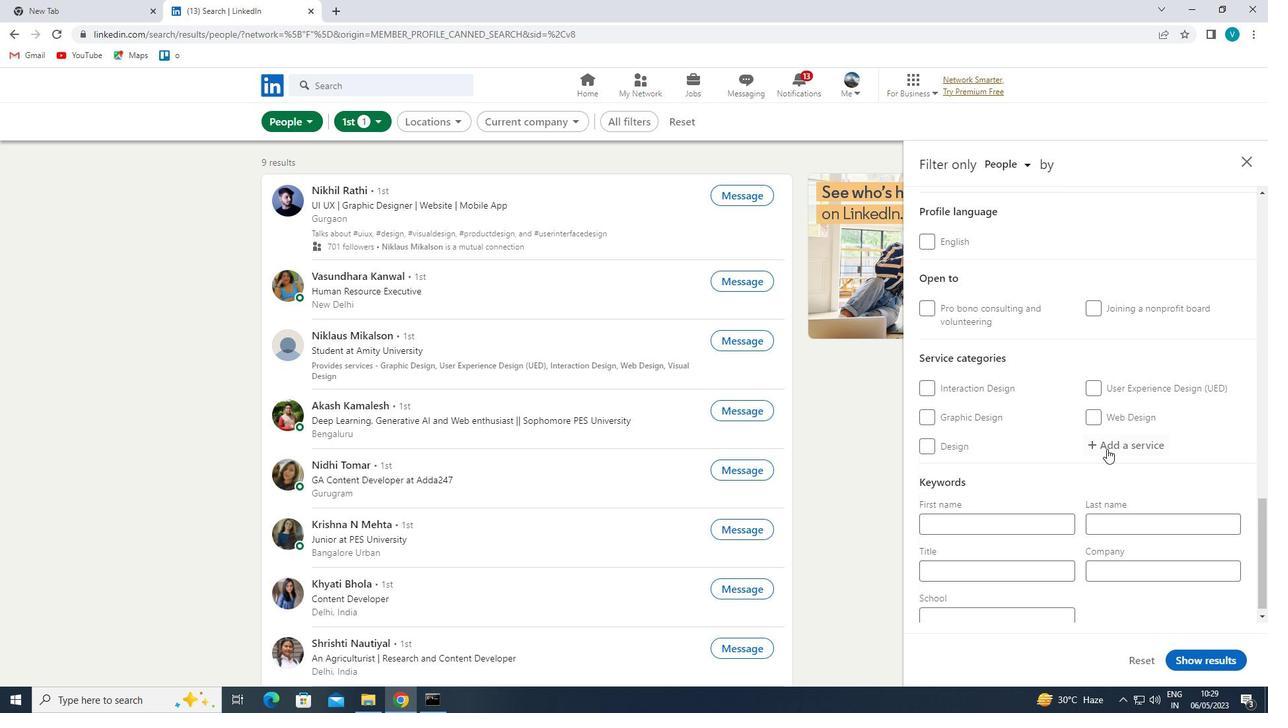 
Action: Mouse moved to (1116, 442)
Screenshot: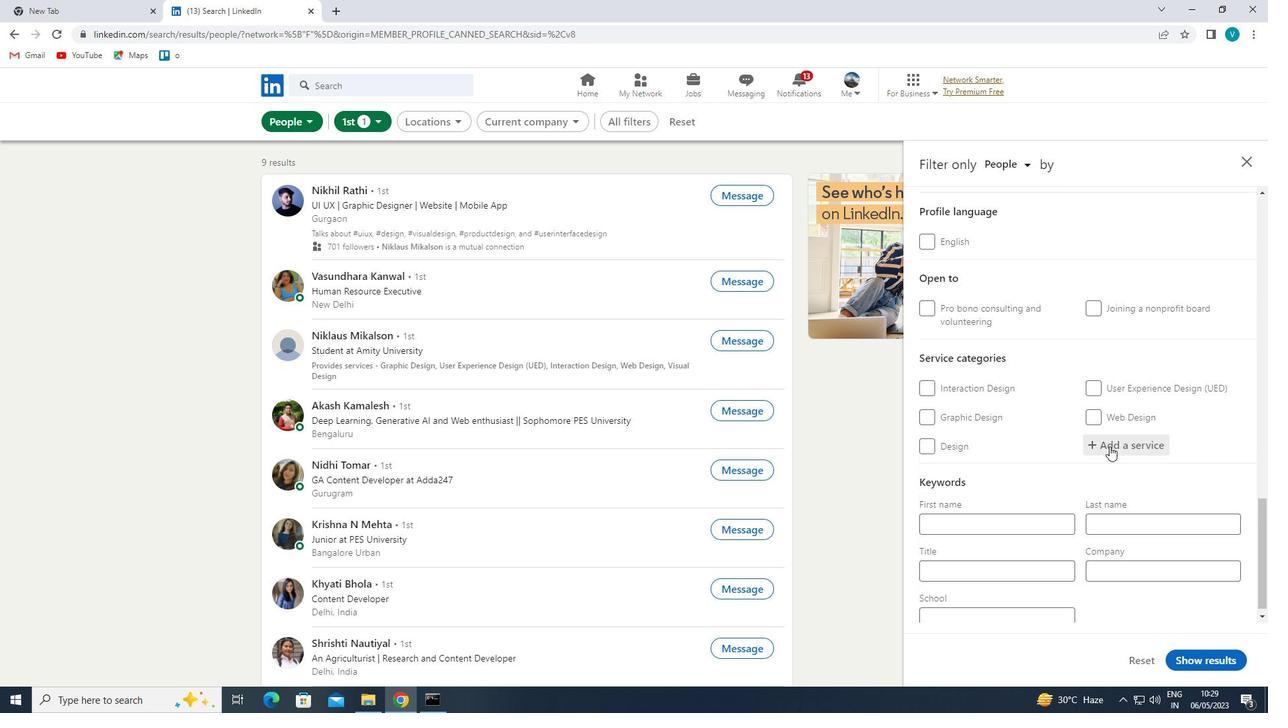 
Action: Key pressed <Key.shift>VIDEOGRAPHY
Screenshot: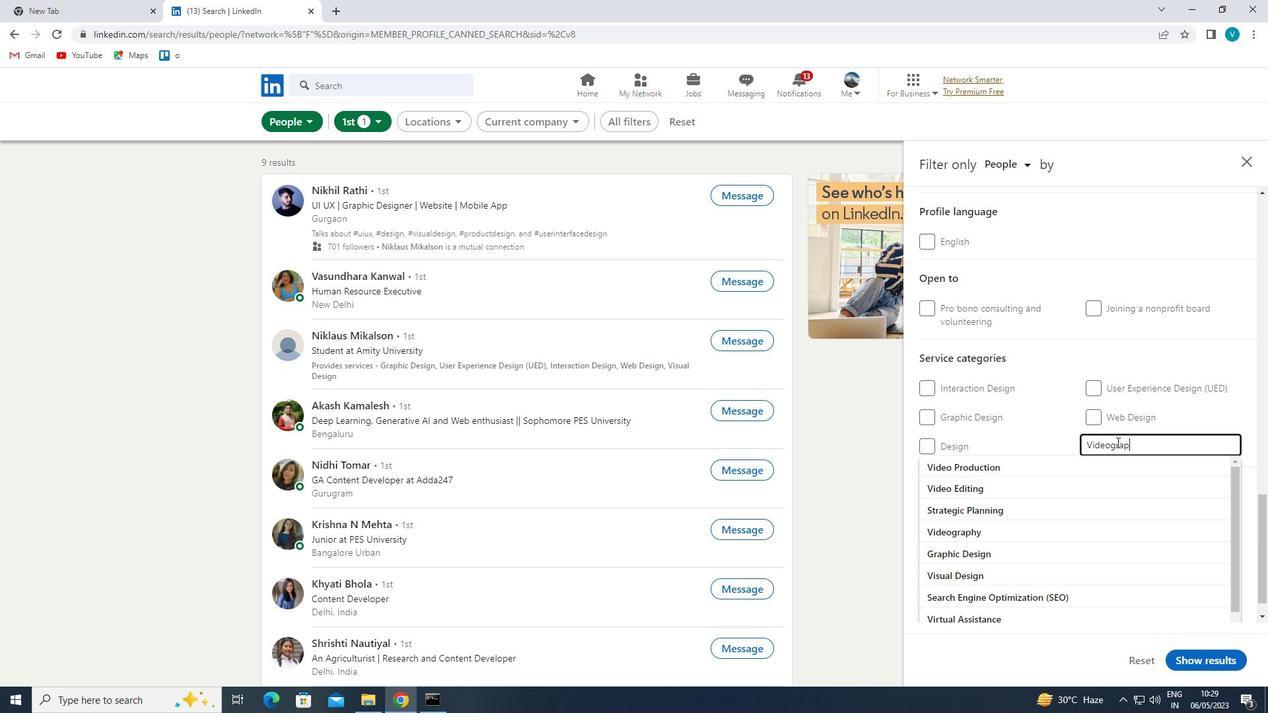 
Action: Mouse moved to (1089, 461)
Screenshot: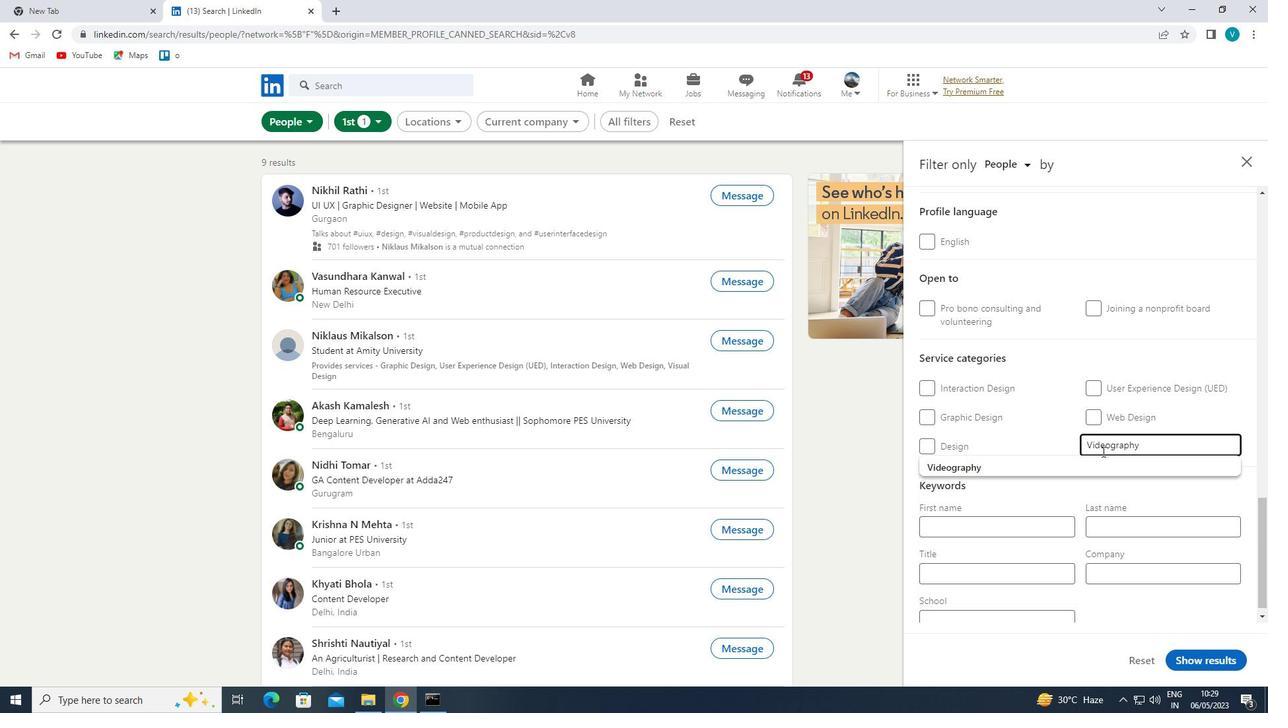
Action: Mouse pressed left at (1089, 461)
Screenshot: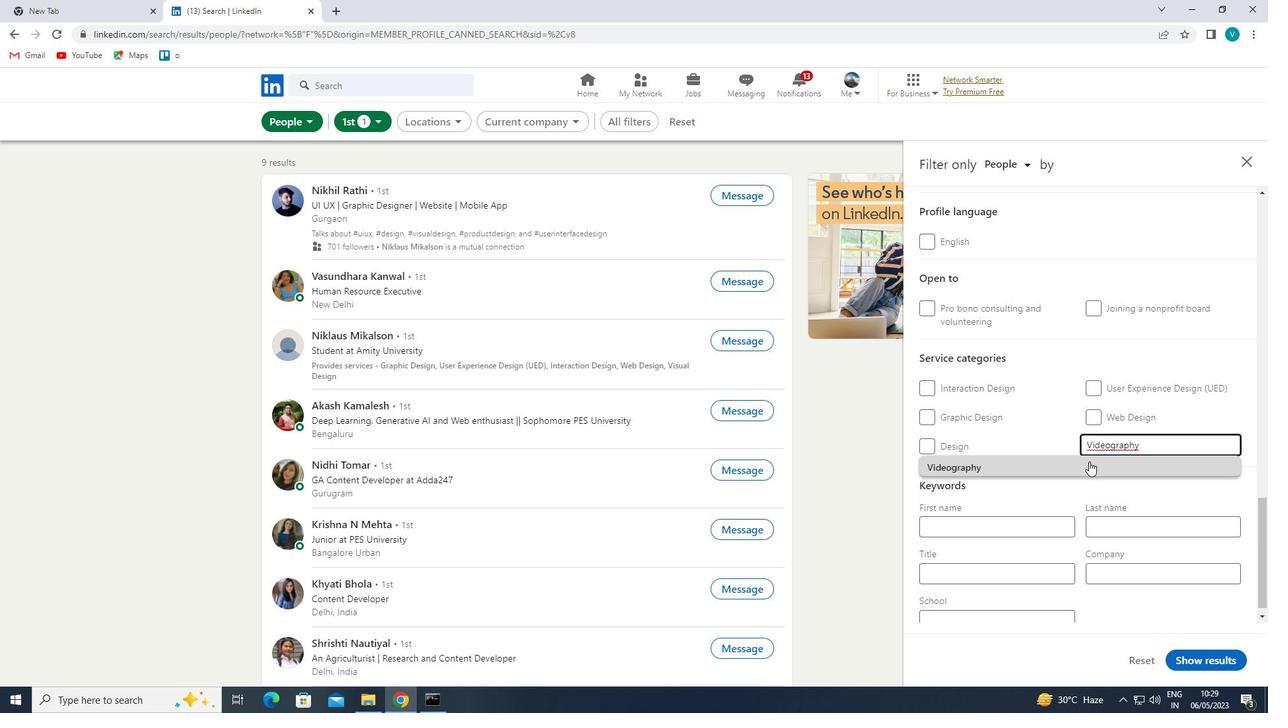 
Action: Mouse moved to (1018, 503)
Screenshot: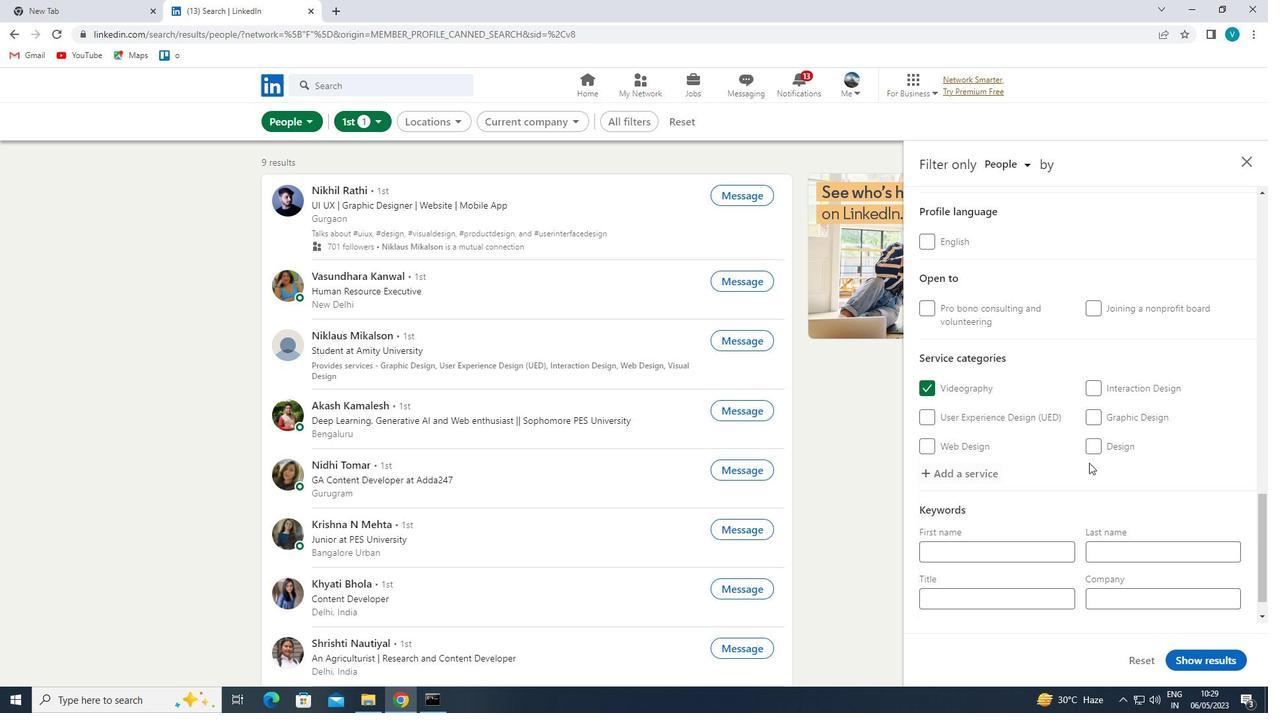 
Action: Mouse scrolled (1018, 502) with delta (0, 0)
Screenshot: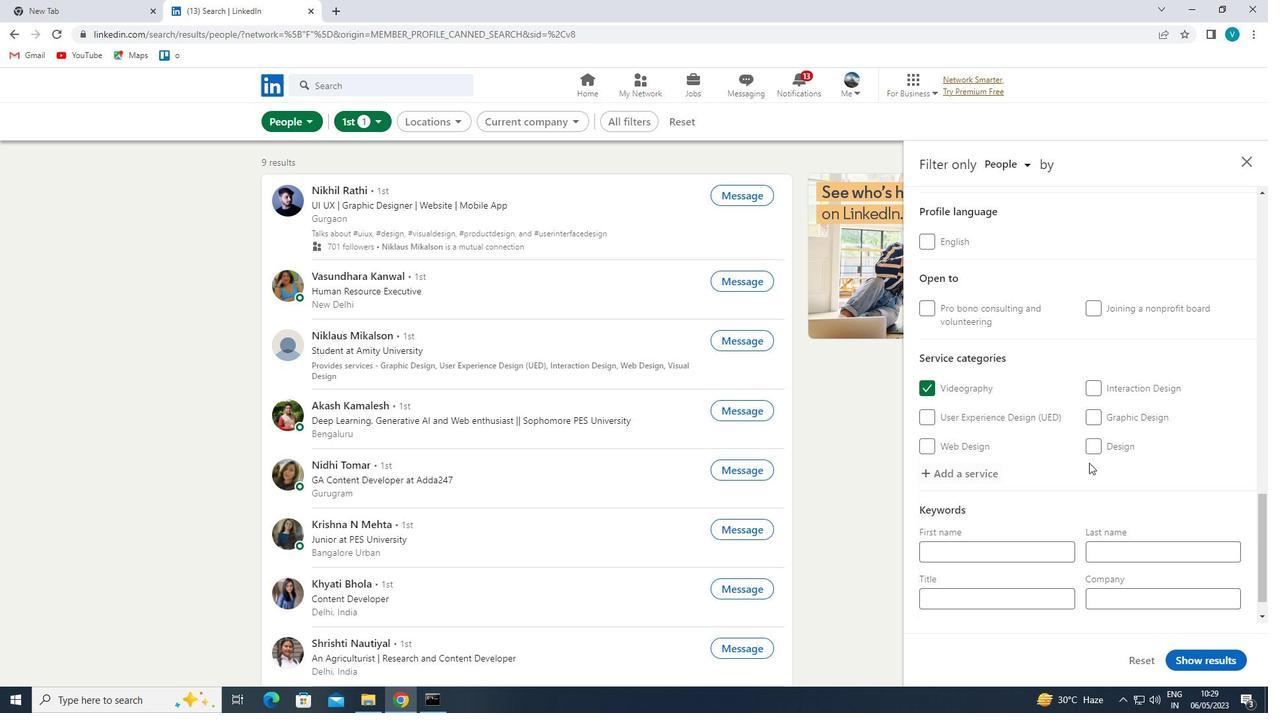 
Action: Mouse moved to (1015, 509)
Screenshot: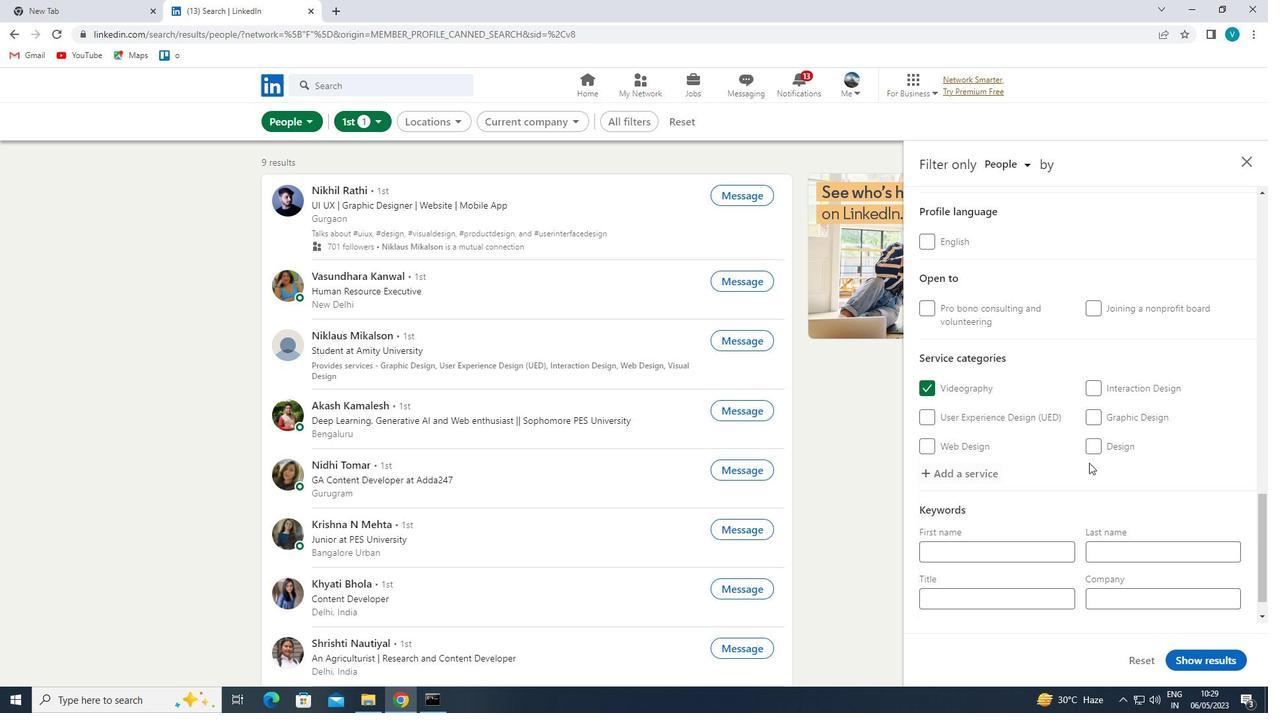 
Action: Mouse scrolled (1015, 508) with delta (0, 0)
Screenshot: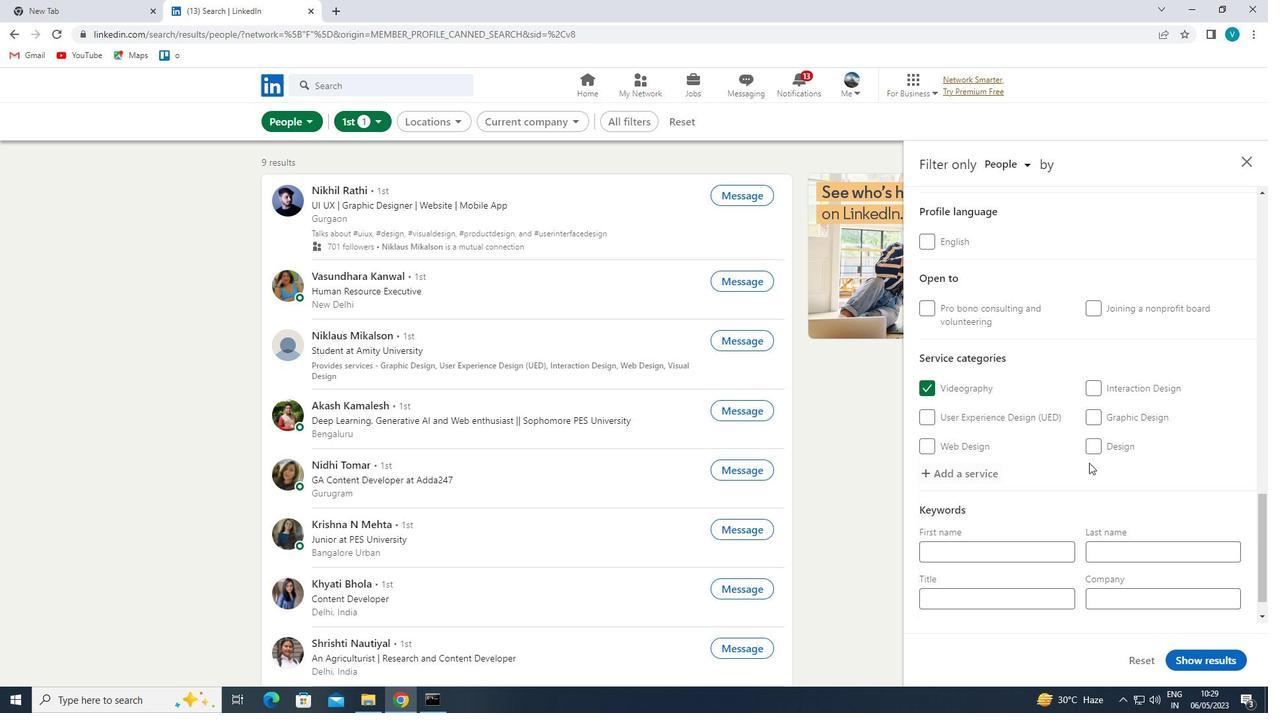 
Action: Mouse moved to (1015, 509)
Screenshot: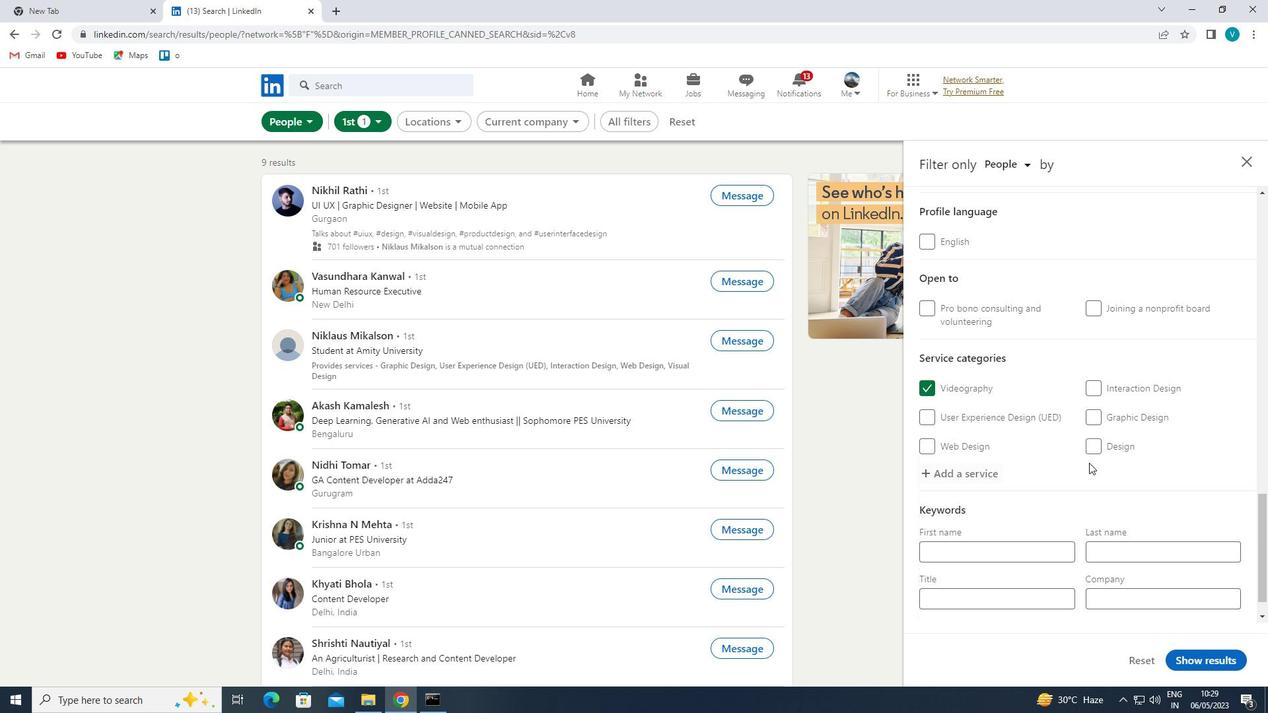 
Action: Mouse scrolled (1015, 508) with delta (0, 0)
Screenshot: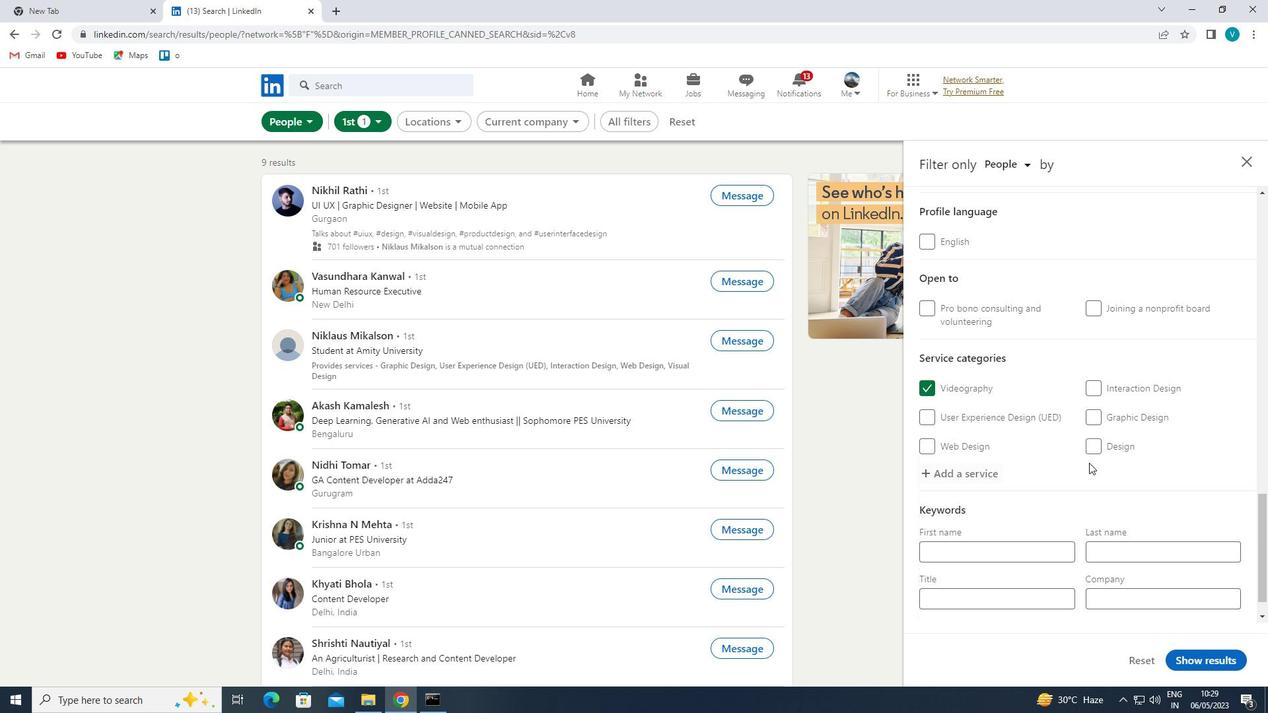 
Action: Mouse scrolled (1015, 508) with delta (0, 0)
Screenshot: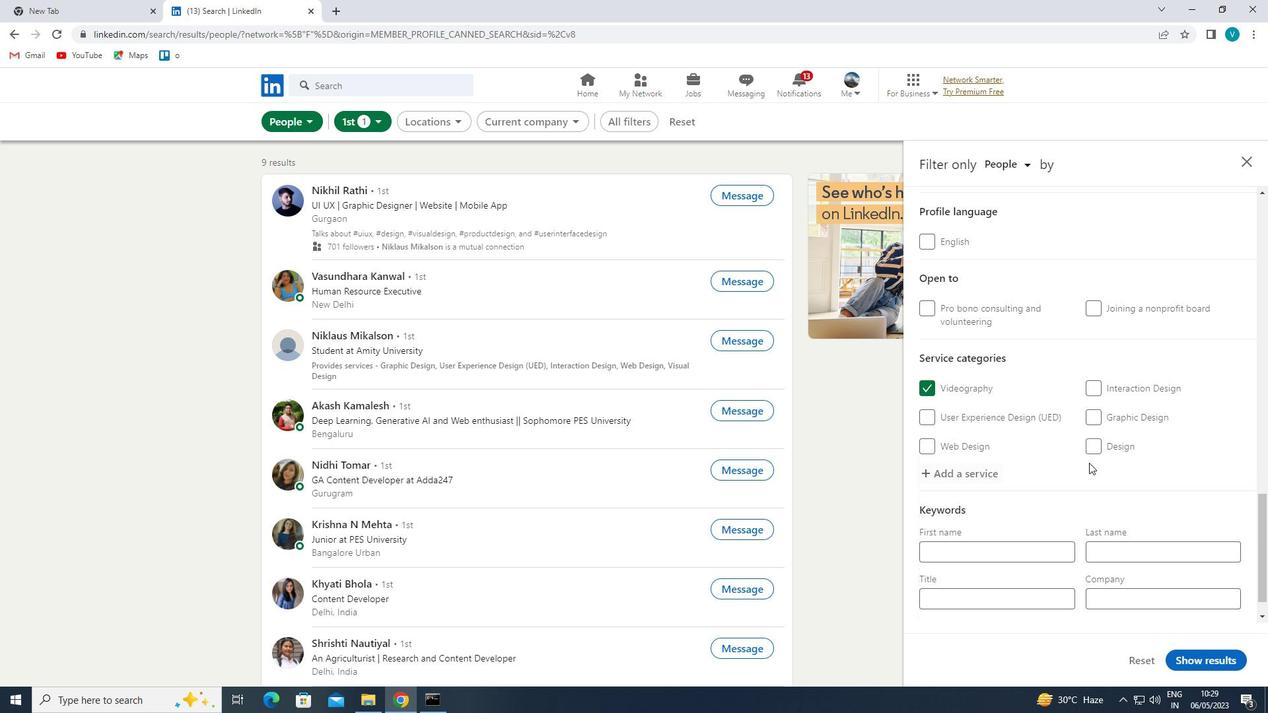 
Action: Mouse moved to (1017, 566)
Screenshot: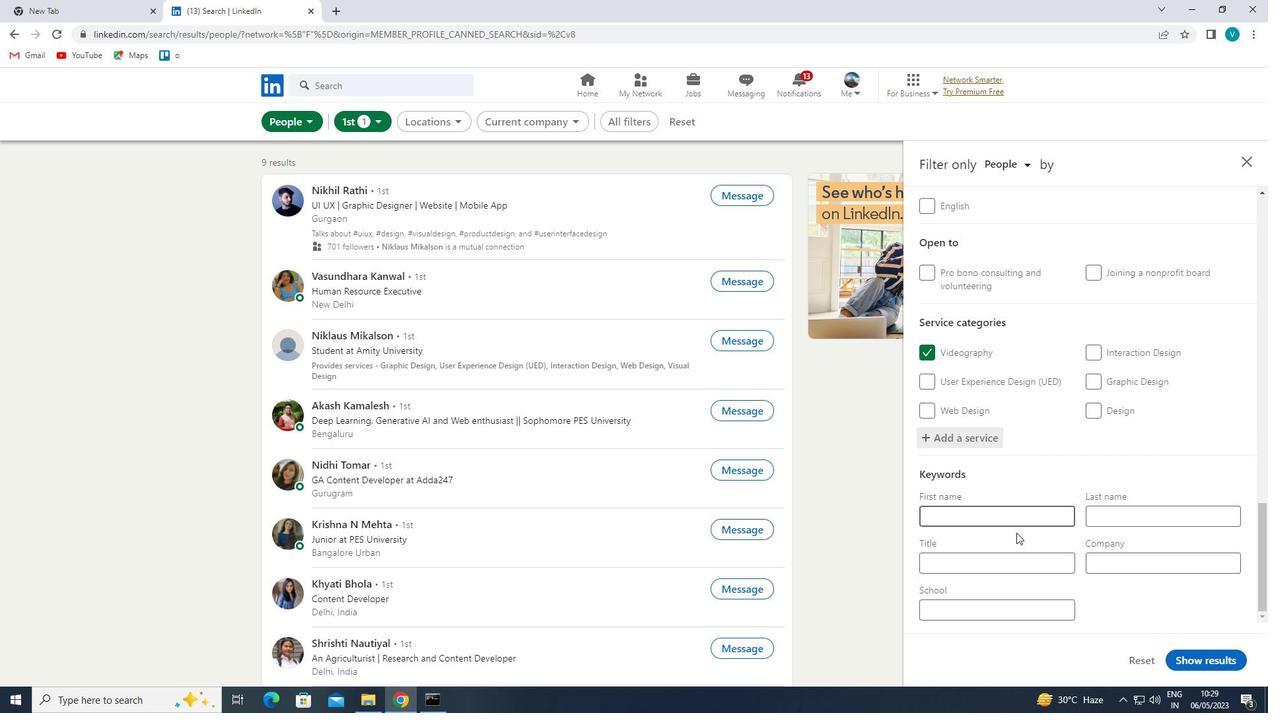 
Action: Mouse pressed left at (1017, 566)
Screenshot: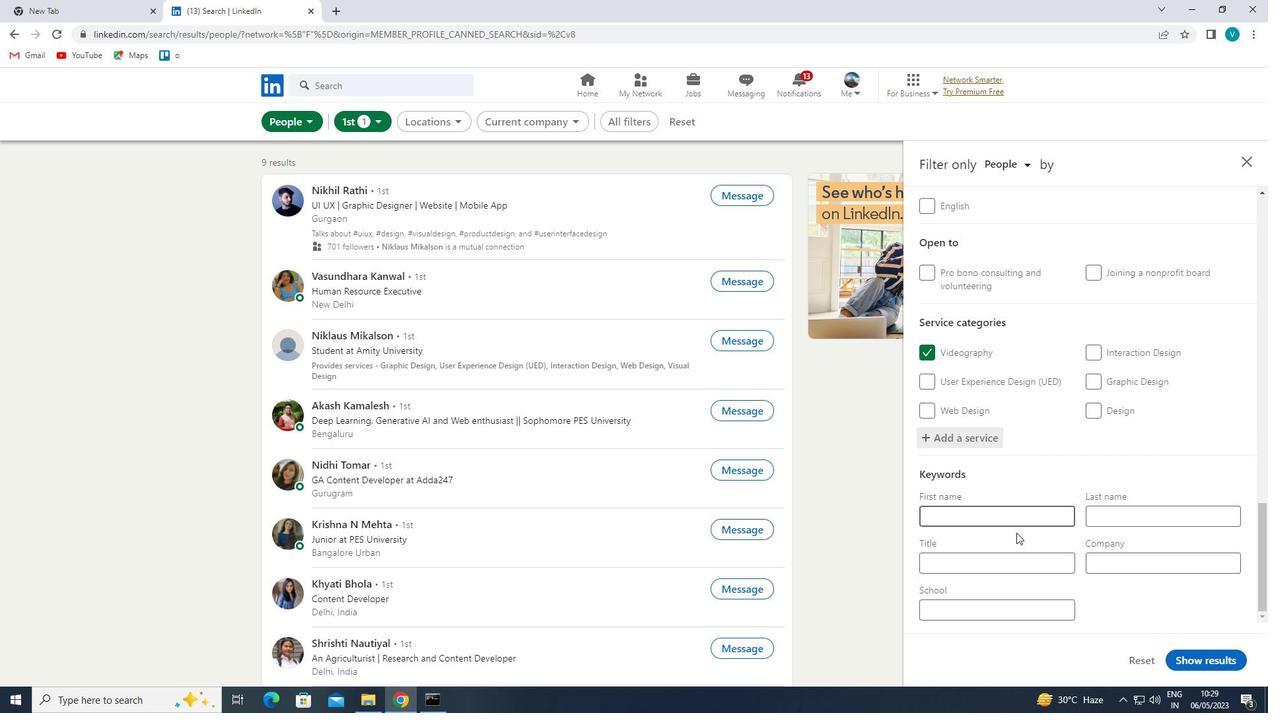 
Action: Key pressed <Key.shift>FILE<Key.space><Key.shift>CLERK
Screenshot: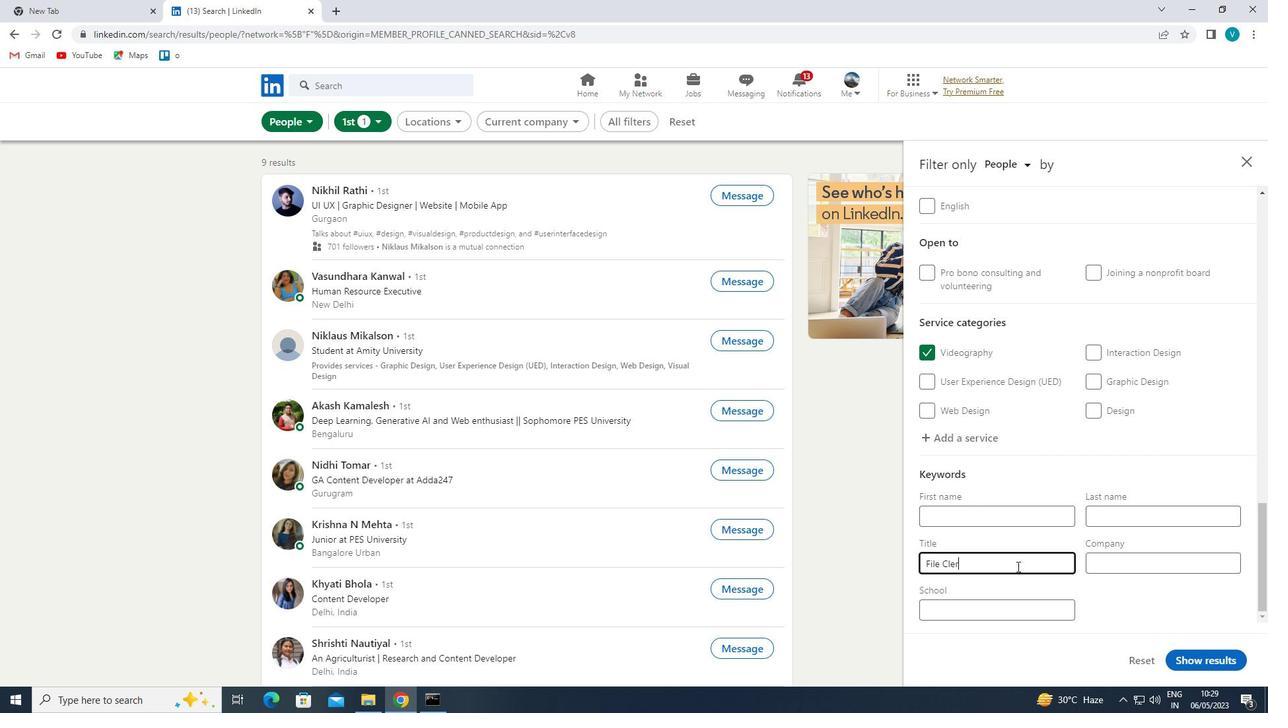 
Action: Mouse moved to (1208, 649)
Screenshot: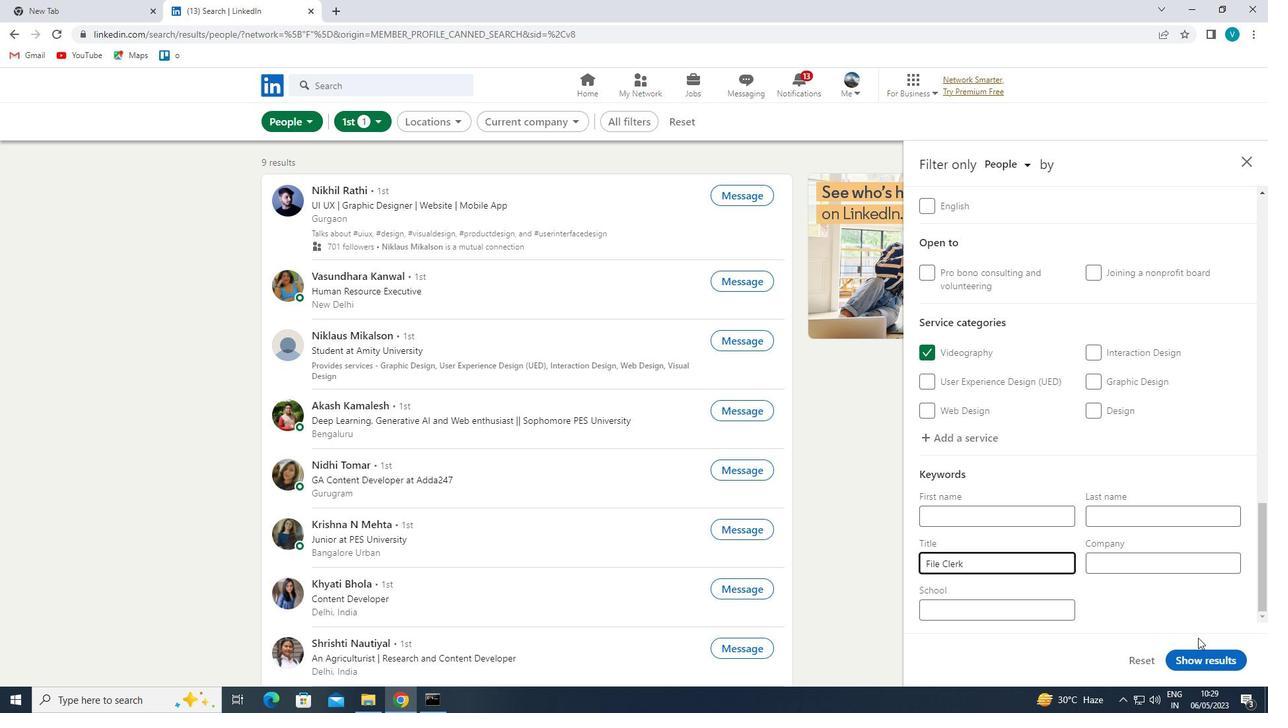 
Action: Mouse pressed left at (1208, 649)
Screenshot: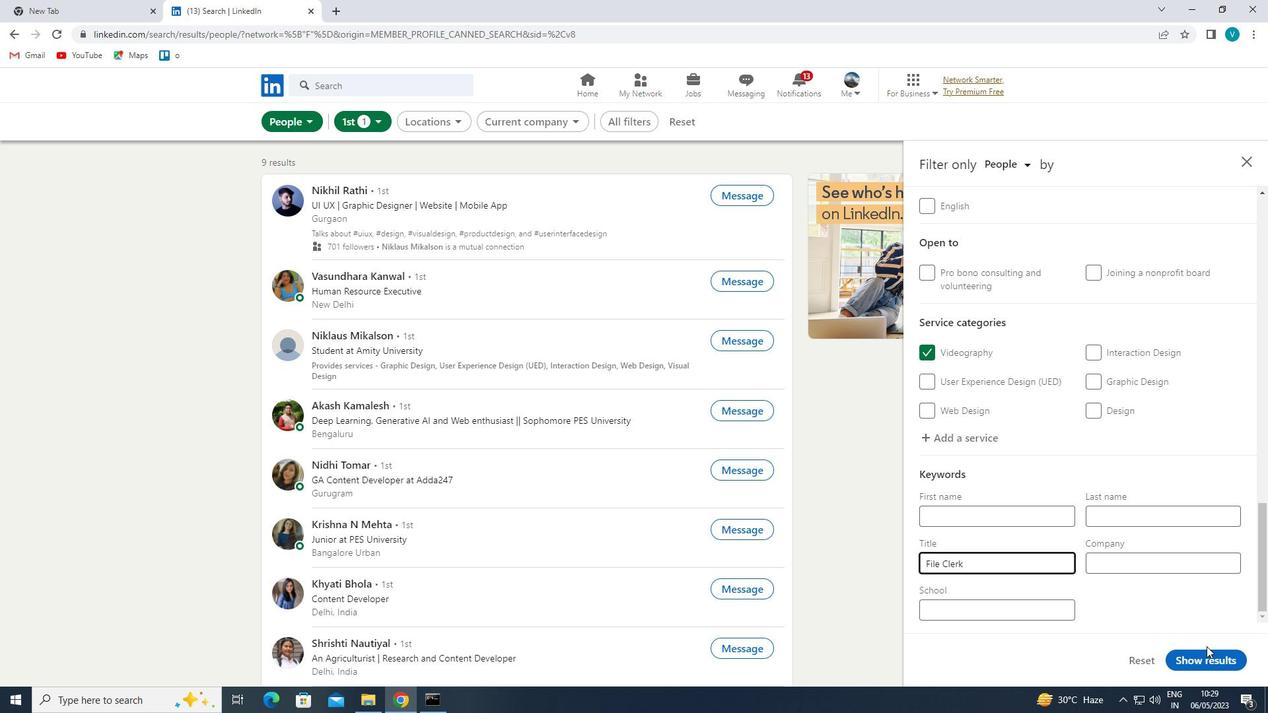 
Action: Mouse moved to (1208, 657)
Screenshot: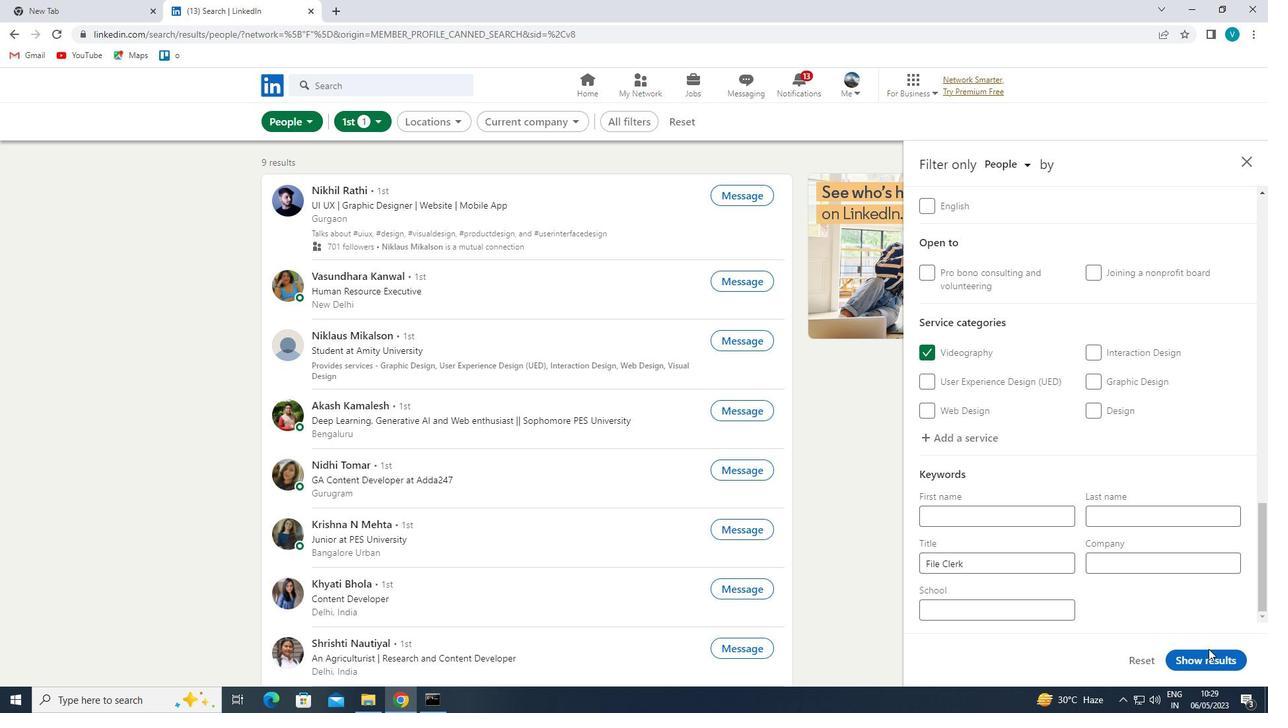 
Action: Mouse pressed left at (1208, 657)
Screenshot: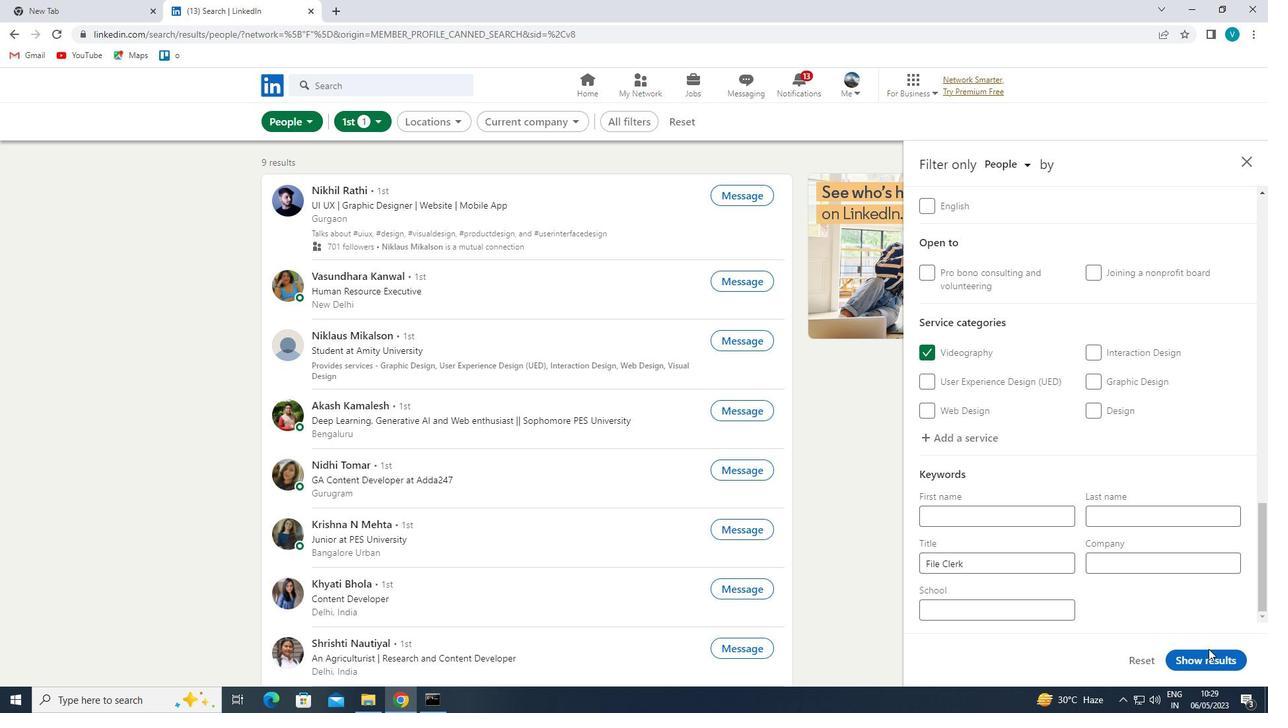 
